 Task: Reply to email with the signature Elle Wilson with the subject Interview follow-up from softage.1@softage.net with the message Please confirm your availability for the meeting scheduled on [date and time]. with CC to softage.3@softage.net with an attached document Request_for_quote.docx
Action: Mouse moved to (498, 629)
Screenshot: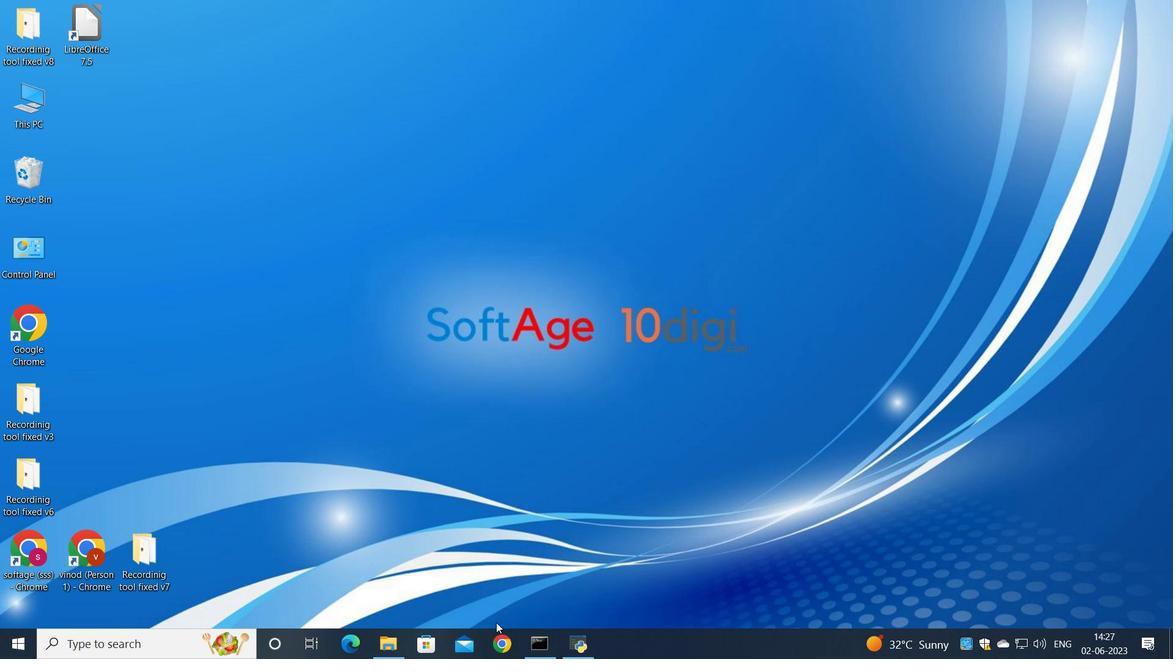 
Action: Mouse pressed left at (498, 629)
Screenshot: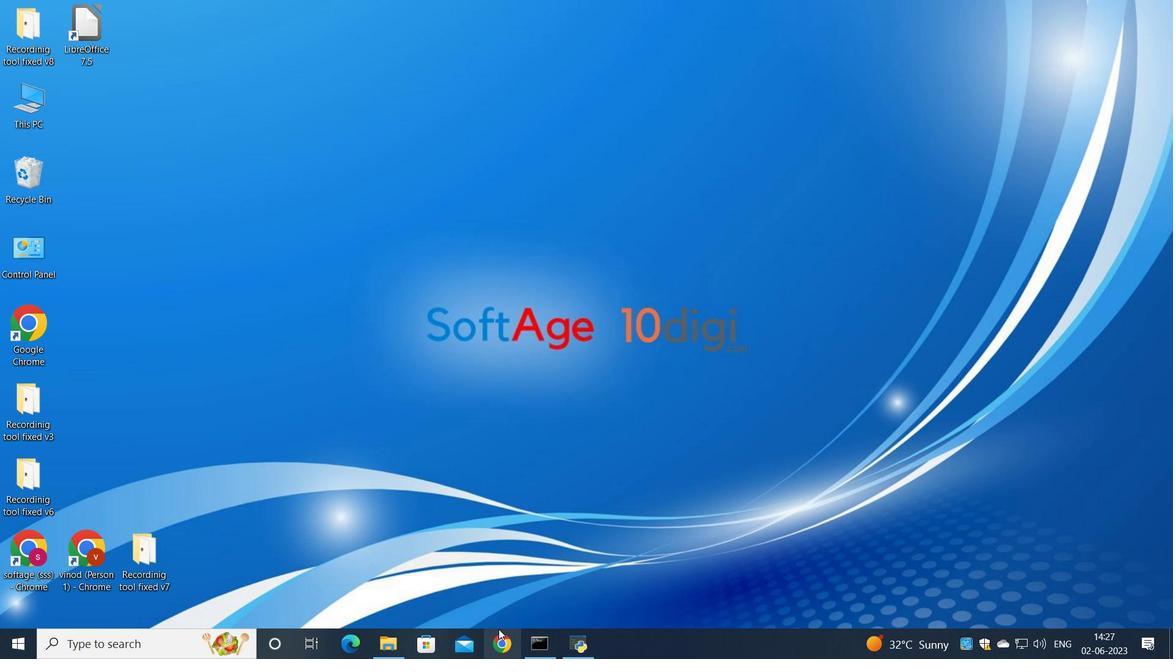 
Action: Mouse moved to (518, 398)
Screenshot: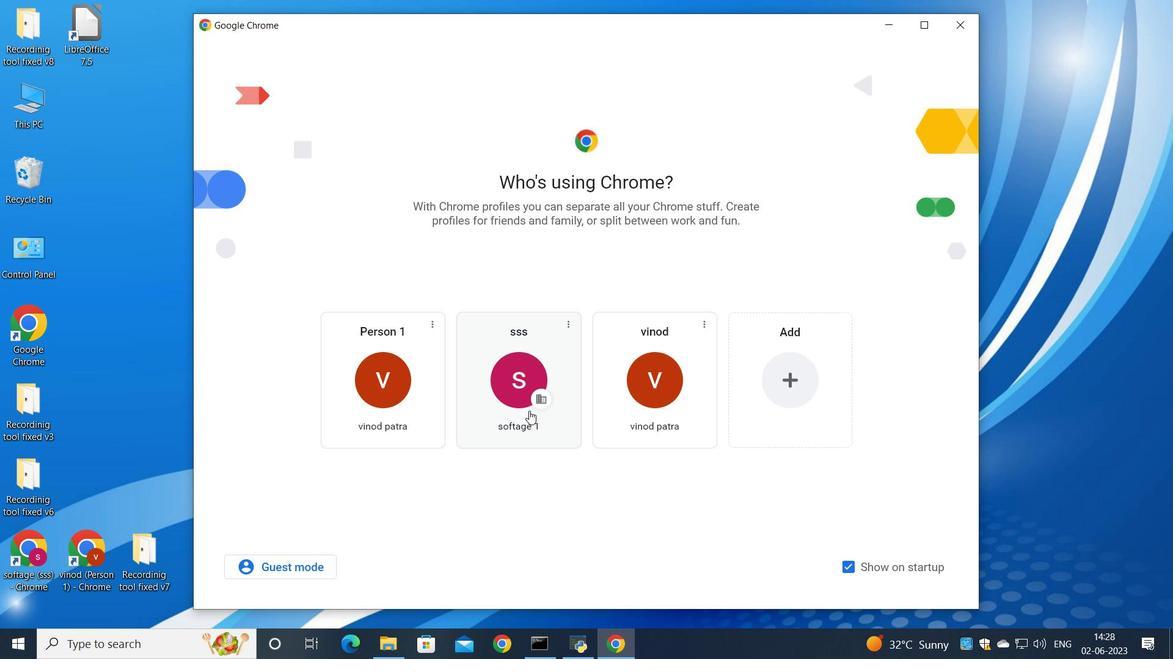 
Action: Mouse pressed left at (518, 398)
Screenshot: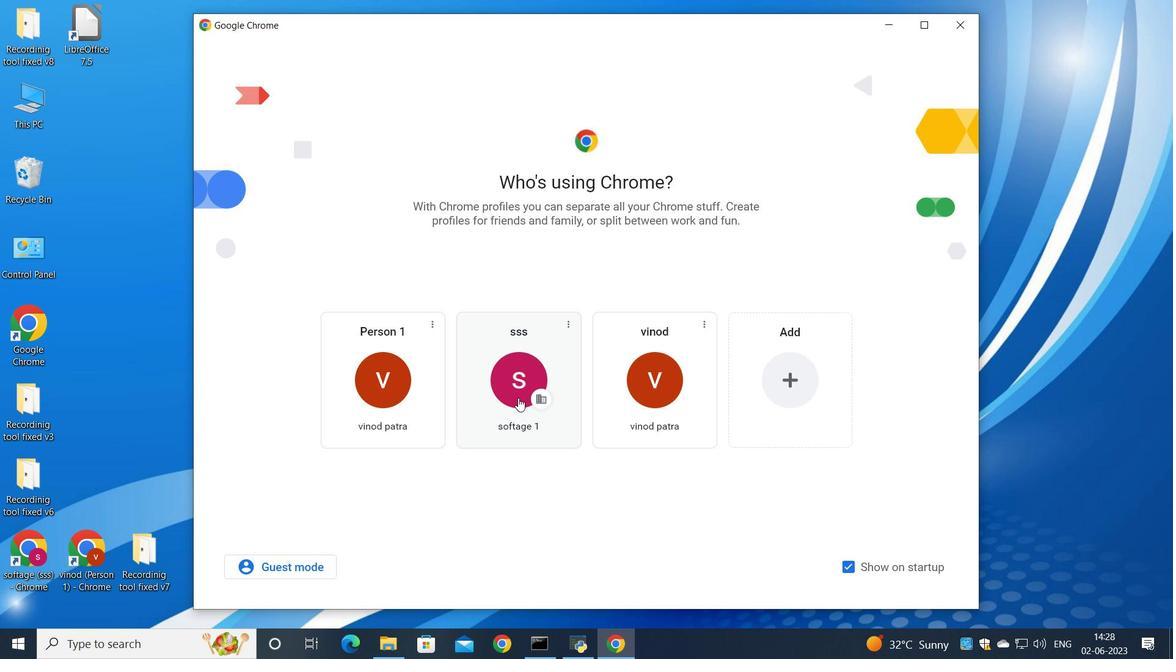 
Action: Mouse moved to (1032, 102)
Screenshot: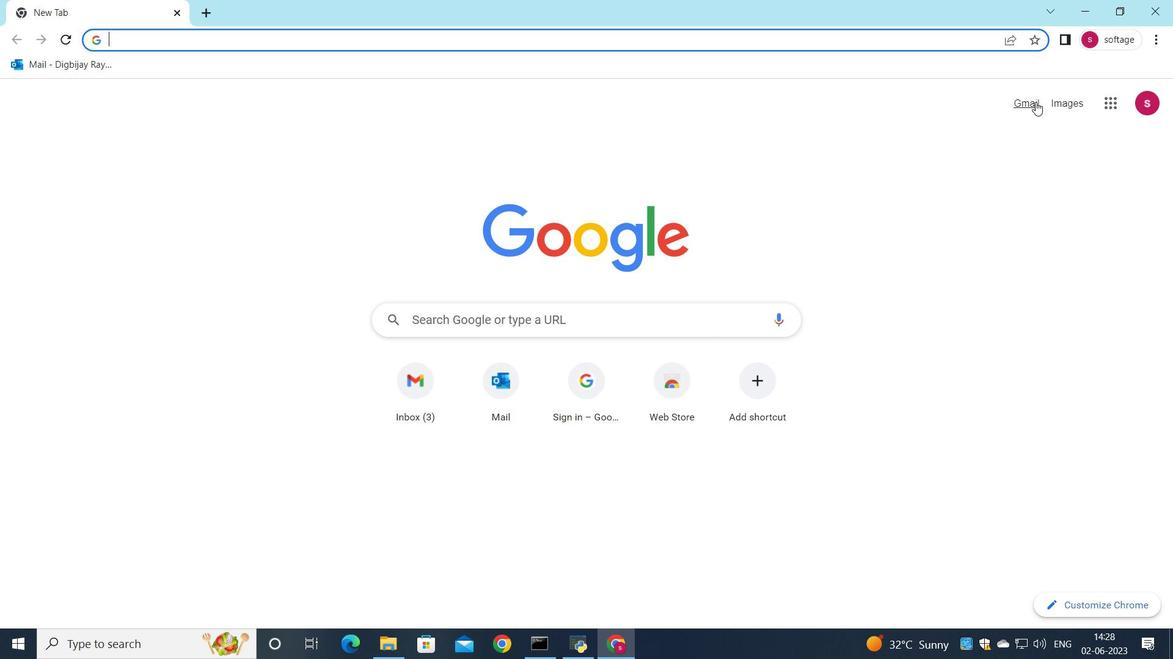 
Action: Mouse pressed left at (1032, 102)
Screenshot: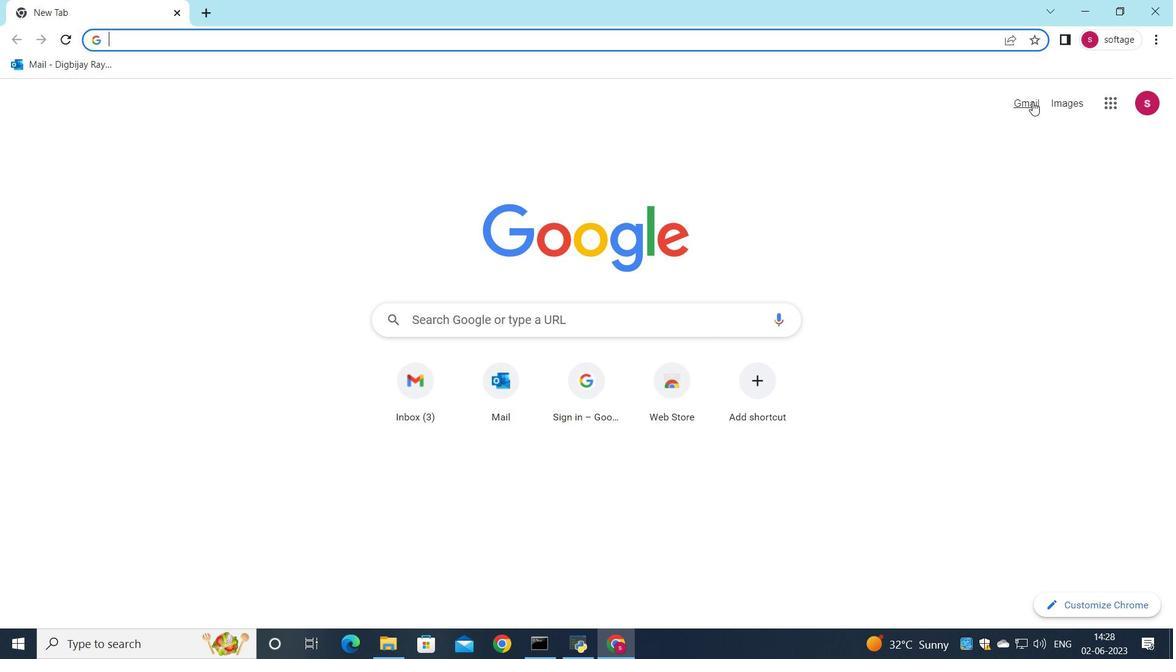 
Action: Mouse moved to (998, 111)
Screenshot: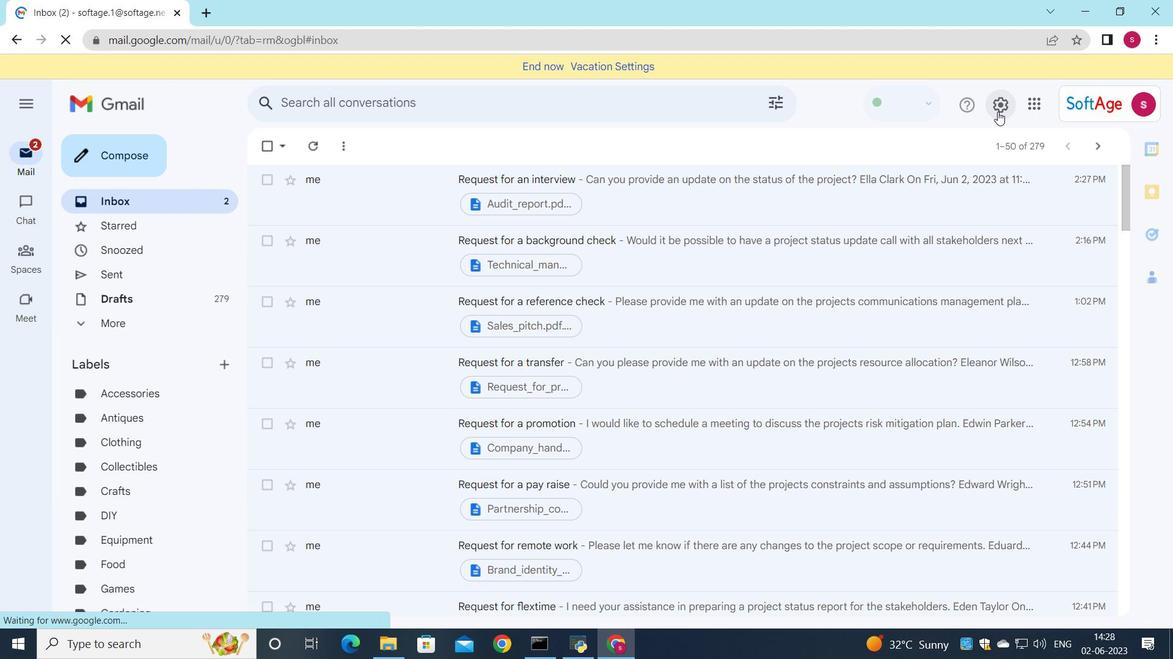 
Action: Mouse pressed left at (998, 111)
Screenshot: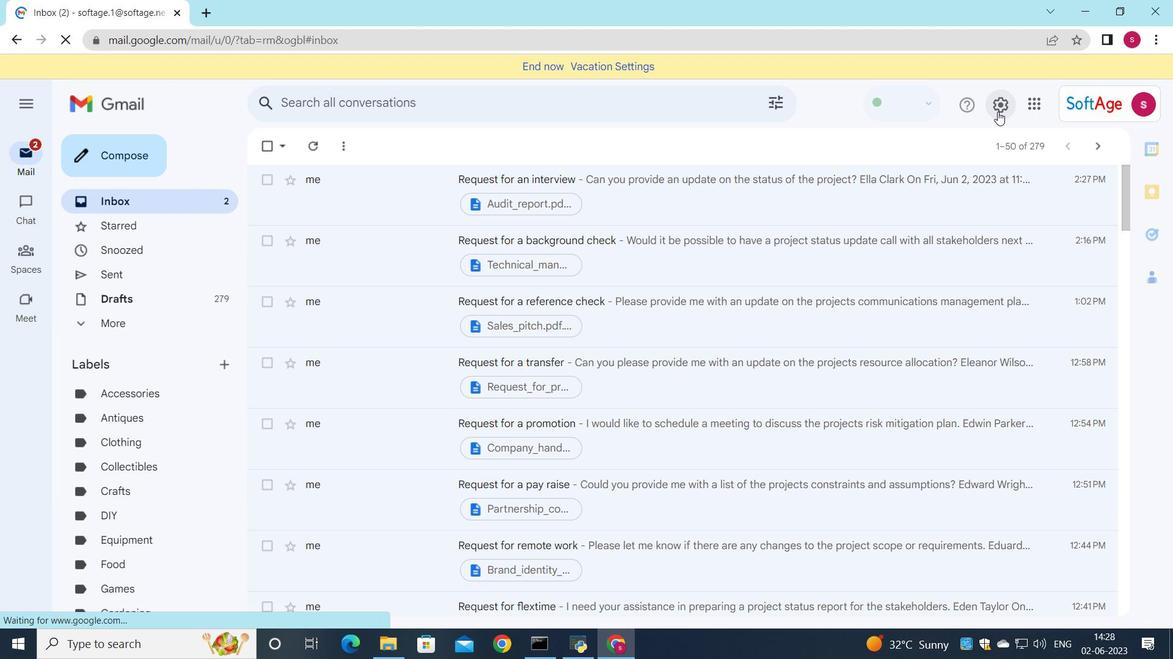 
Action: Mouse moved to (1006, 179)
Screenshot: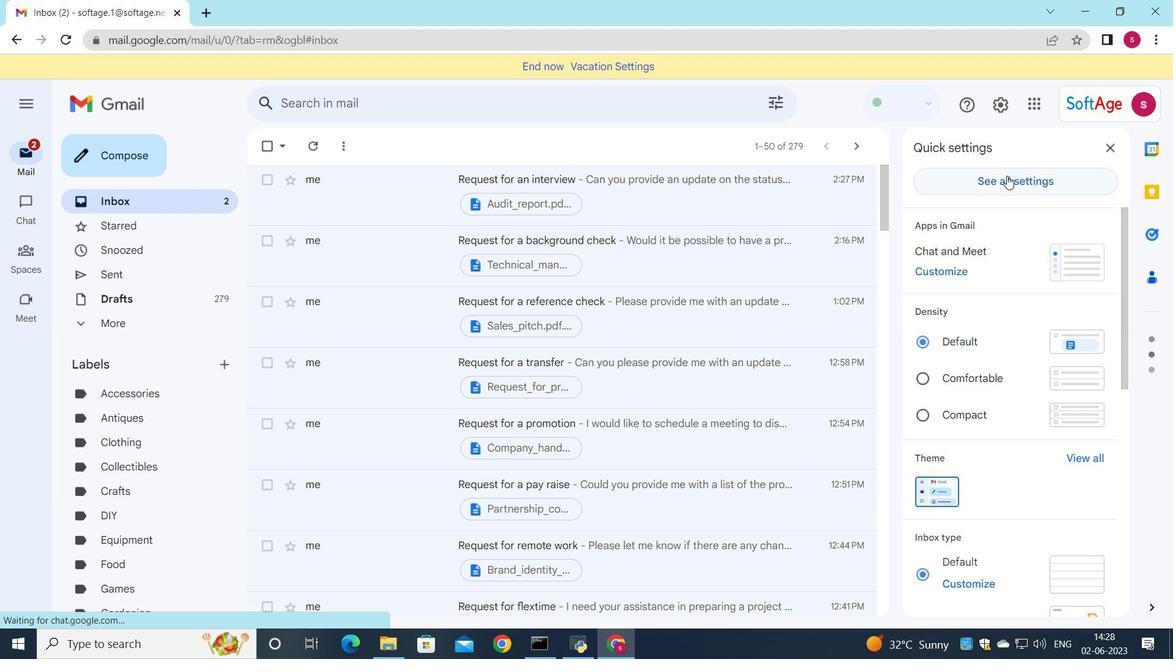 
Action: Mouse pressed left at (1006, 179)
Screenshot: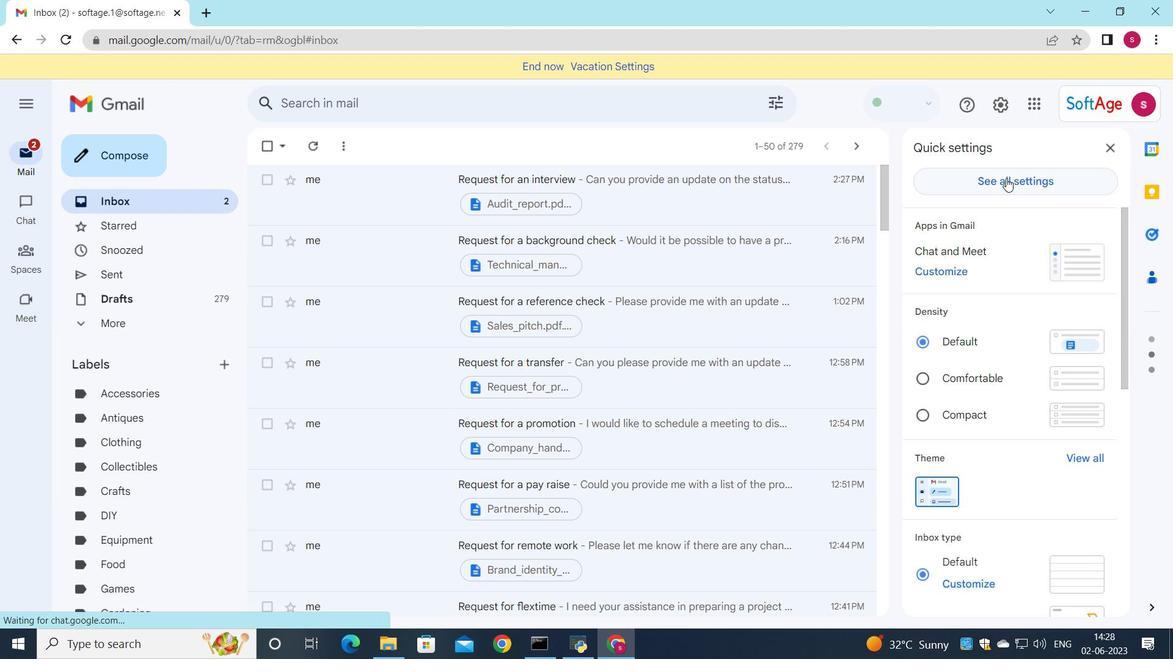 
Action: Mouse moved to (722, 268)
Screenshot: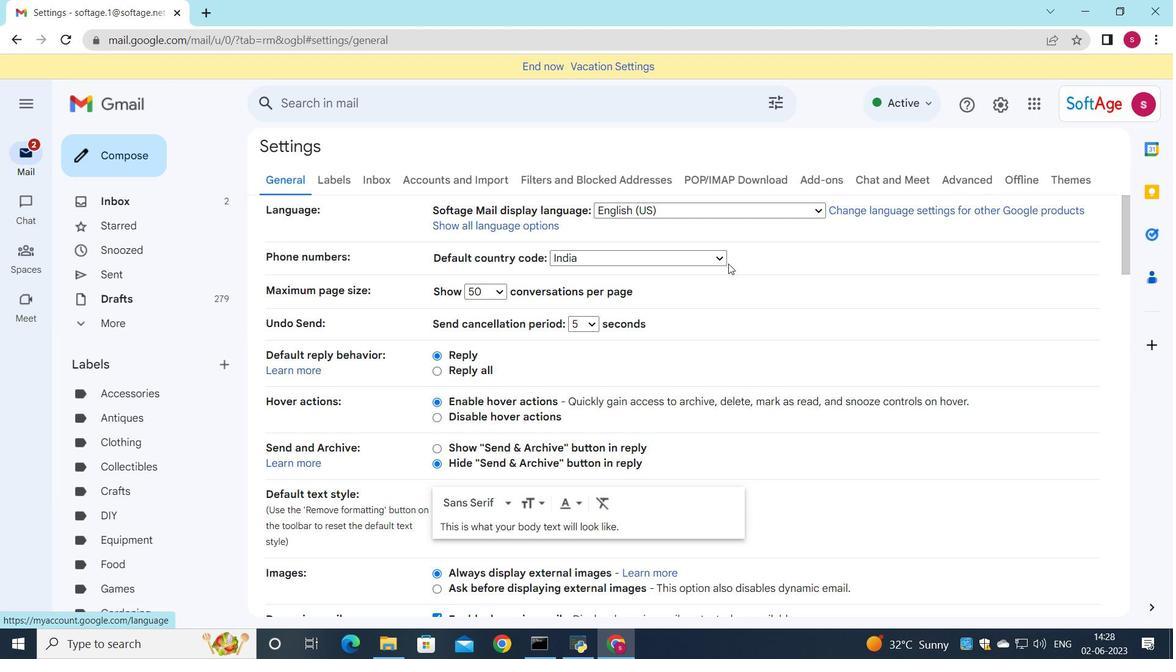 
Action: Mouse scrolled (722, 268) with delta (0, 0)
Screenshot: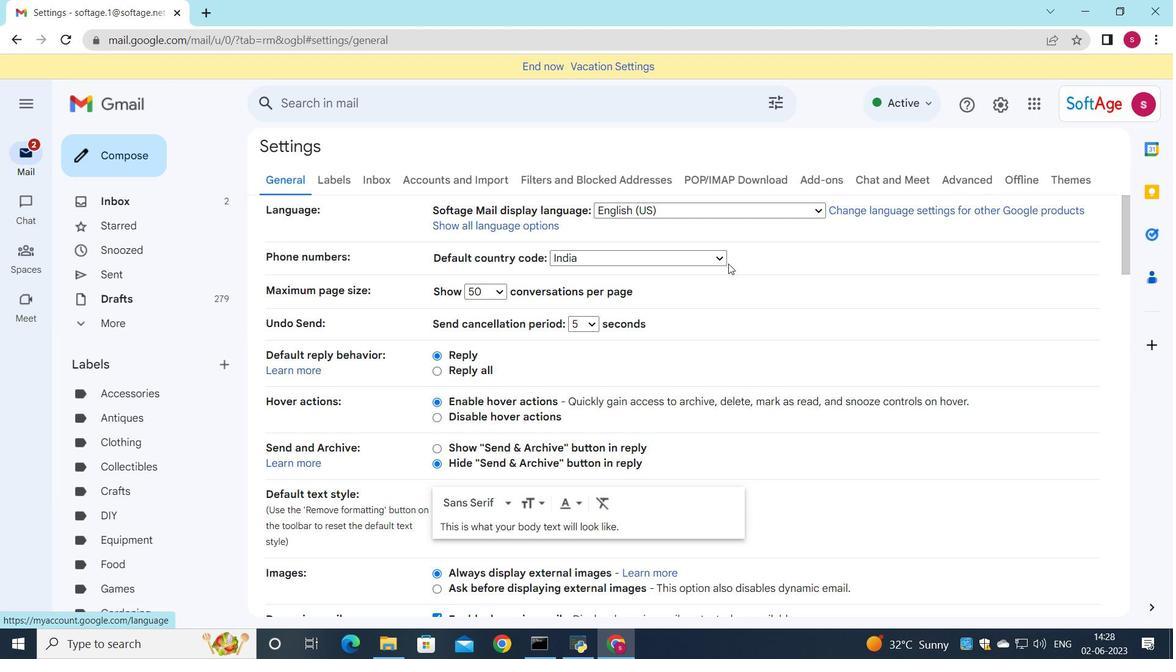 
Action: Mouse moved to (713, 296)
Screenshot: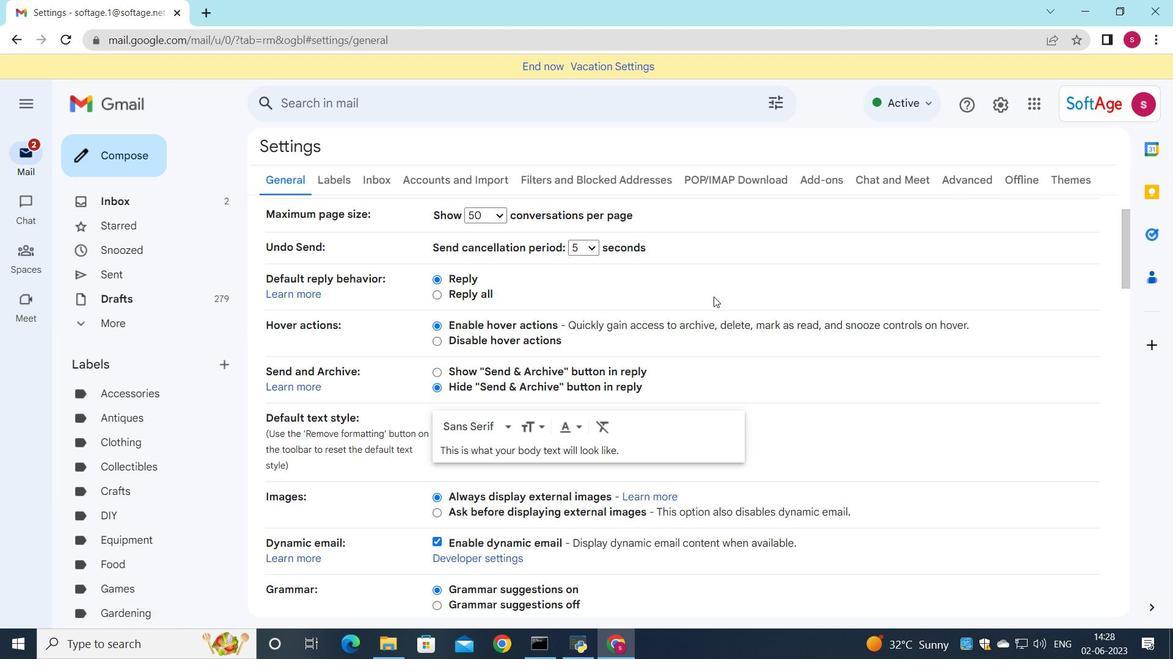 
Action: Mouse scrolled (713, 296) with delta (0, 0)
Screenshot: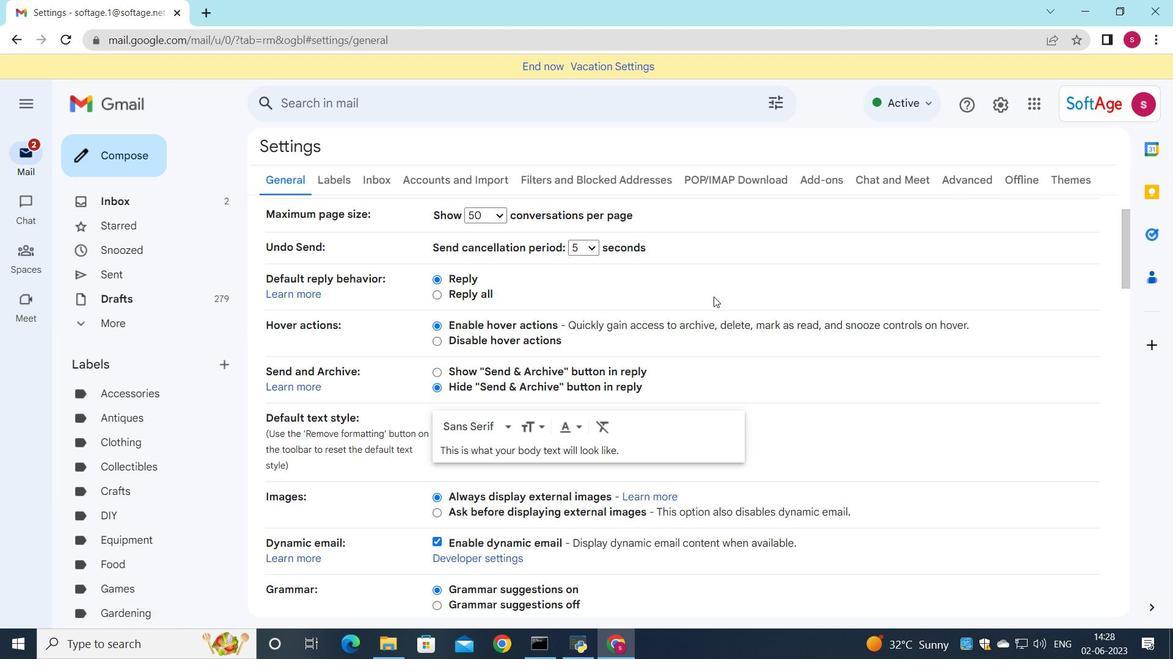 
Action: Mouse moved to (702, 305)
Screenshot: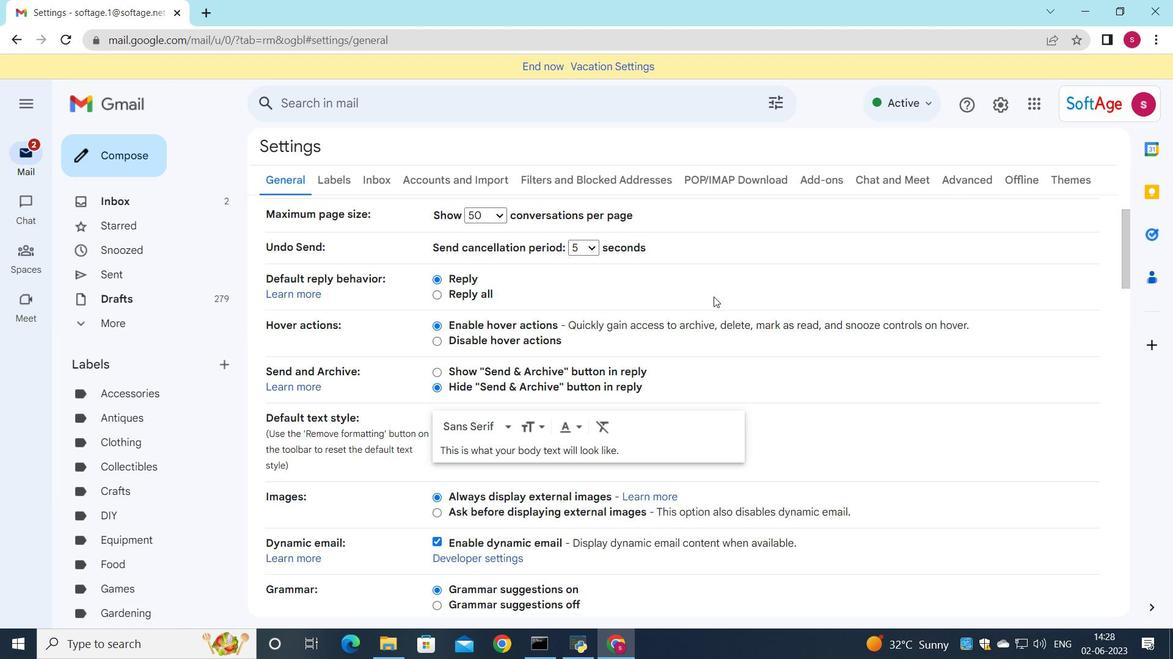 
Action: Mouse scrolled (702, 304) with delta (0, 0)
Screenshot: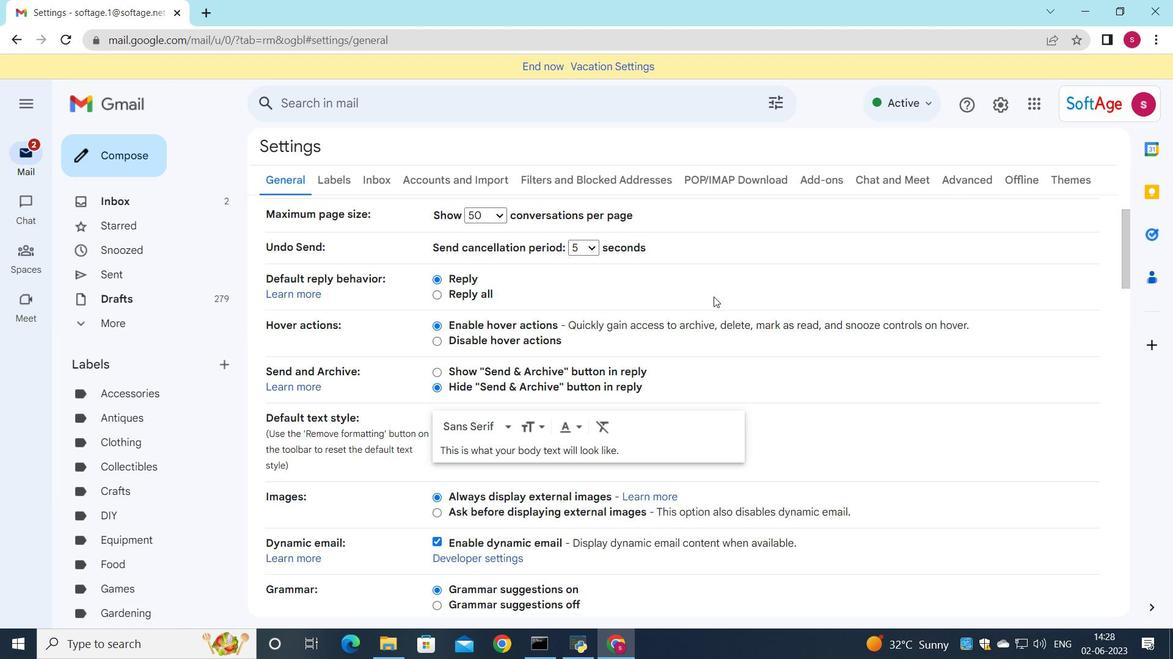 
Action: Mouse moved to (676, 332)
Screenshot: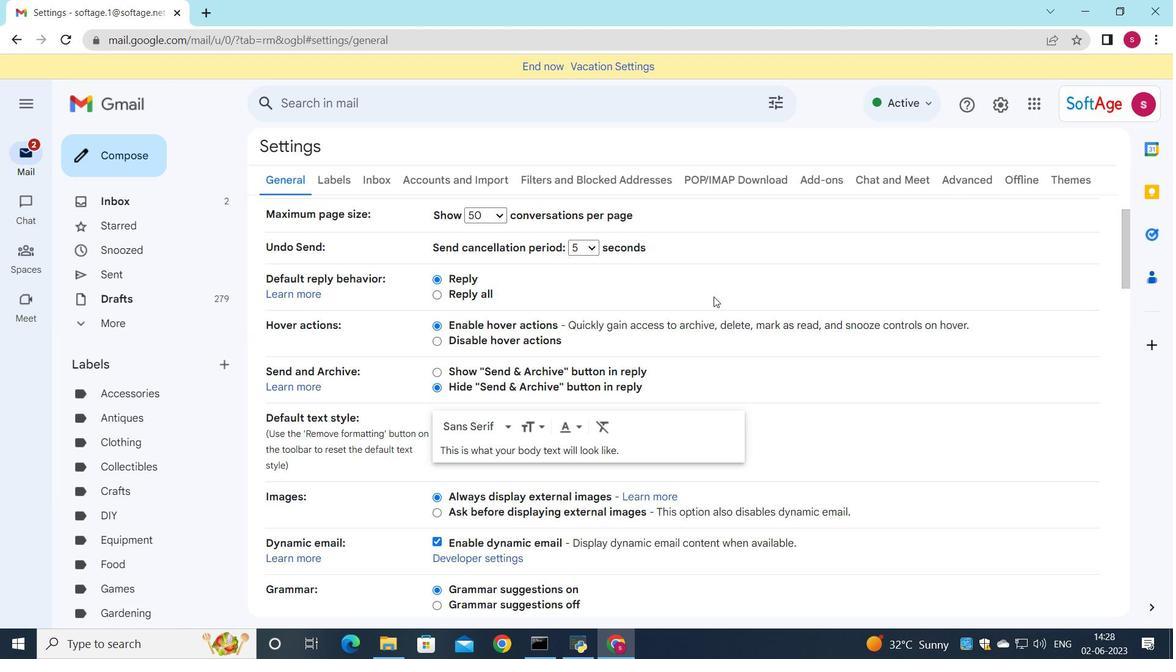 
Action: Mouse scrolled (676, 331) with delta (0, 0)
Screenshot: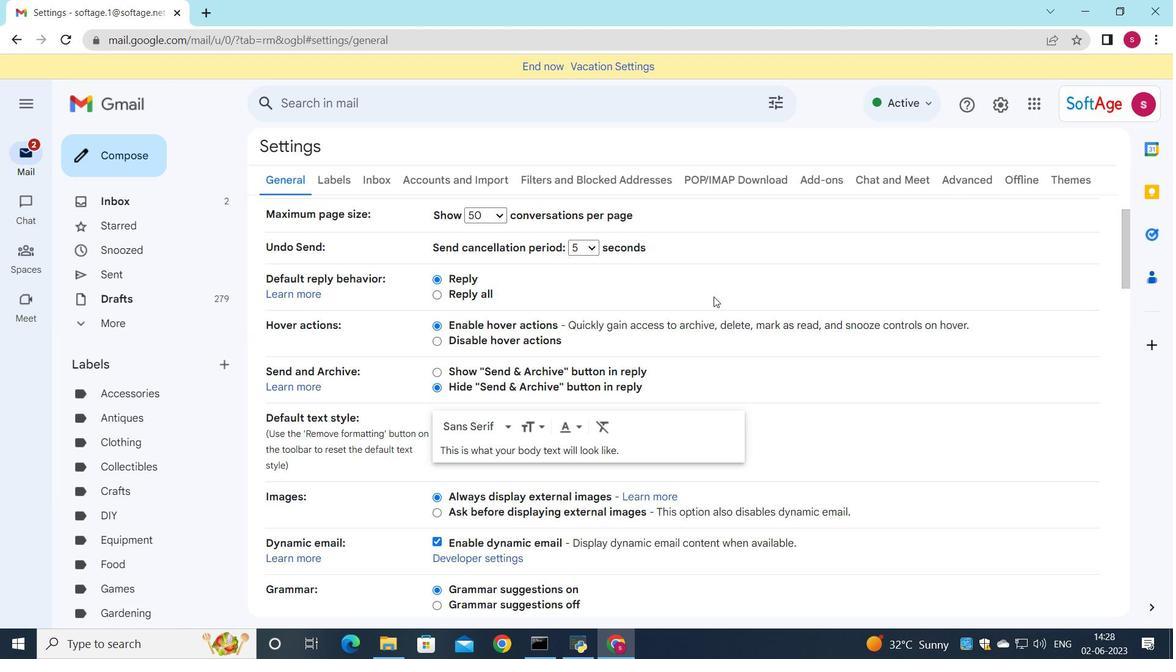 
Action: Mouse moved to (524, 352)
Screenshot: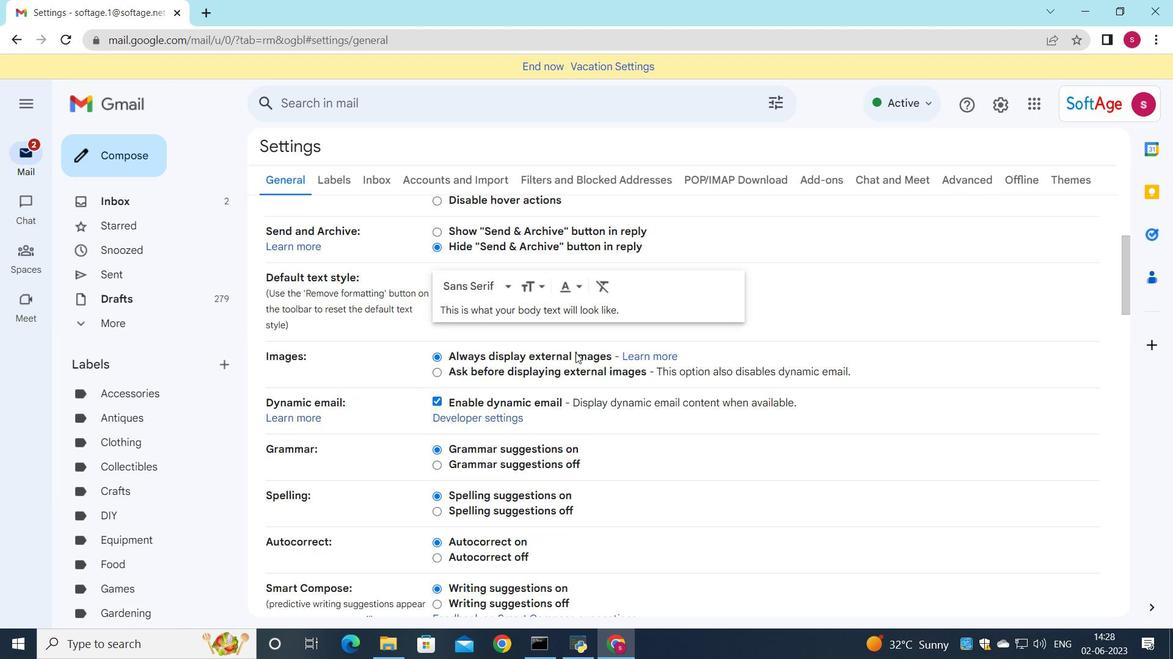 
Action: Mouse scrolled (524, 351) with delta (0, 0)
Screenshot: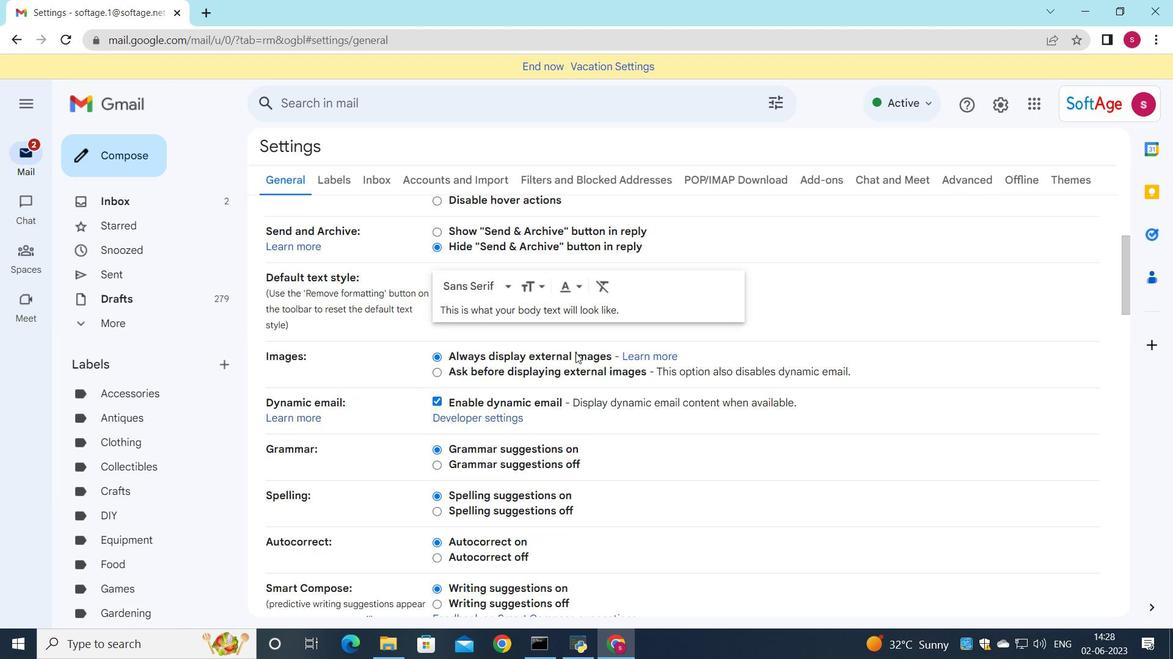 
Action: Mouse moved to (524, 354)
Screenshot: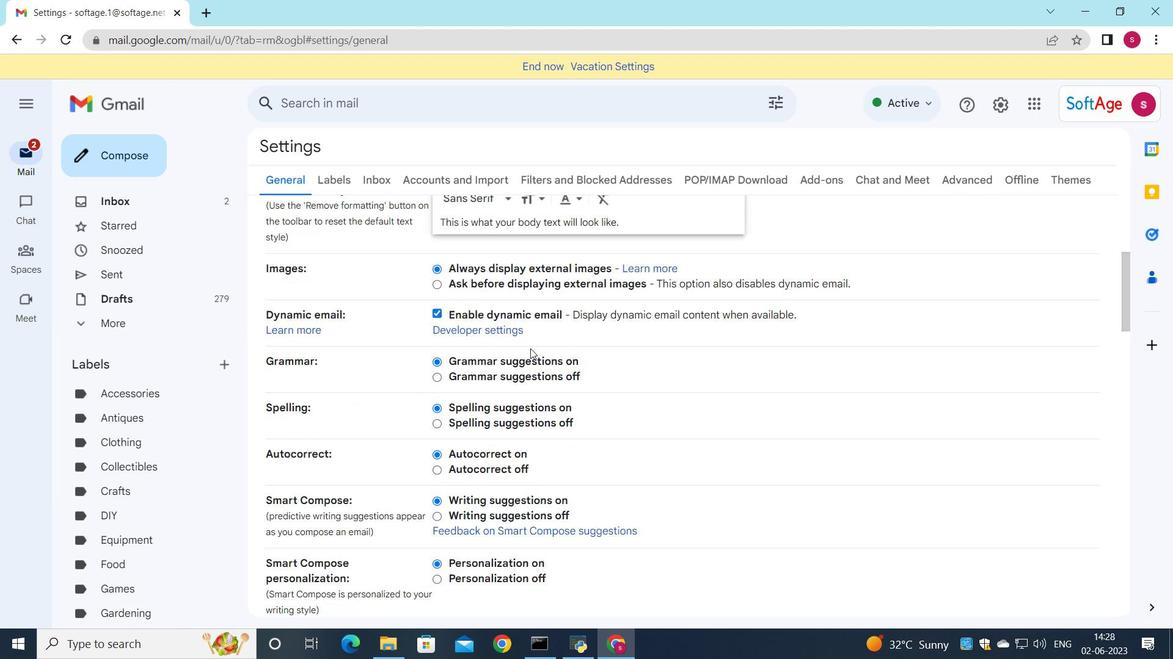 
Action: Mouse scrolled (524, 353) with delta (0, 0)
Screenshot: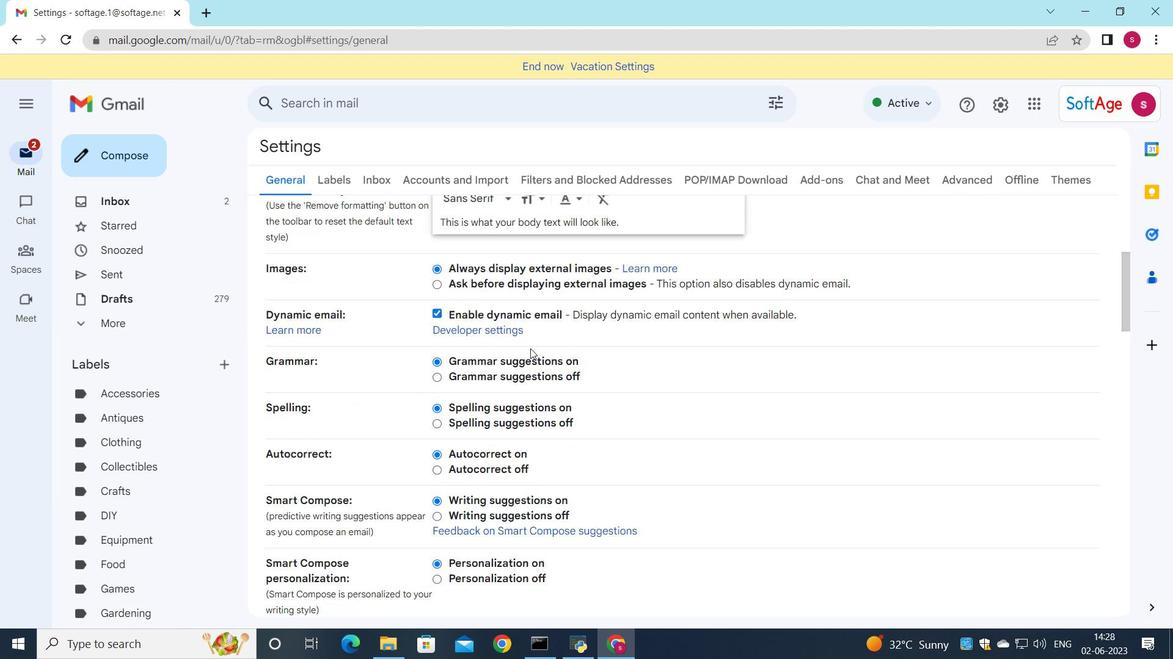 
Action: Mouse moved to (523, 356)
Screenshot: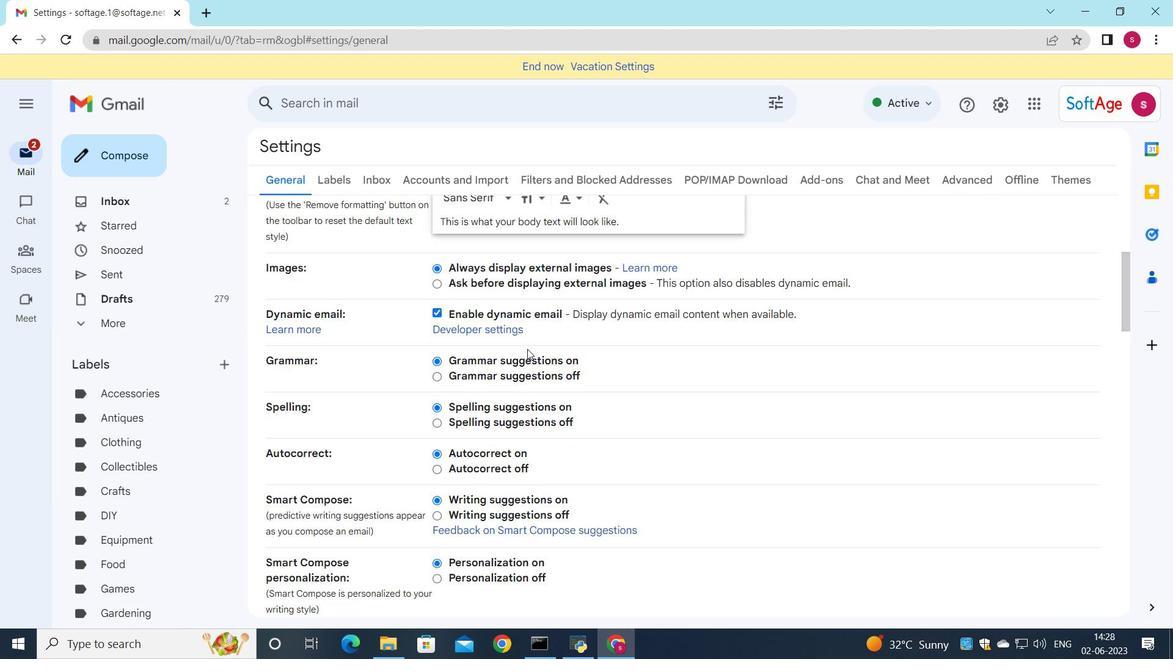 
Action: Mouse scrolled (523, 355) with delta (0, 0)
Screenshot: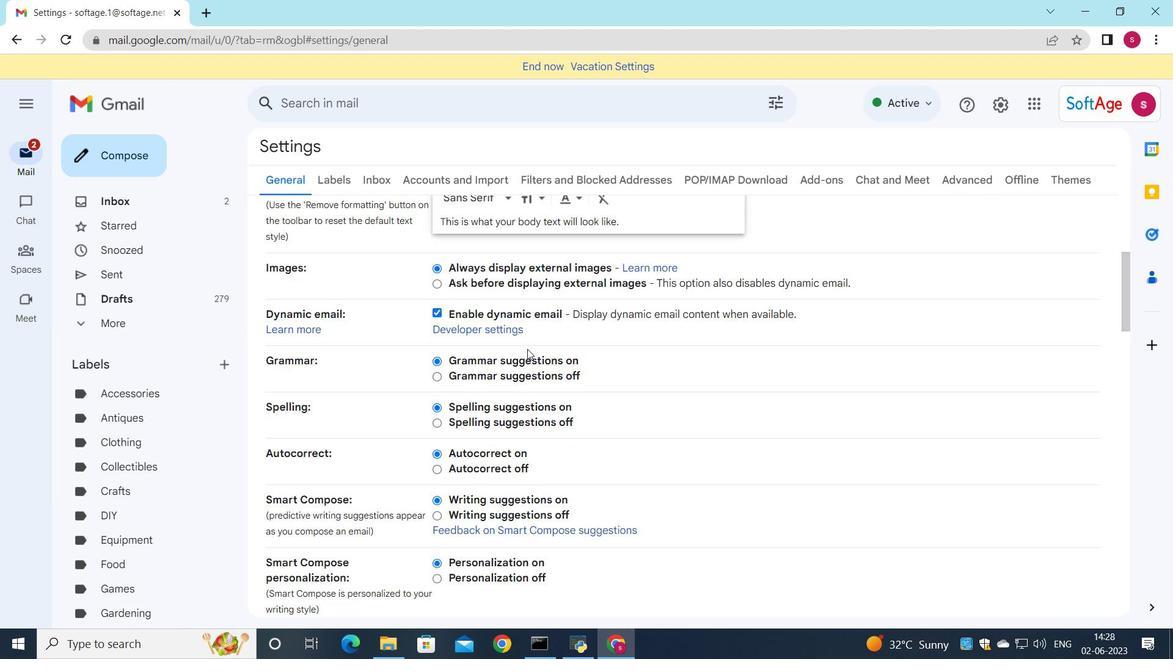 
Action: Mouse moved to (522, 364)
Screenshot: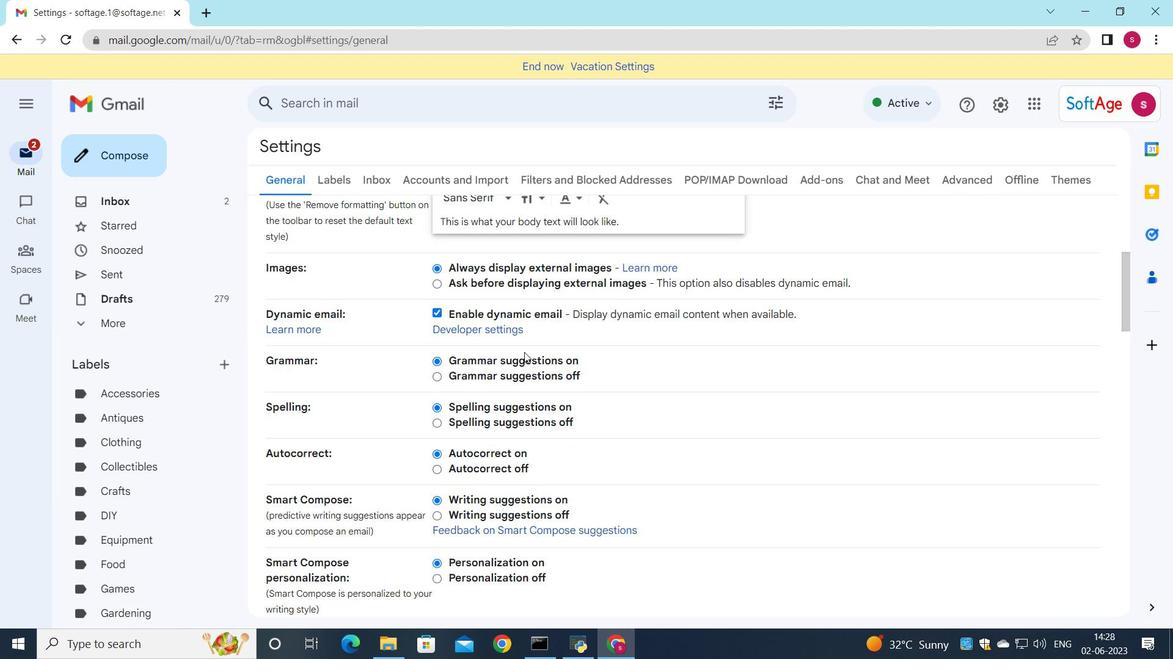 
Action: Mouse scrolled (522, 364) with delta (0, 0)
Screenshot: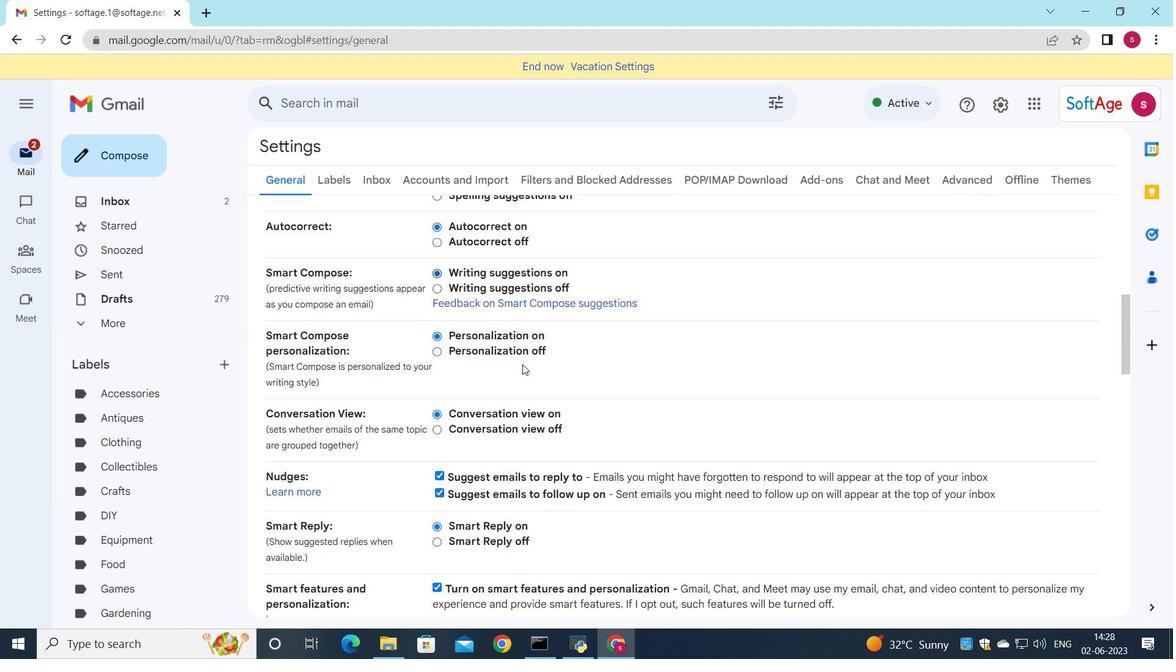 
Action: Mouse scrolled (522, 364) with delta (0, 0)
Screenshot: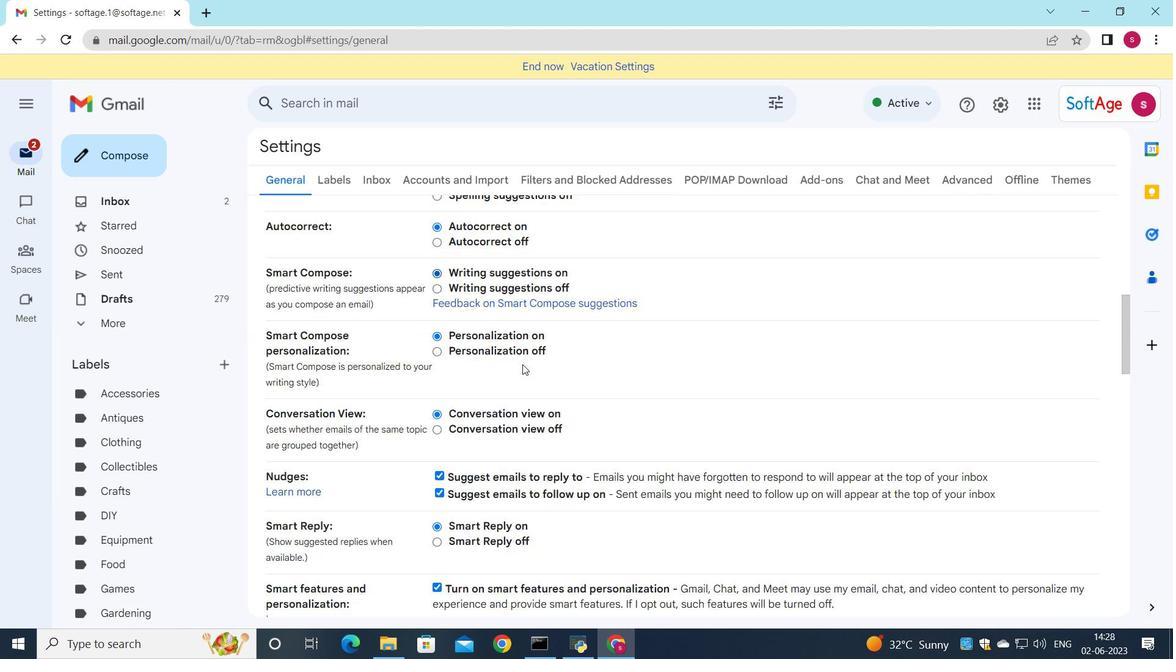 
Action: Mouse scrolled (522, 364) with delta (0, 0)
Screenshot: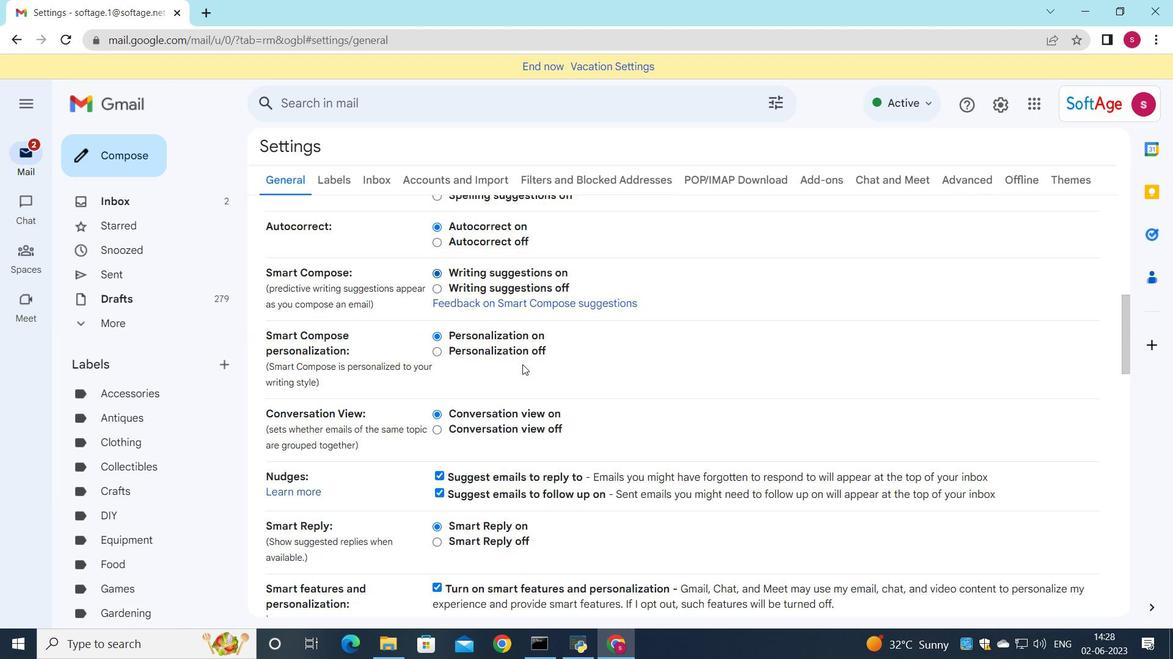
Action: Mouse scrolled (522, 364) with delta (0, 0)
Screenshot: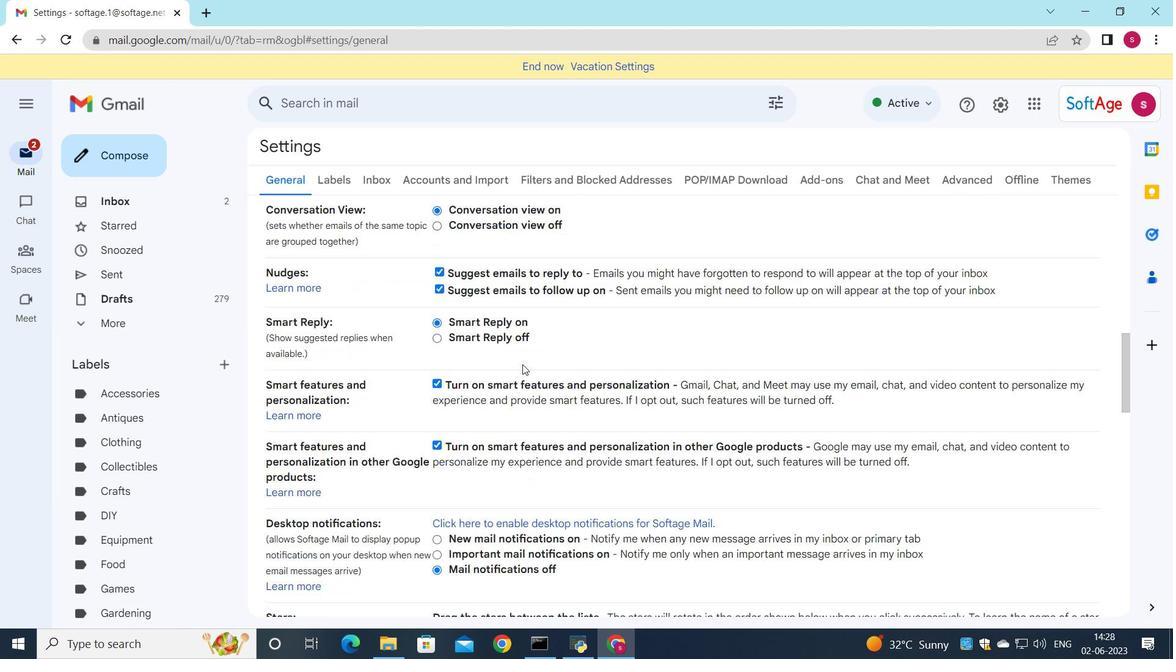 
Action: Mouse scrolled (522, 364) with delta (0, 0)
Screenshot: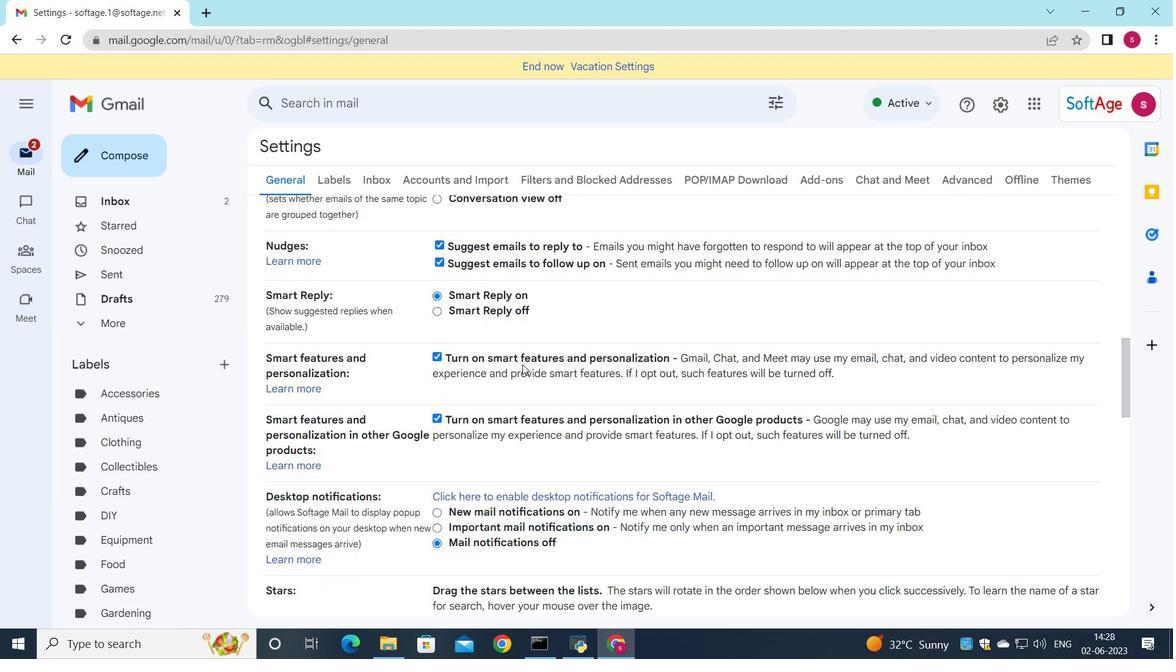 
Action: Mouse scrolled (522, 364) with delta (0, 0)
Screenshot: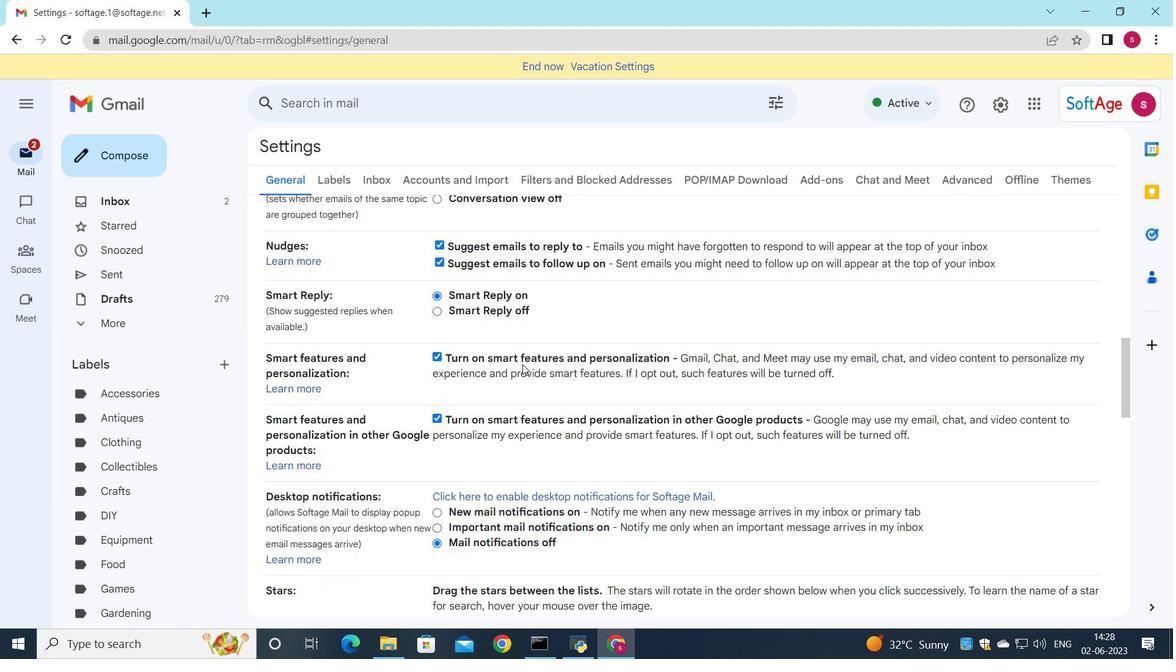 
Action: Mouse scrolled (522, 364) with delta (0, 0)
Screenshot: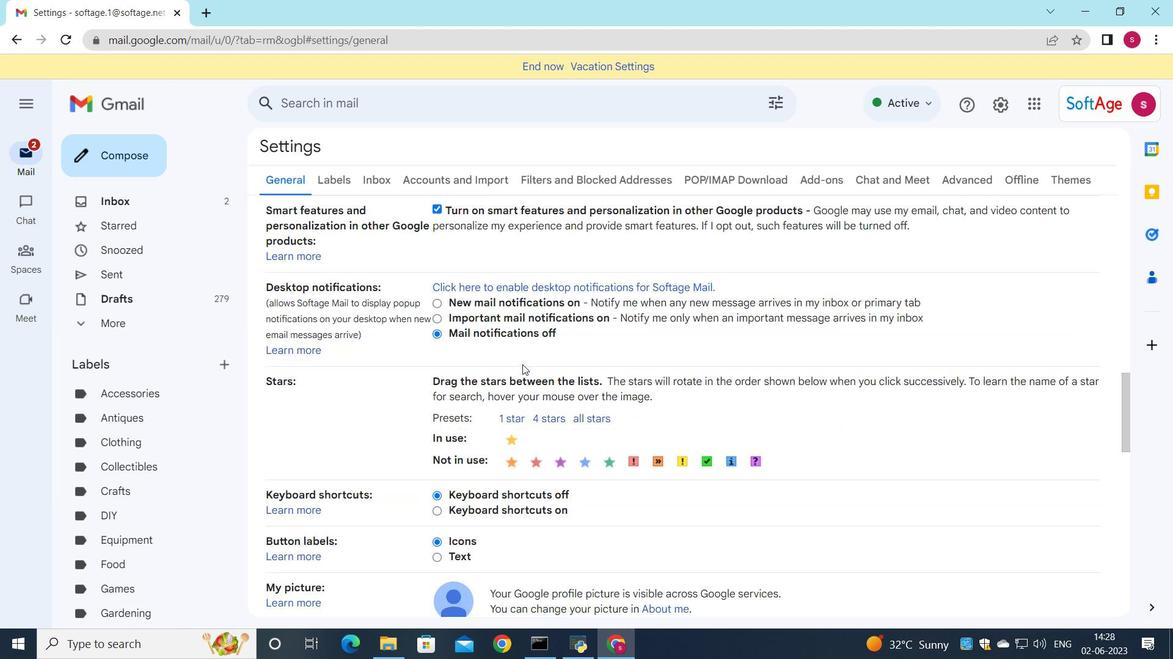 
Action: Mouse scrolled (522, 364) with delta (0, 0)
Screenshot: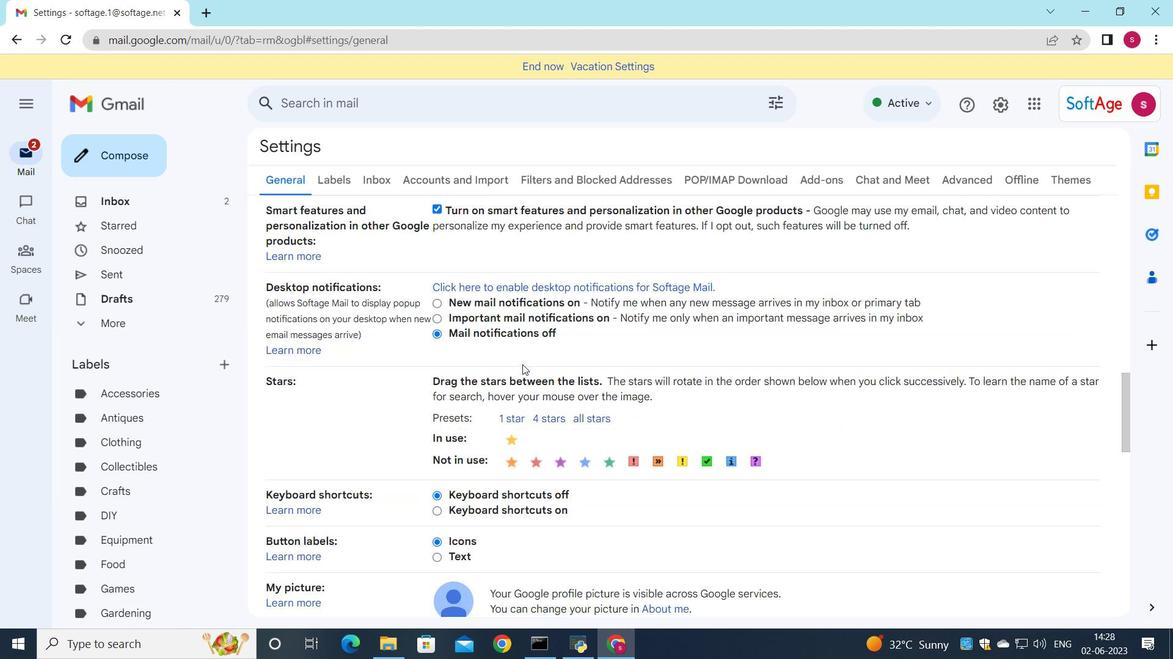 
Action: Mouse scrolled (522, 364) with delta (0, 0)
Screenshot: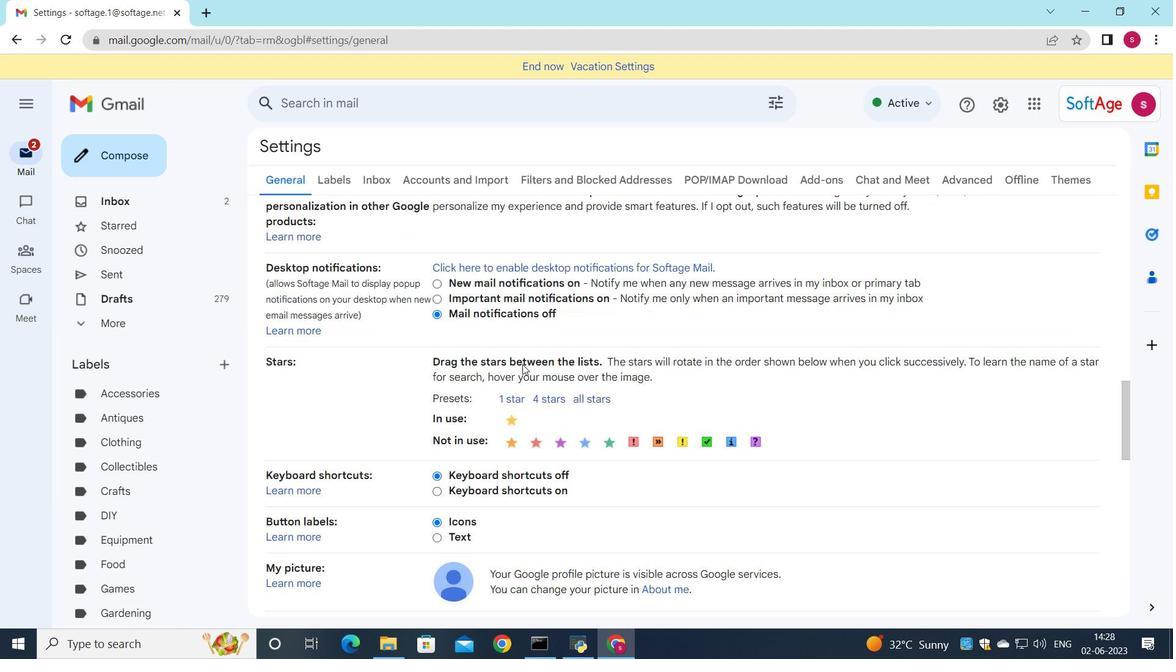 
Action: Mouse scrolled (522, 364) with delta (0, 0)
Screenshot: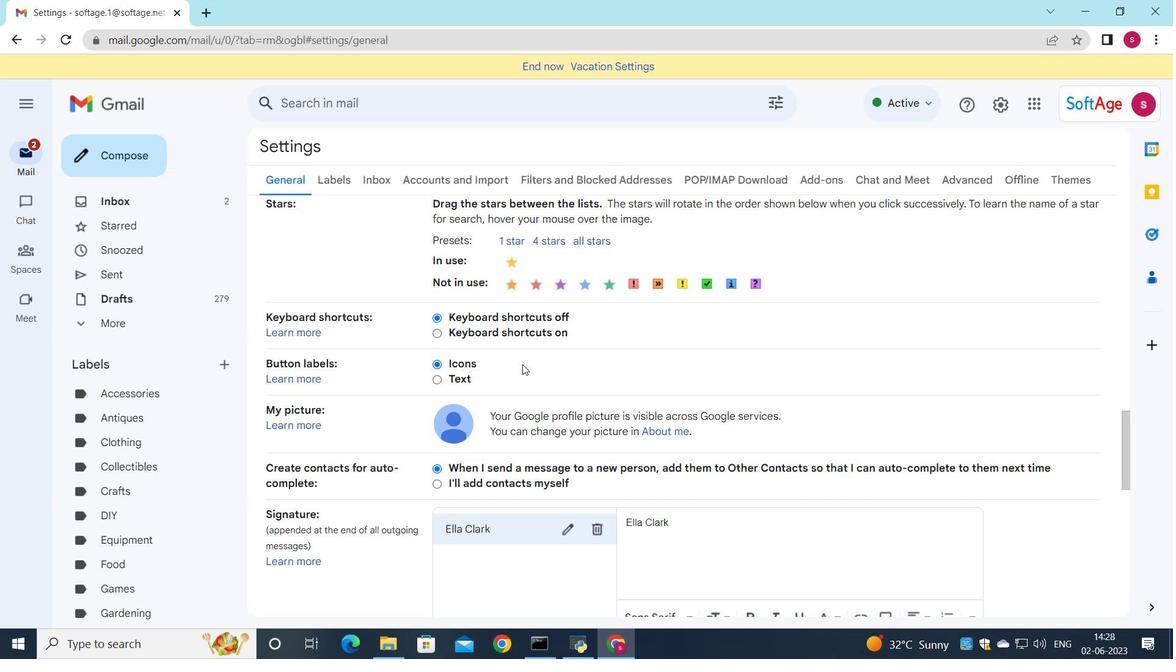 
Action: Mouse moved to (603, 379)
Screenshot: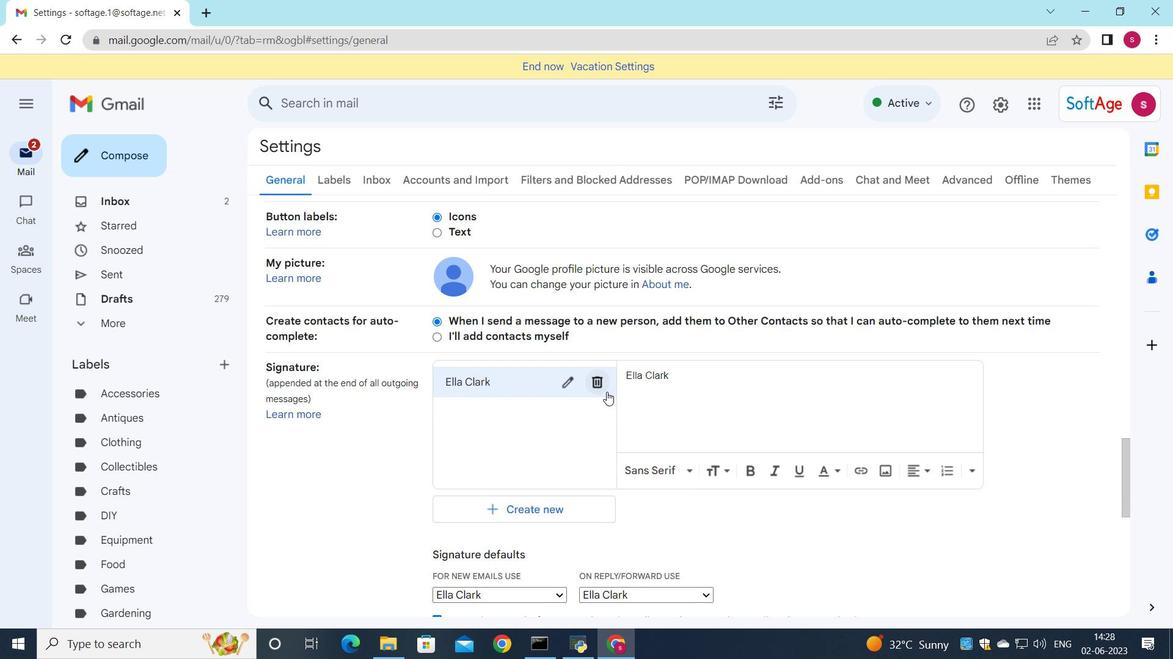 
Action: Mouse pressed left at (603, 379)
Screenshot: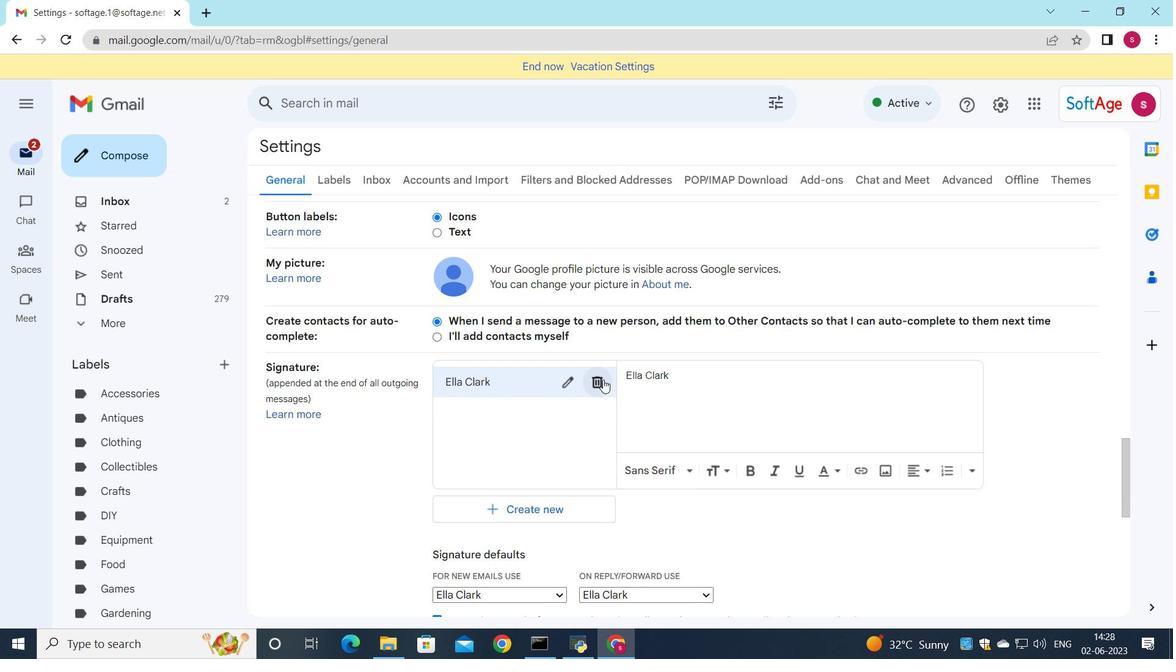 
Action: Mouse moved to (689, 369)
Screenshot: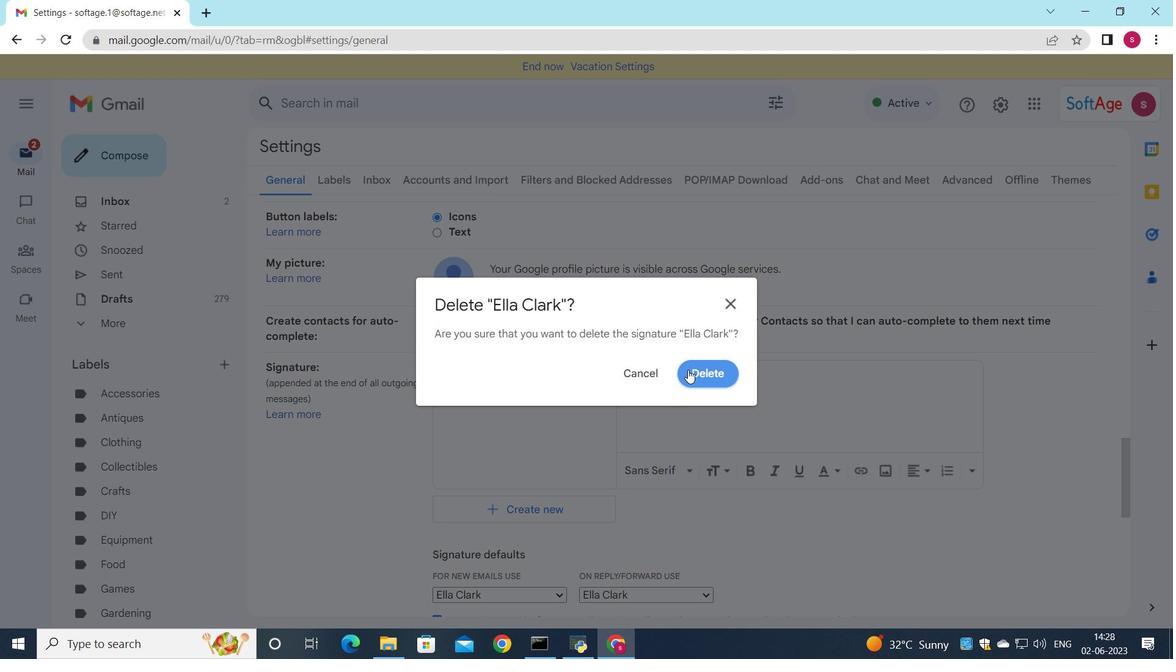 
Action: Mouse pressed left at (689, 369)
Screenshot: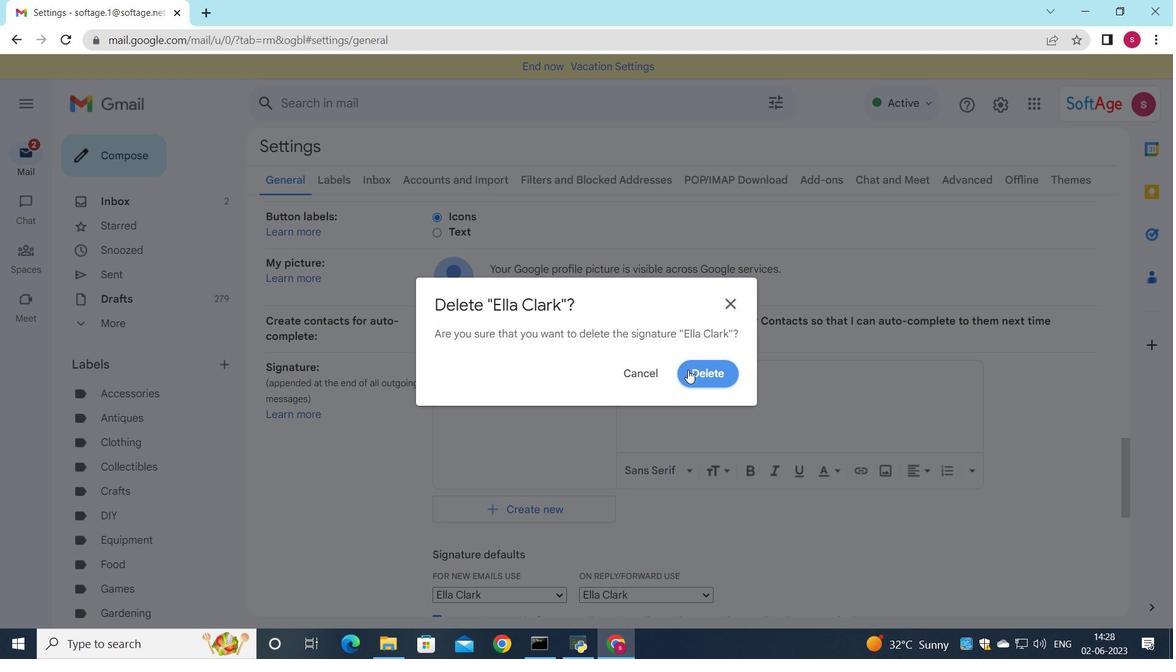 
Action: Mouse moved to (524, 393)
Screenshot: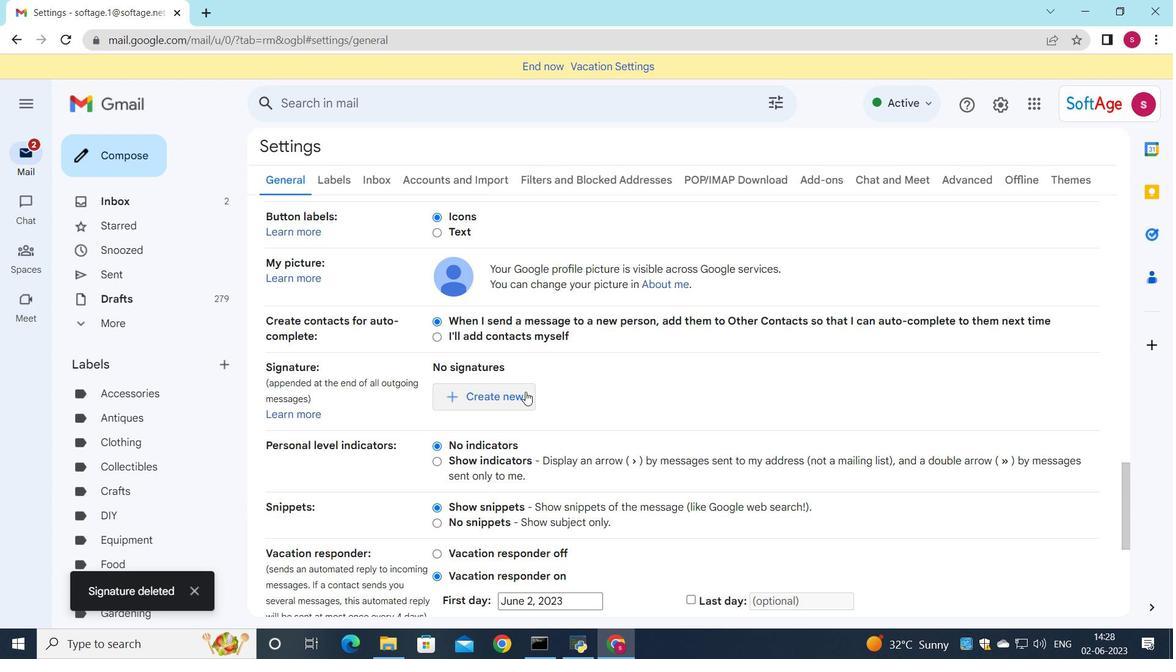 
Action: Mouse pressed left at (524, 393)
Screenshot: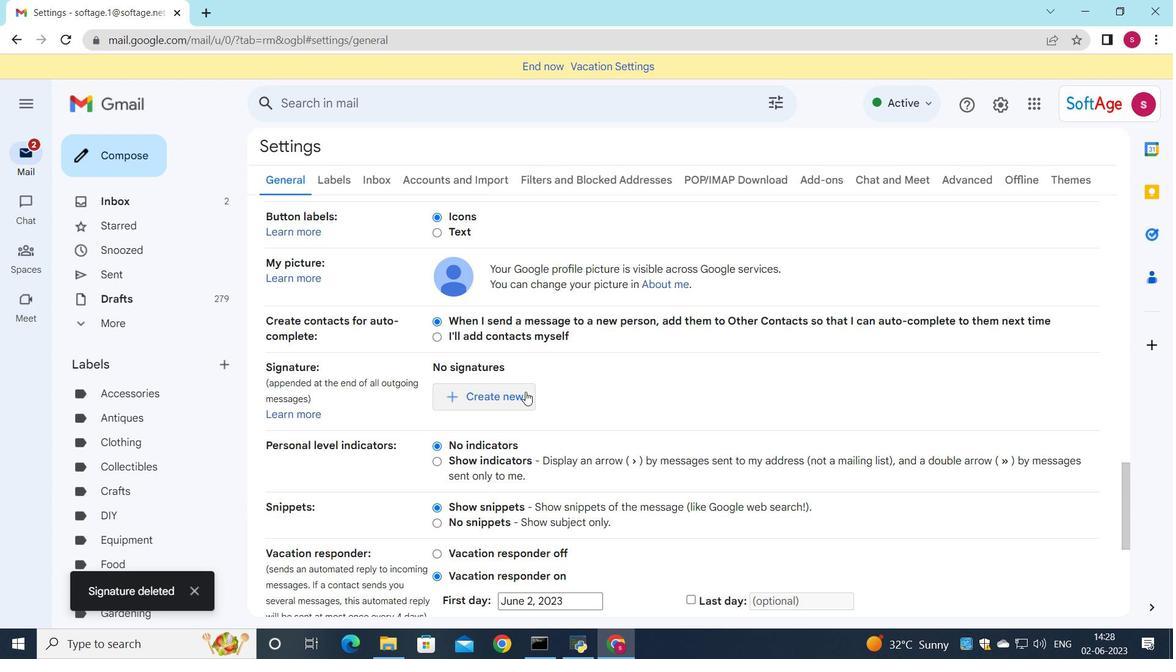 
Action: Mouse moved to (629, 340)
Screenshot: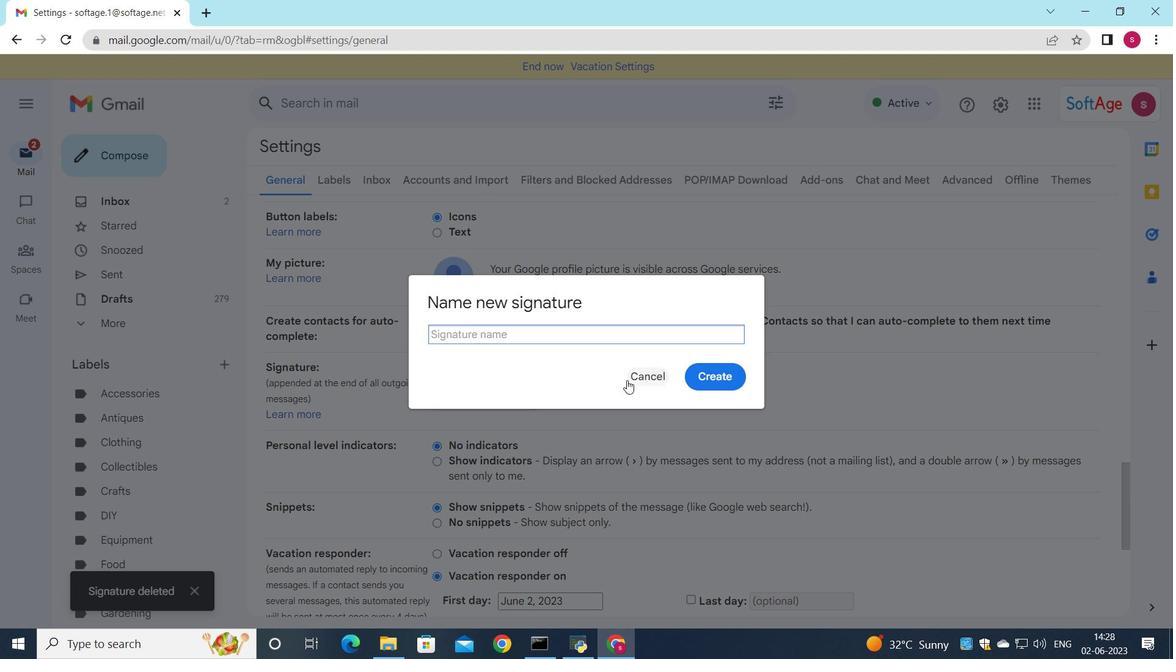 
Action: Key pressed <Key.shift><Key.shift>Elle<Key.space><Key.shift>Wilson
Screenshot: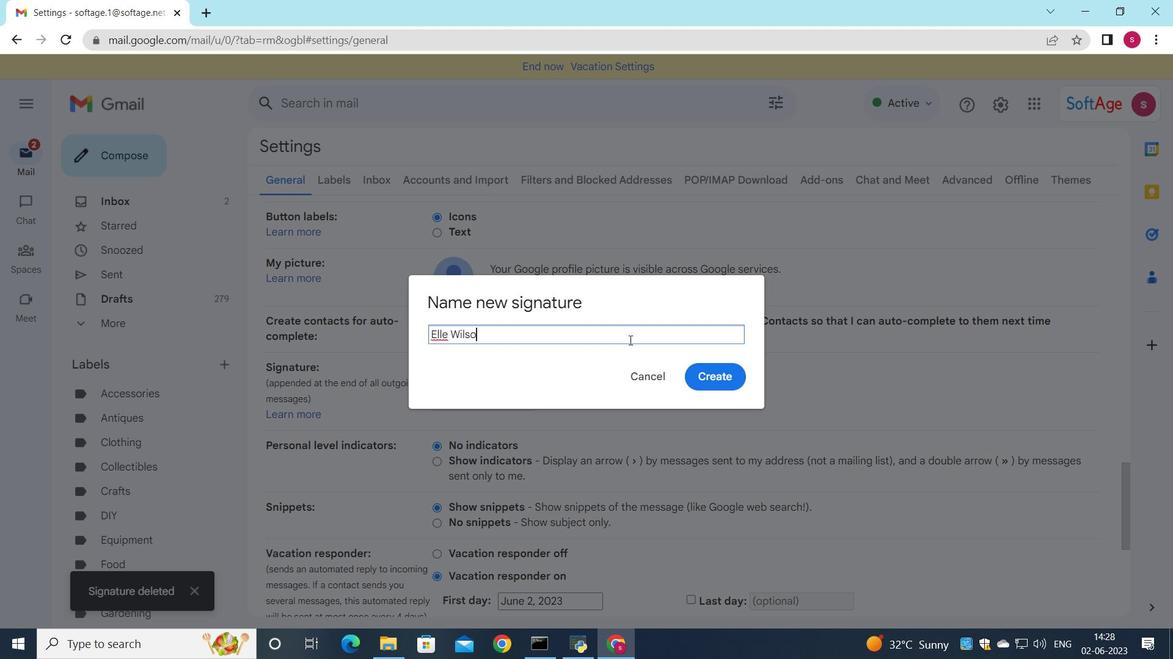 
Action: Mouse moved to (715, 377)
Screenshot: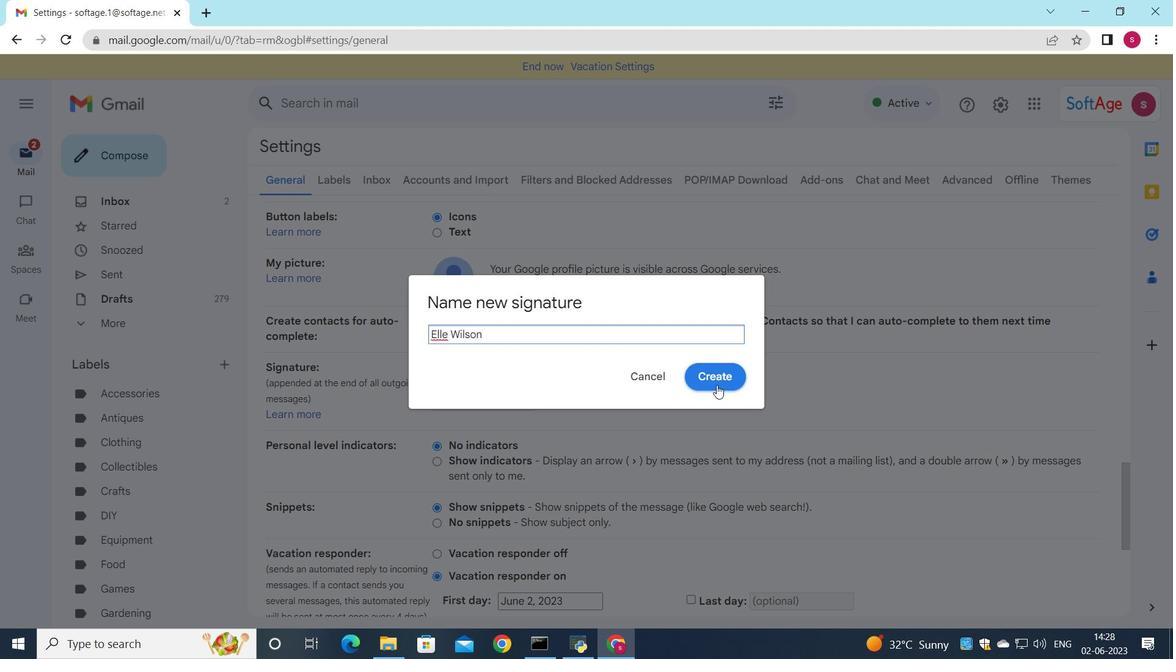 
Action: Mouse pressed left at (715, 377)
Screenshot: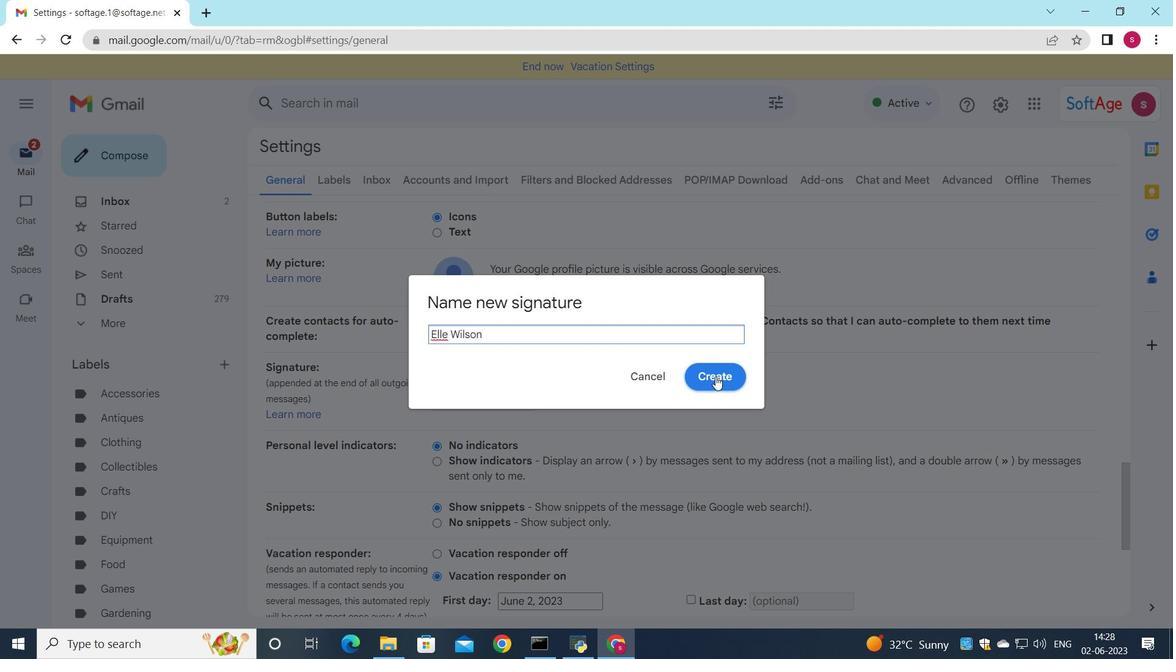 
Action: Mouse moved to (709, 392)
Screenshot: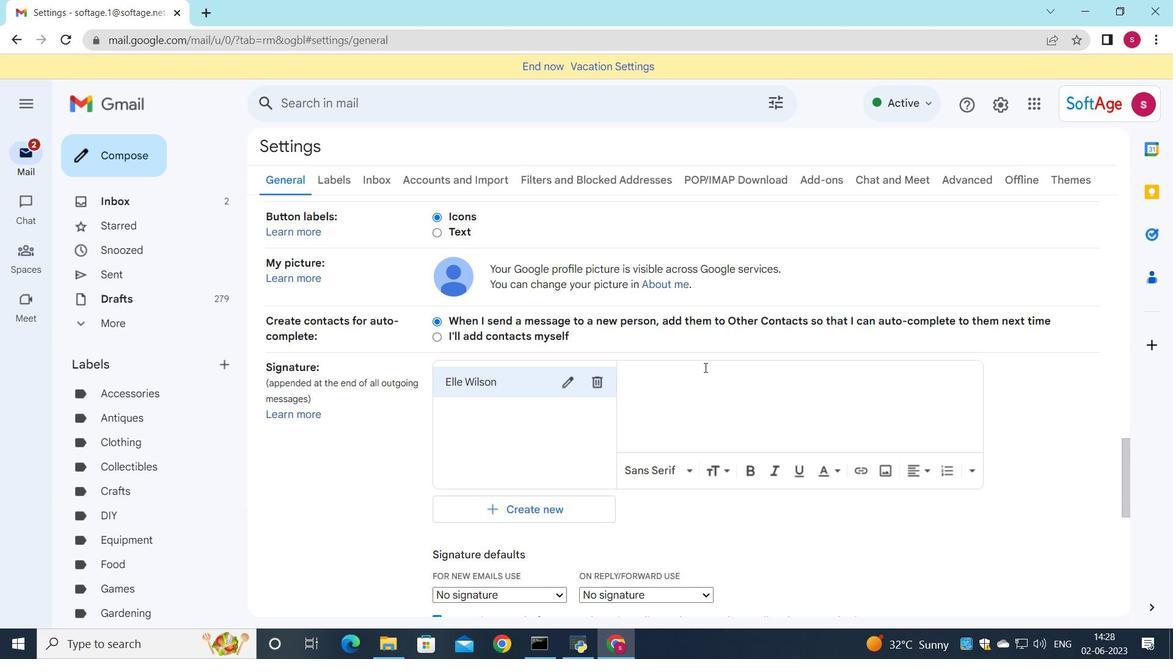
Action: Mouse pressed left at (709, 392)
Screenshot: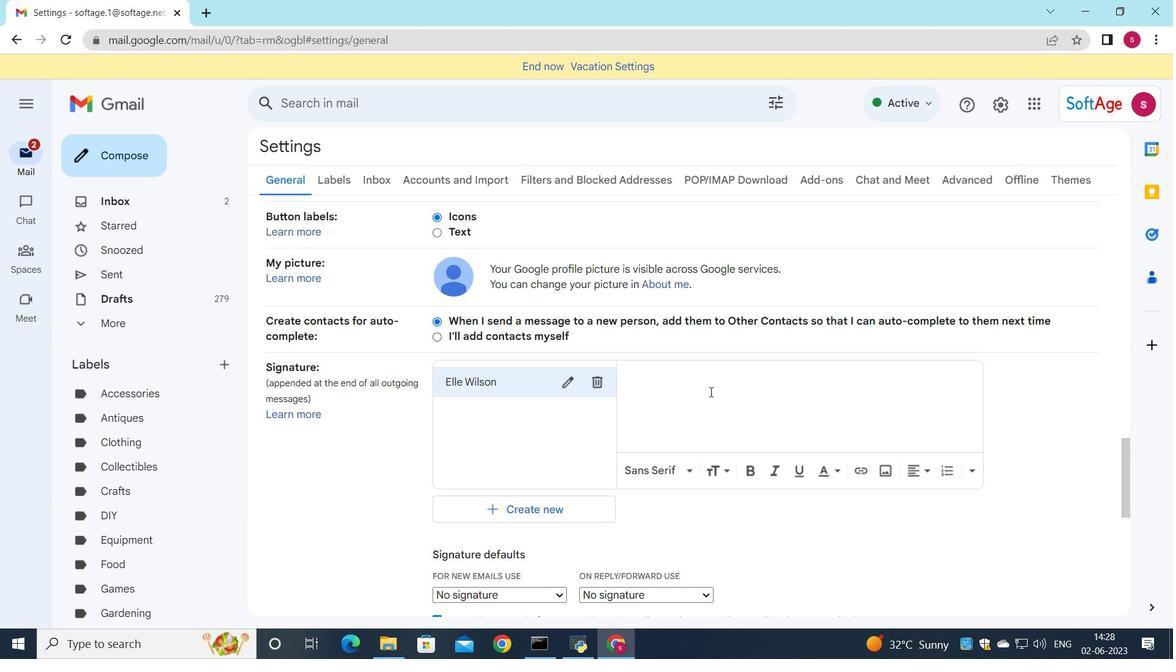 
Action: Key pressed <Key.shift>Elle<Key.space><Key.shift>Wilson
Screenshot: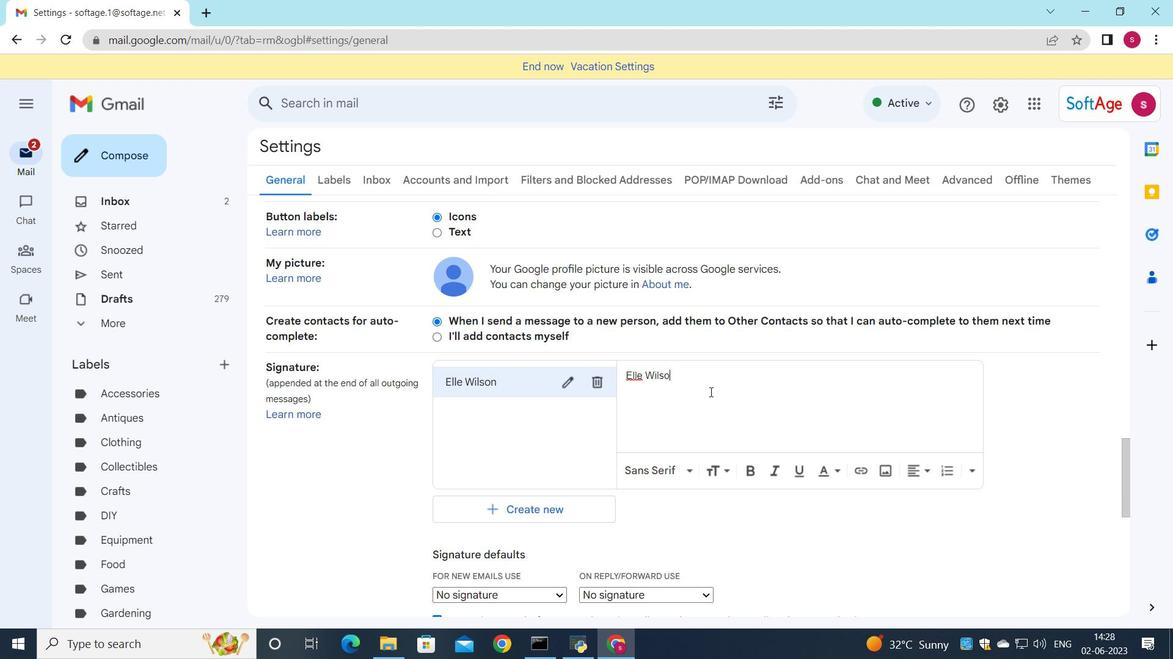 
Action: Mouse moved to (538, 594)
Screenshot: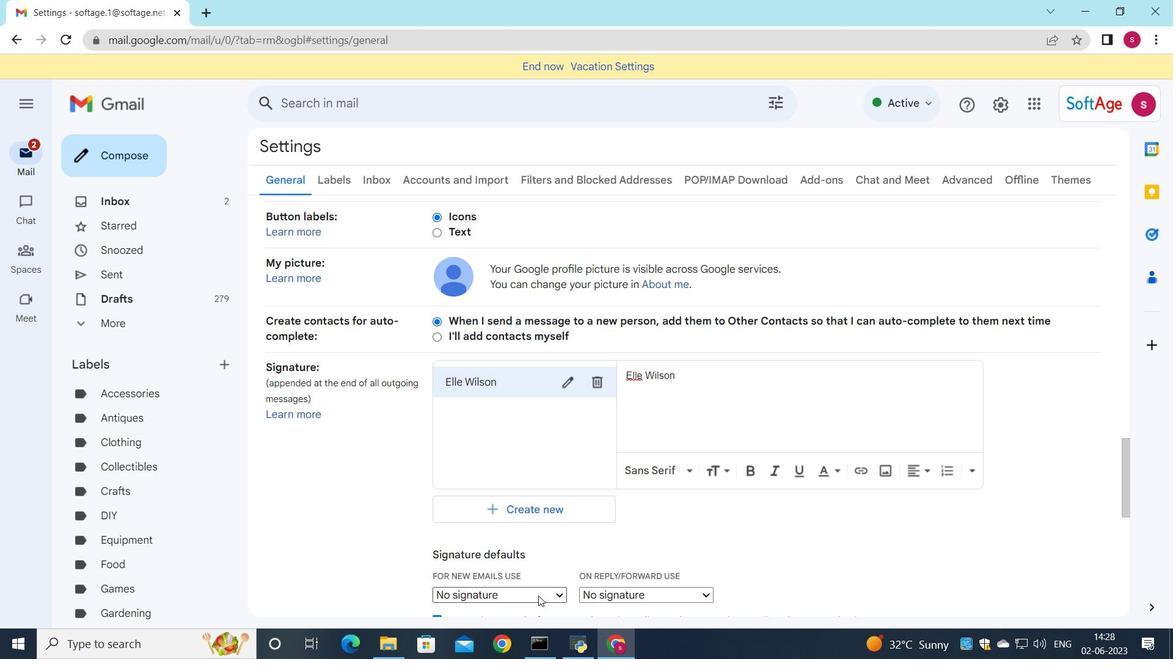 
Action: Mouse pressed left at (538, 594)
Screenshot: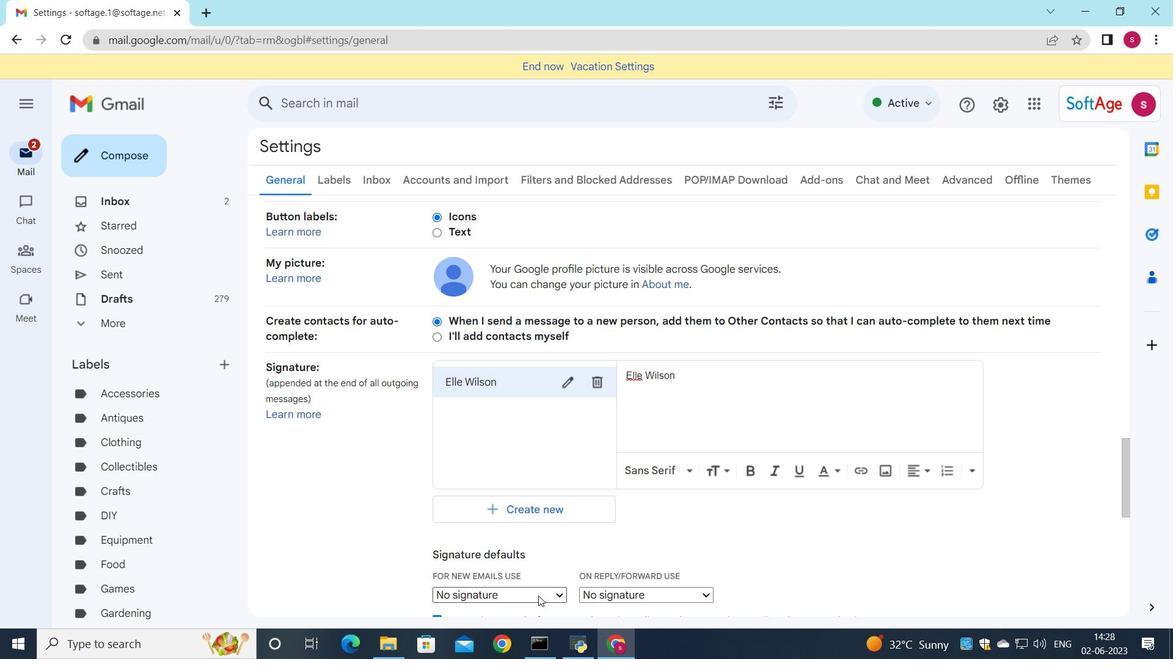 
Action: Mouse moved to (510, 579)
Screenshot: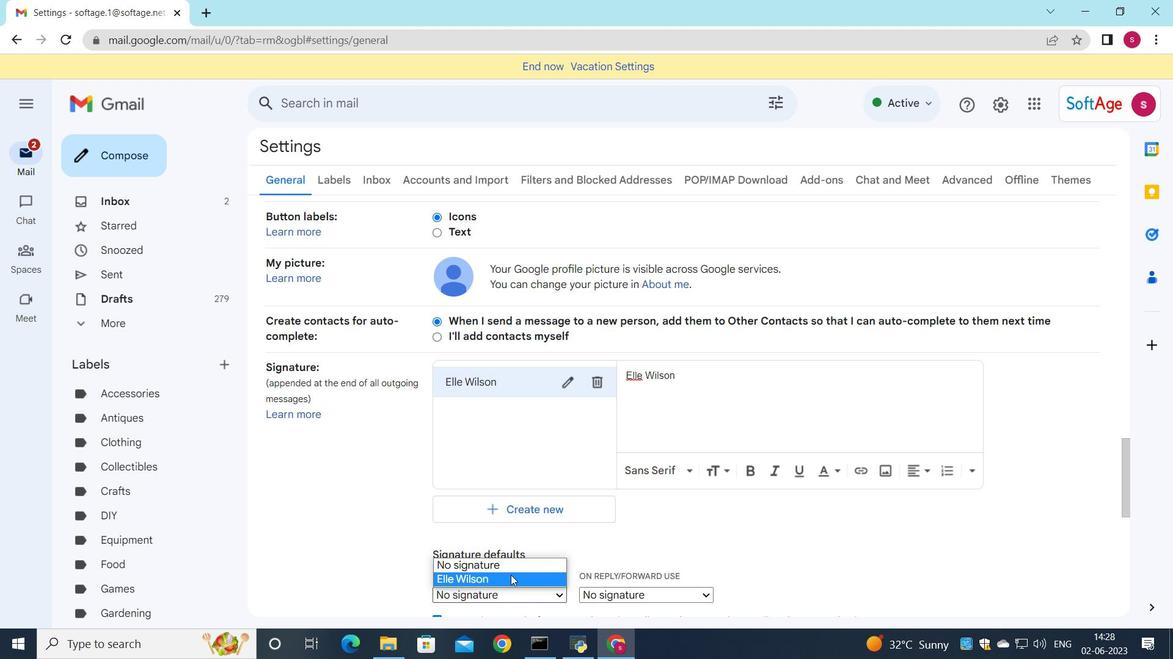 
Action: Mouse pressed left at (510, 579)
Screenshot: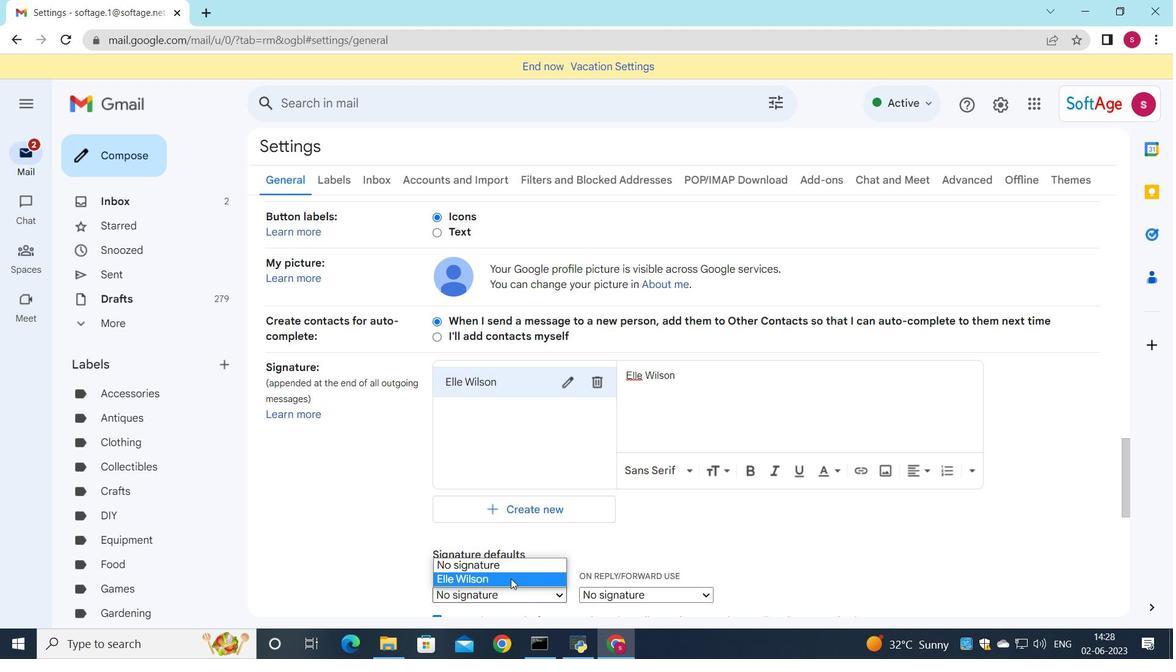
Action: Mouse moved to (635, 597)
Screenshot: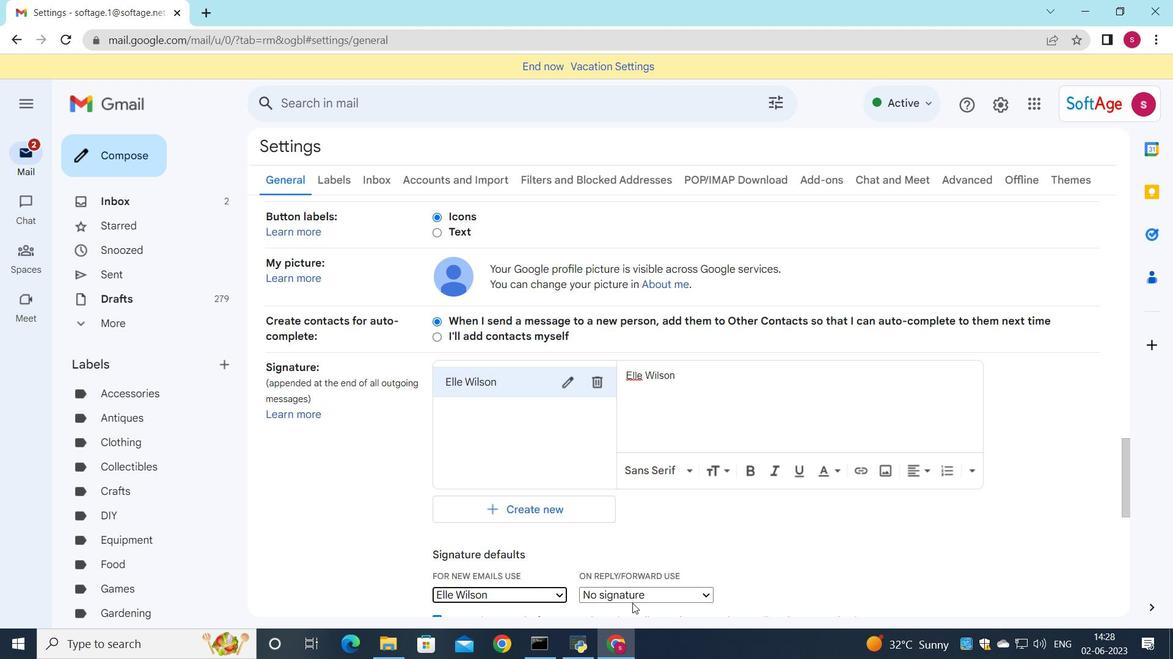 
Action: Mouse pressed left at (635, 597)
Screenshot: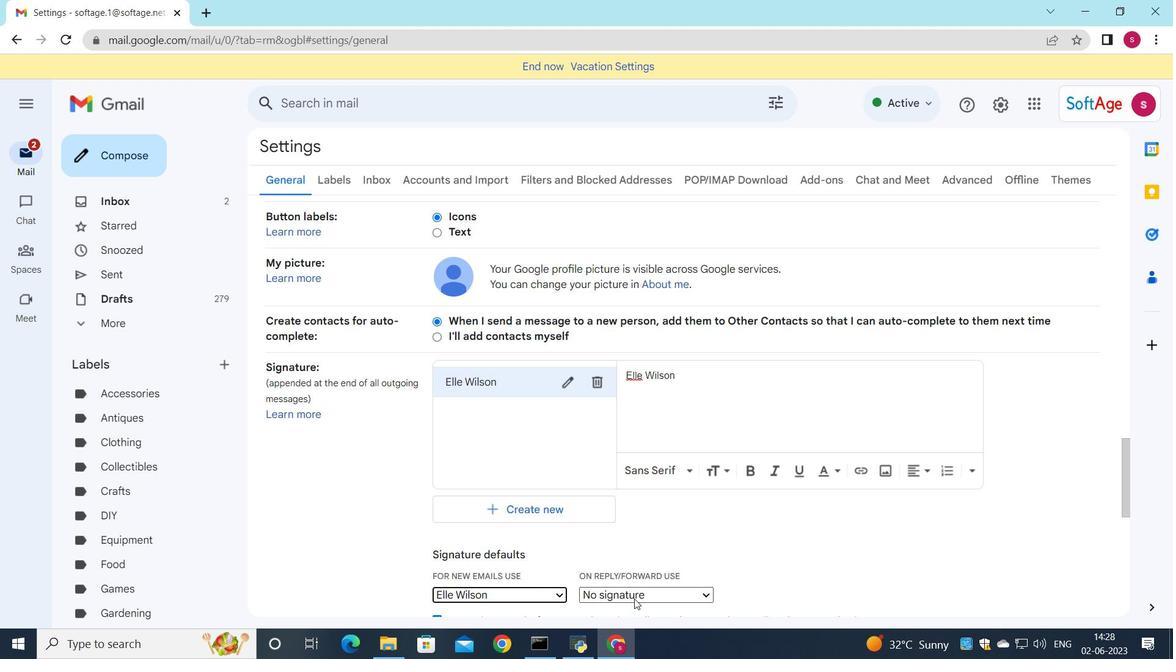 
Action: Mouse moved to (627, 580)
Screenshot: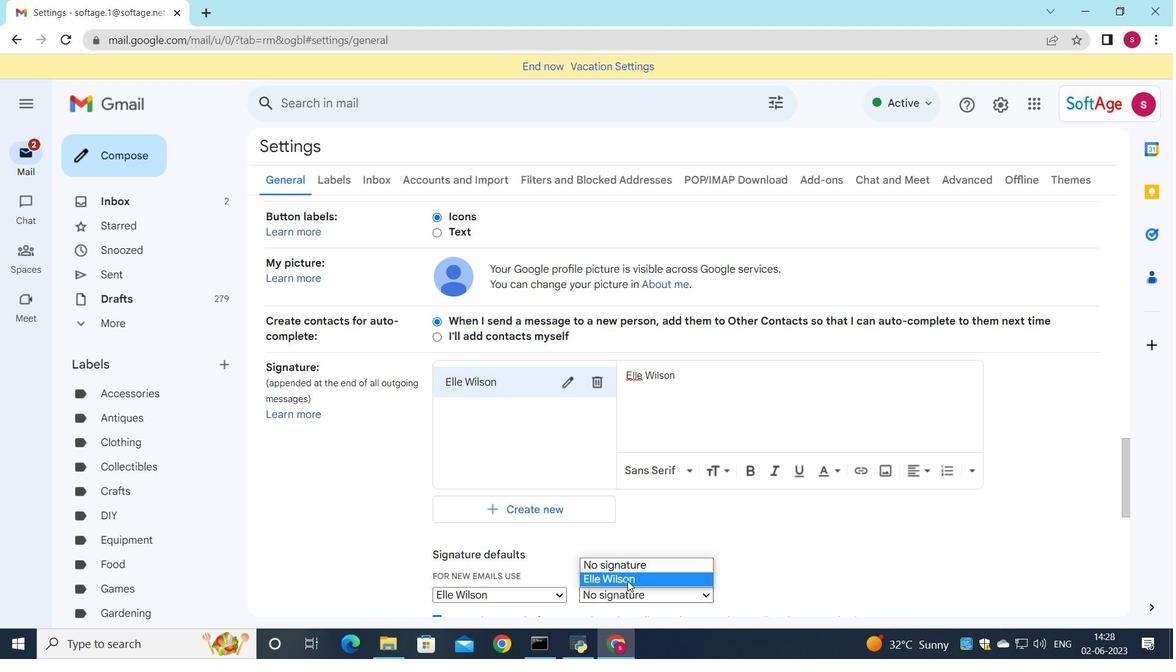 
Action: Mouse pressed left at (627, 580)
Screenshot: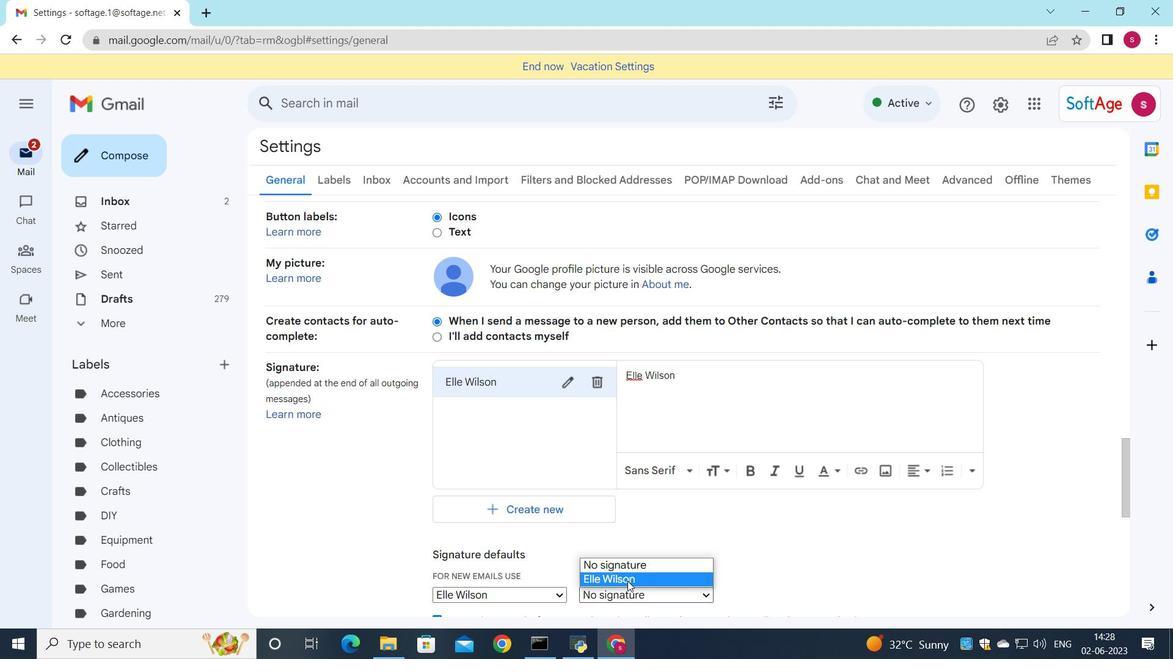 
Action: Mouse moved to (618, 556)
Screenshot: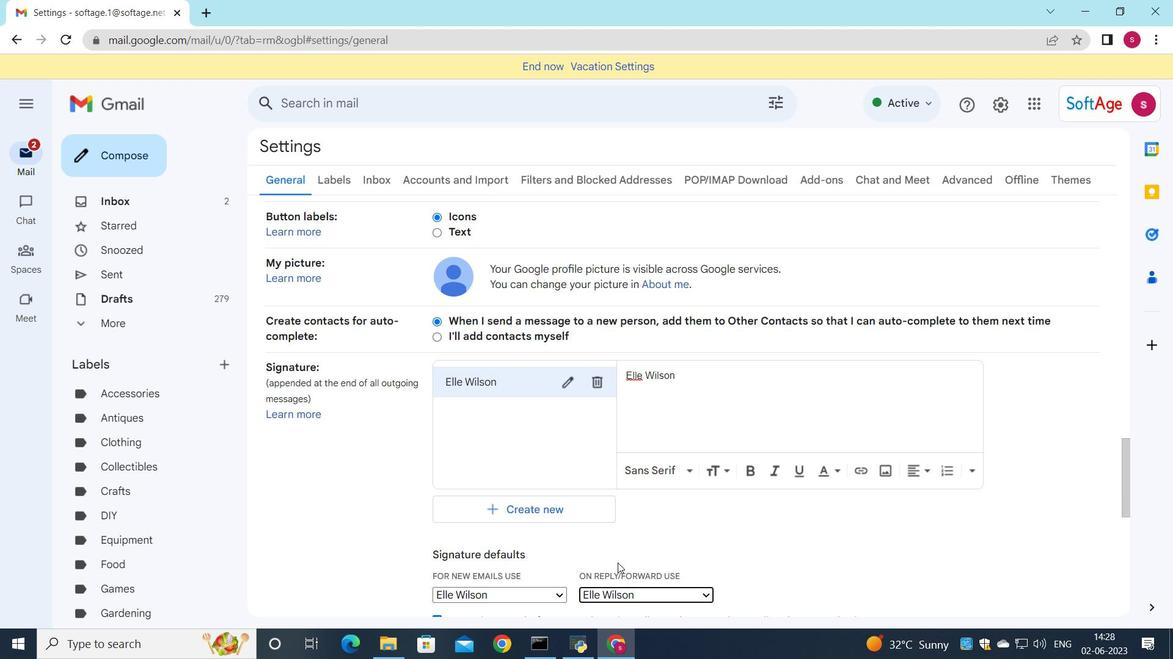 
Action: Mouse scrolled (618, 555) with delta (0, 0)
Screenshot: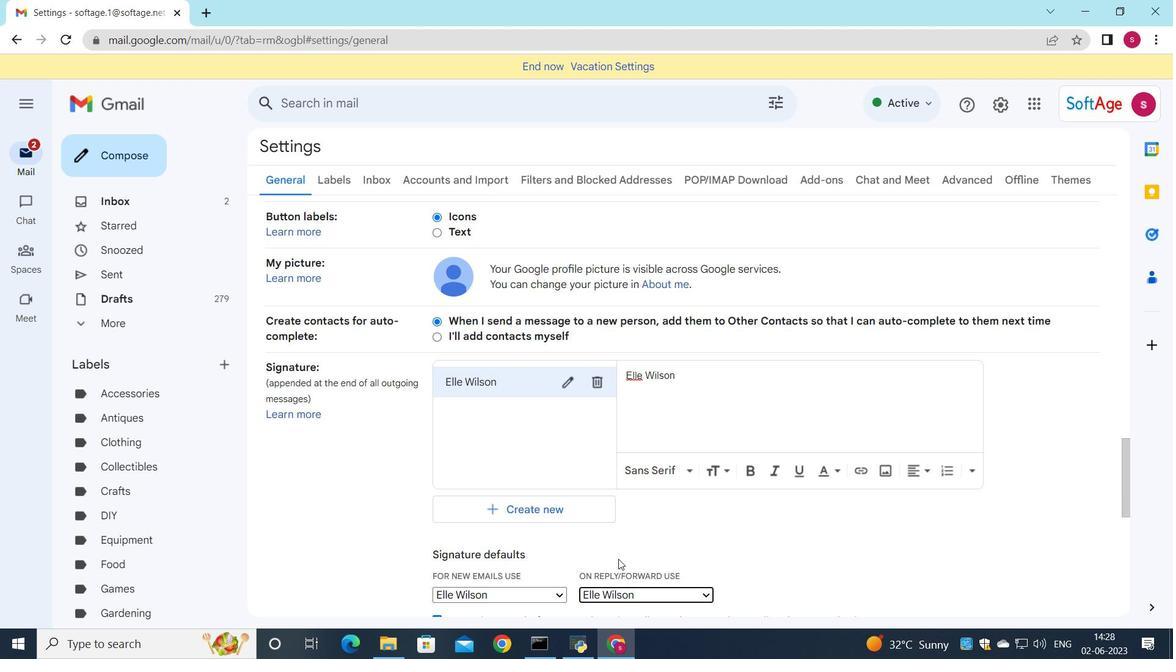 
Action: Mouse scrolled (618, 555) with delta (0, 0)
Screenshot: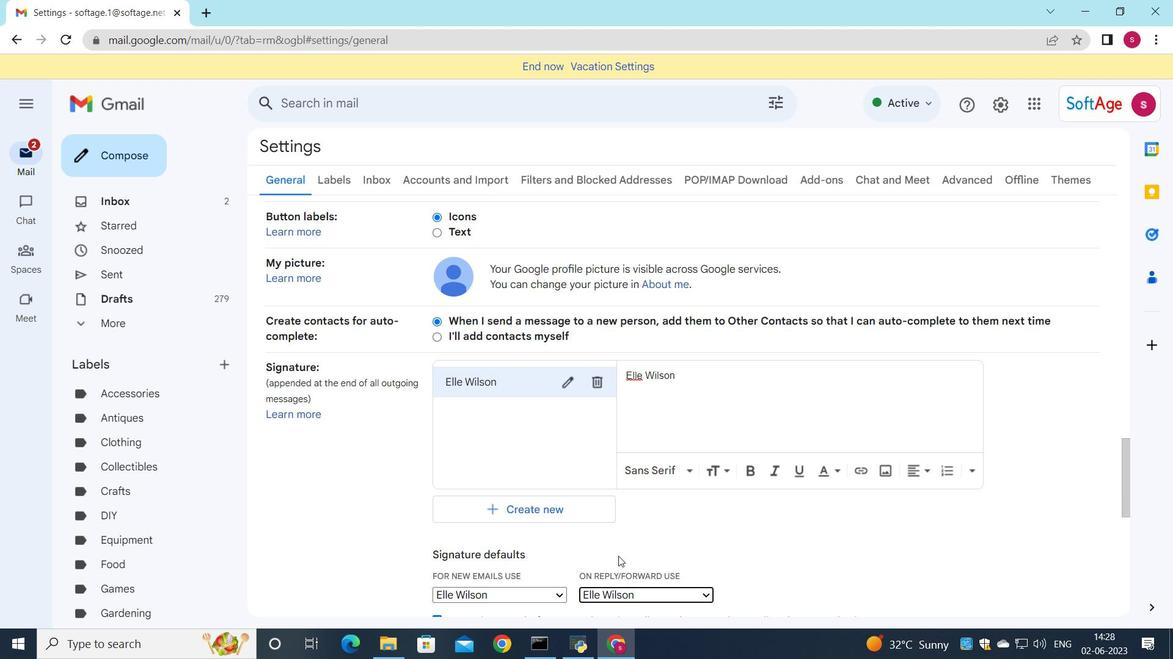 
Action: Mouse scrolled (618, 555) with delta (0, 0)
Screenshot: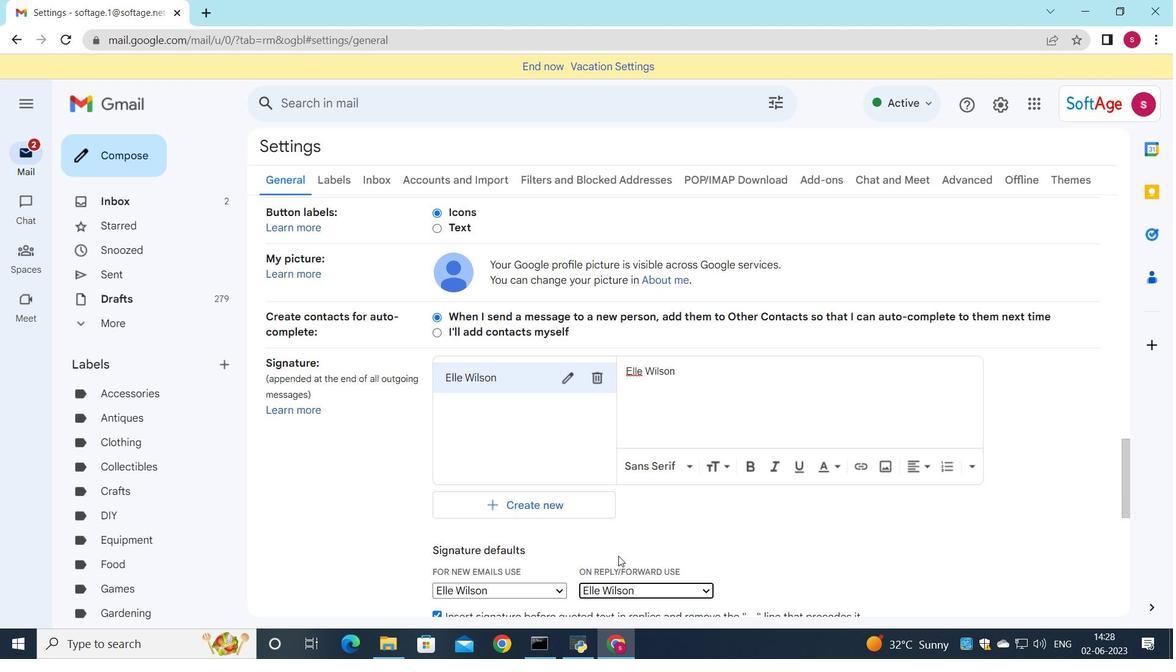 
Action: Mouse scrolled (618, 555) with delta (0, 0)
Screenshot: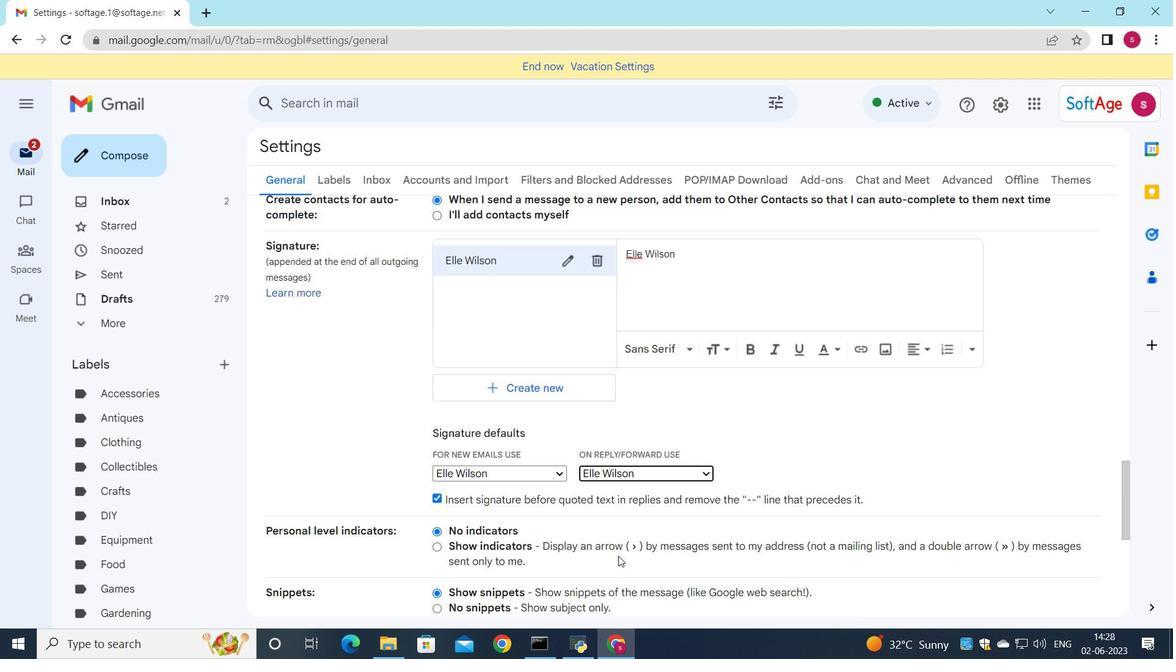 
Action: Mouse scrolled (618, 555) with delta (0, 0)
Screenshot: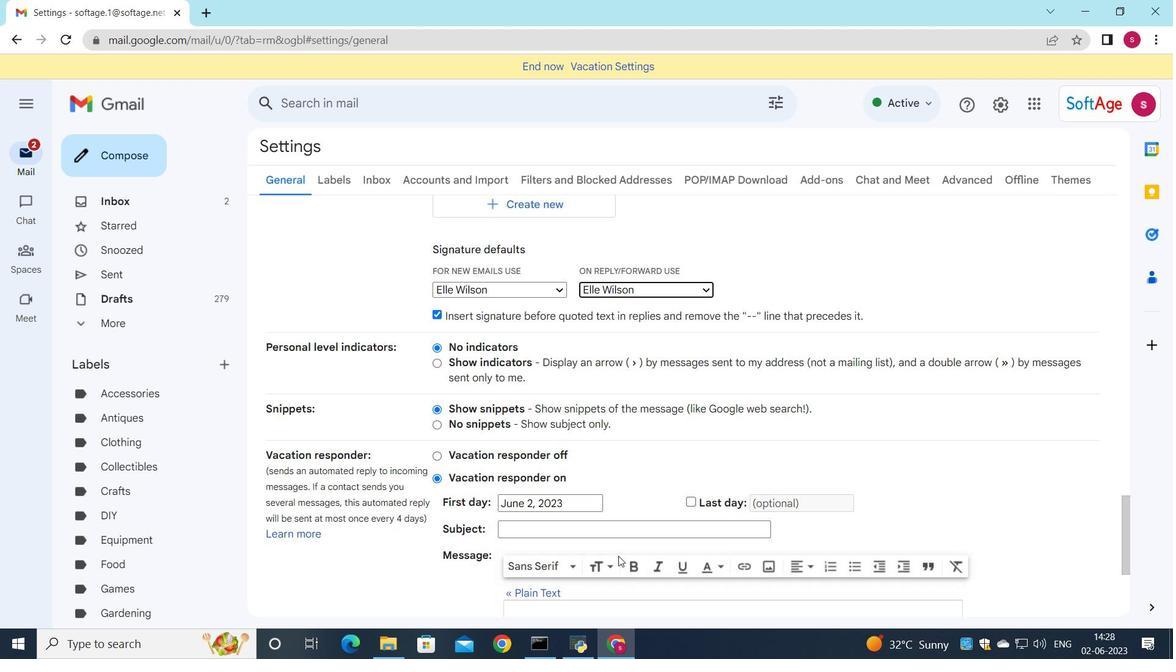 
Action: Mouse scrolled (618, 555) with delta (0, 0)
Screenshot: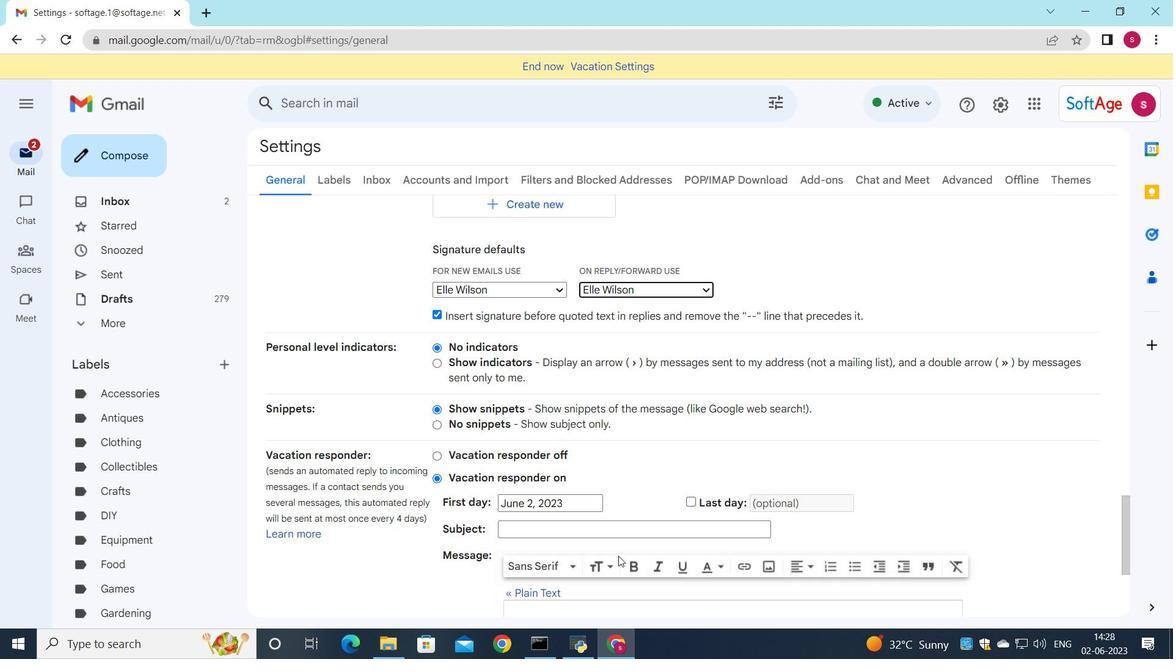 
Action: Mouse moved to (618, 591)
Screenshot: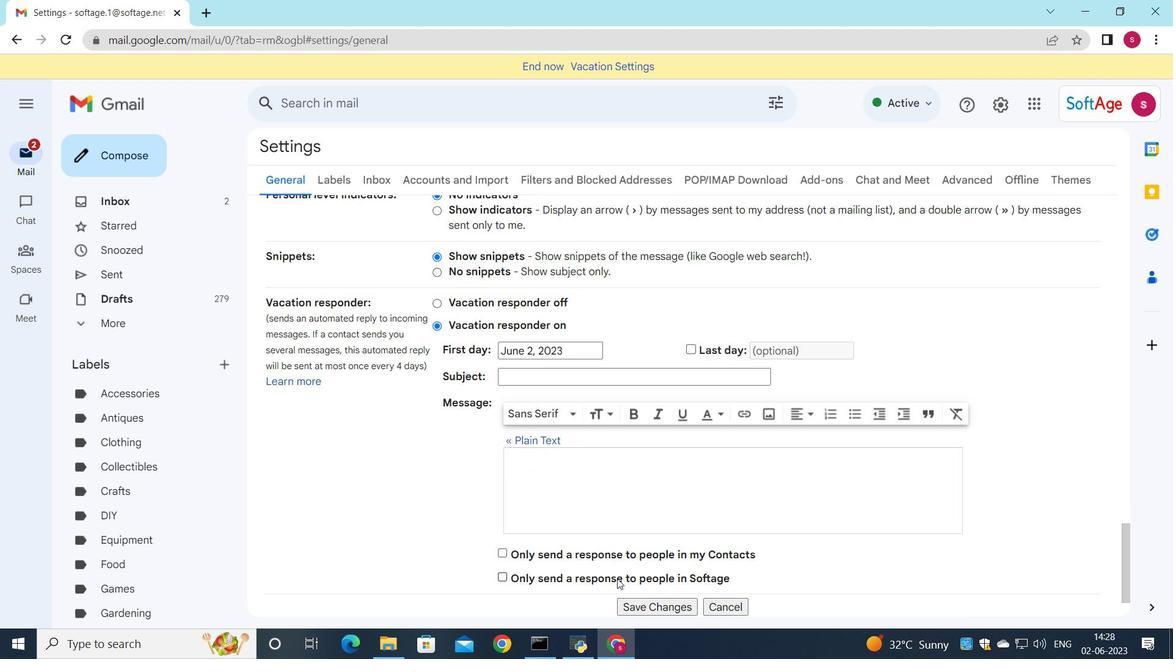 
Action: Mouse scrolled (618, 590) with delta (0, 0)
Screenshot: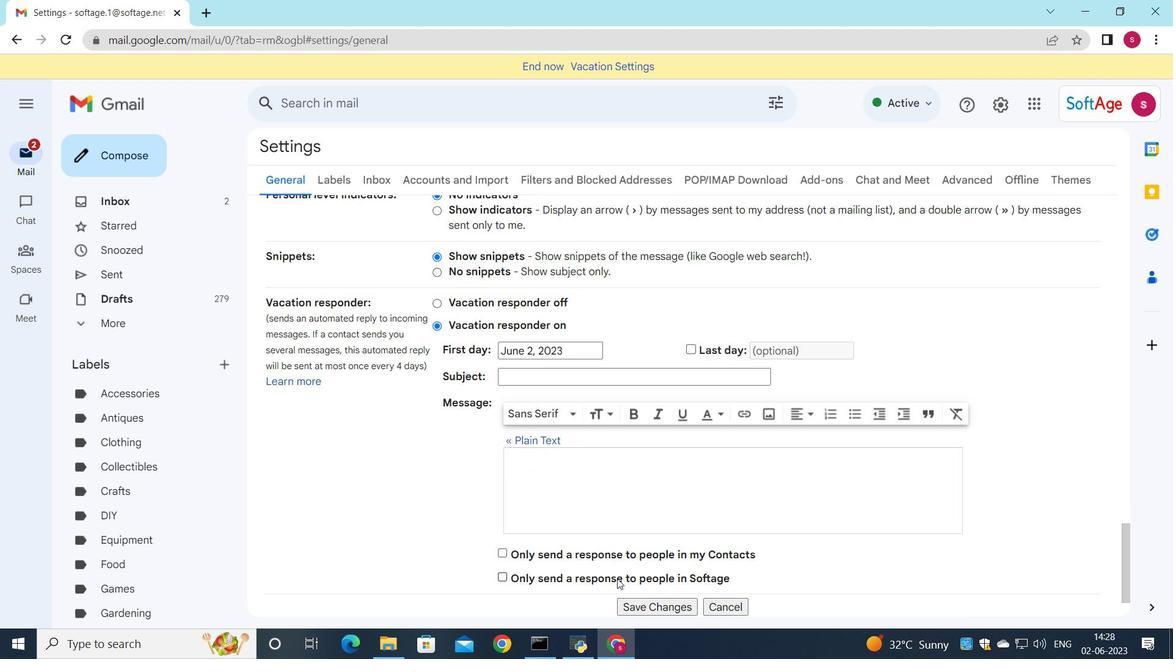 
Action: Mouse scrolled (618, 590) with delta (0, 0)
Screenshot: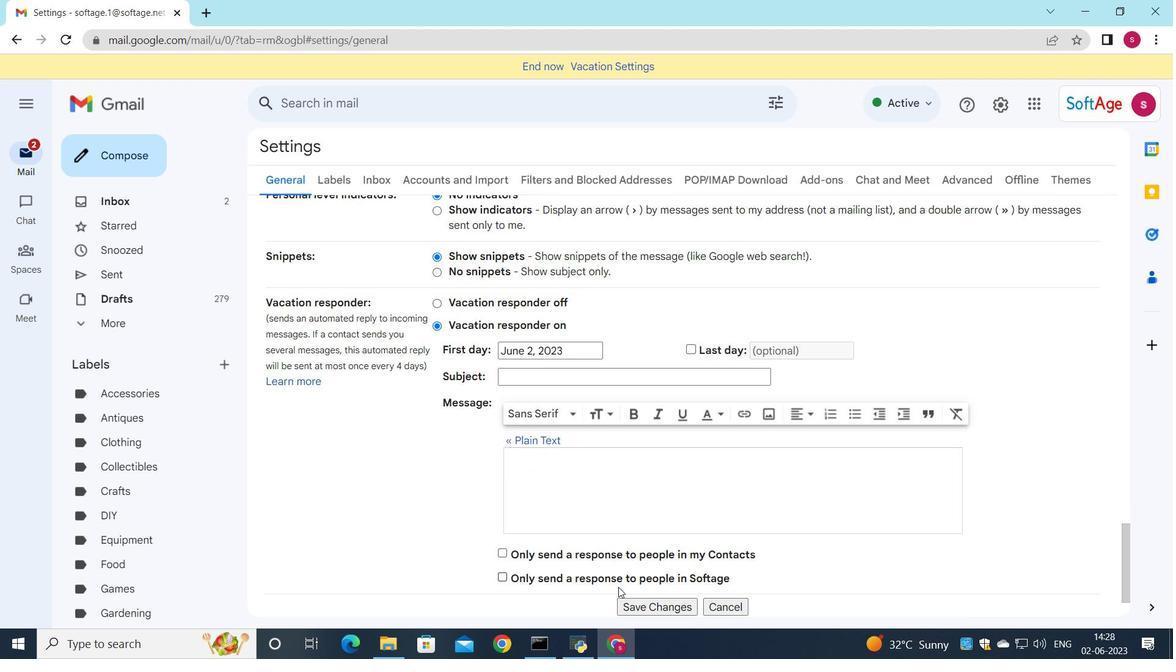 
Action: Mouse moved to (657, 541)
Screenshot: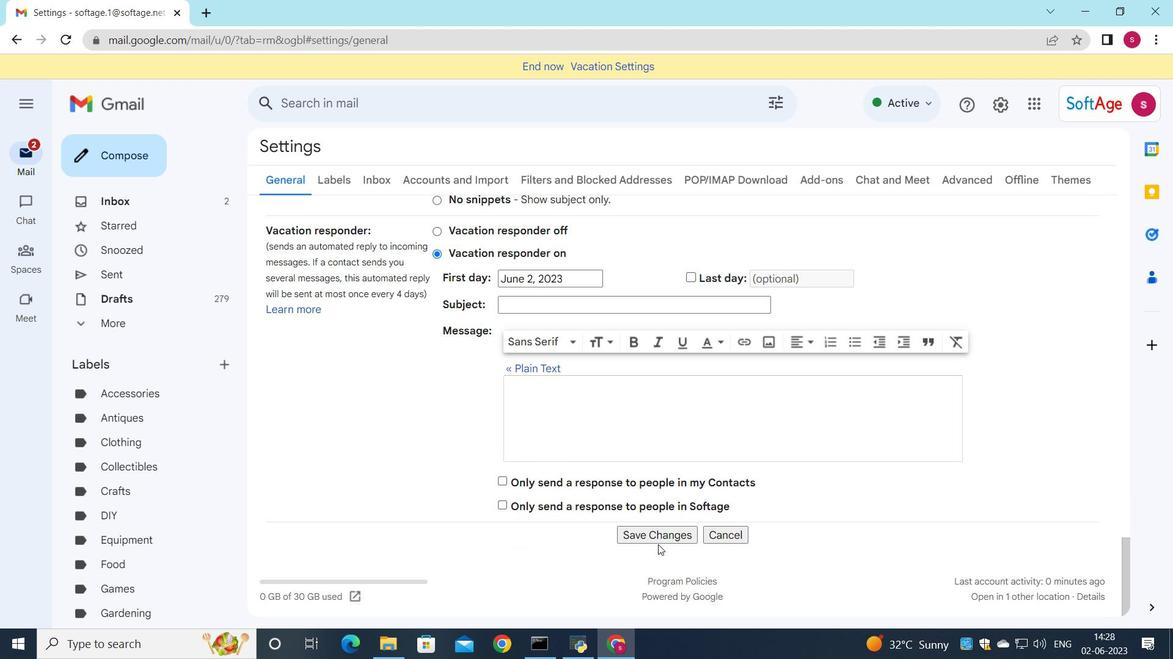 
Action: Mouse pressed left at (657, 541)
Screenshot: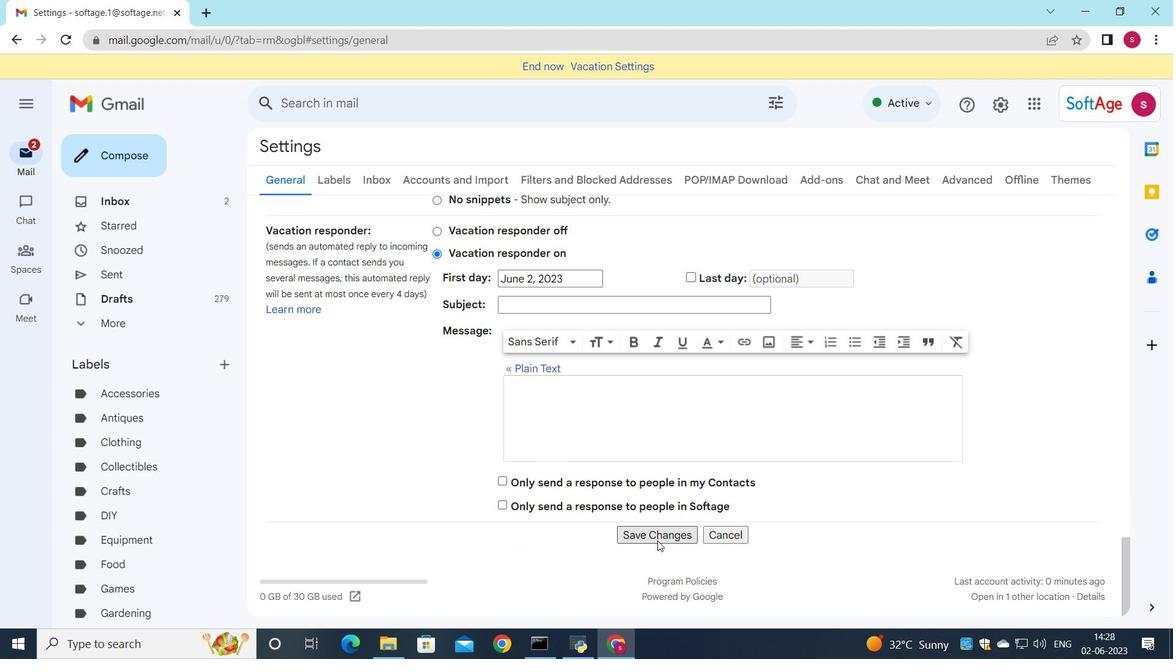 
Action: Mouse moved to (726, 284)
Screenshot: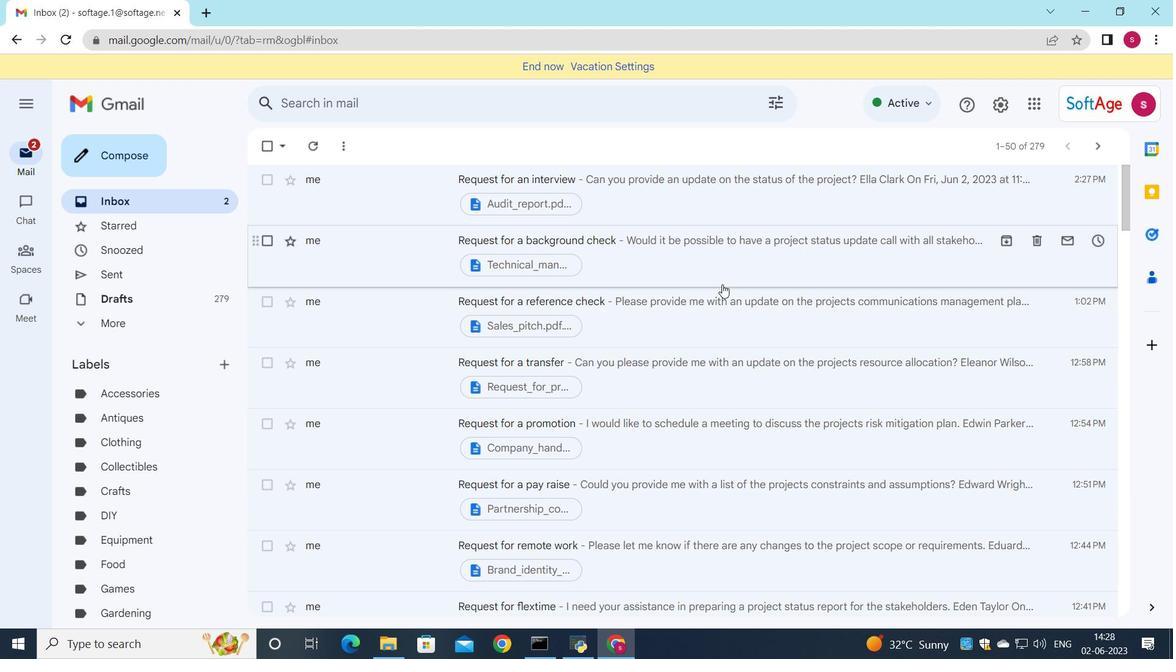 
Action: Mouse pressed left at (726, 284)
Screenshot: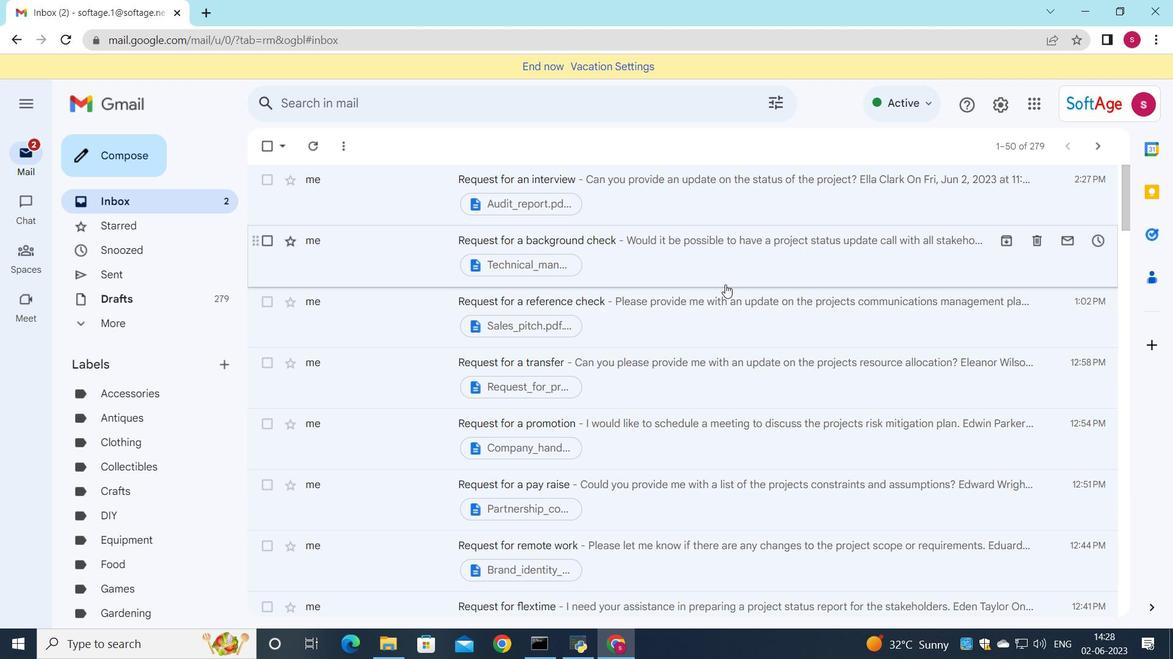 
Action: Mouse moved to (524, 425)
Screenshot: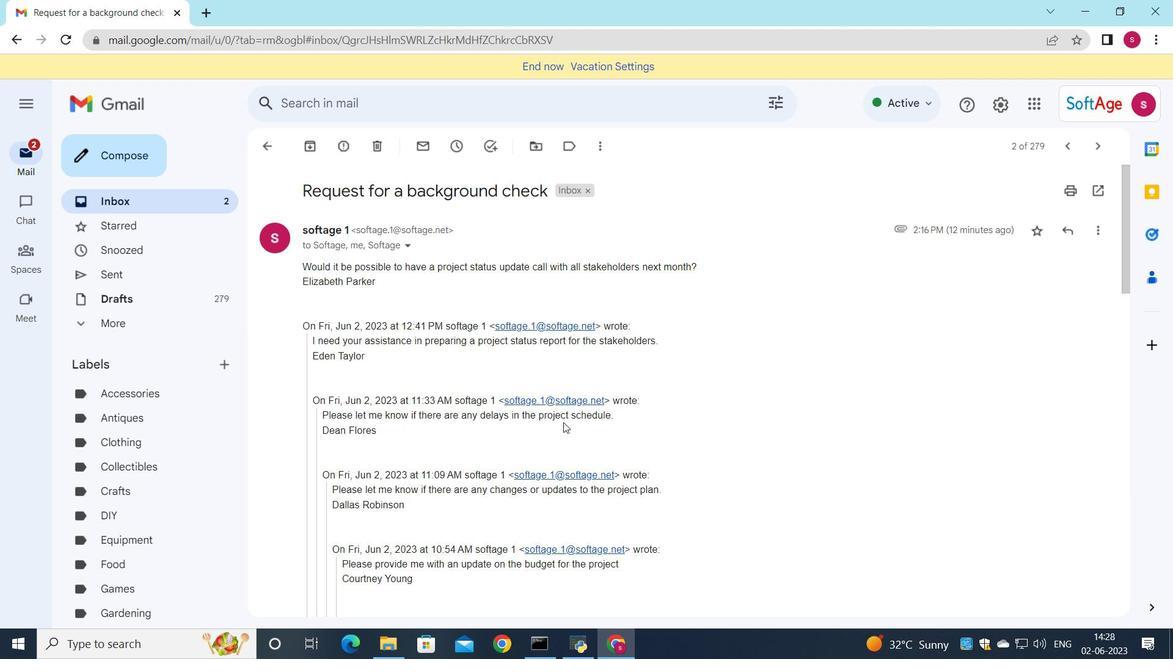 
Action: Mouse scrolled (524, 425) with delta (0, 0)
Screenshot: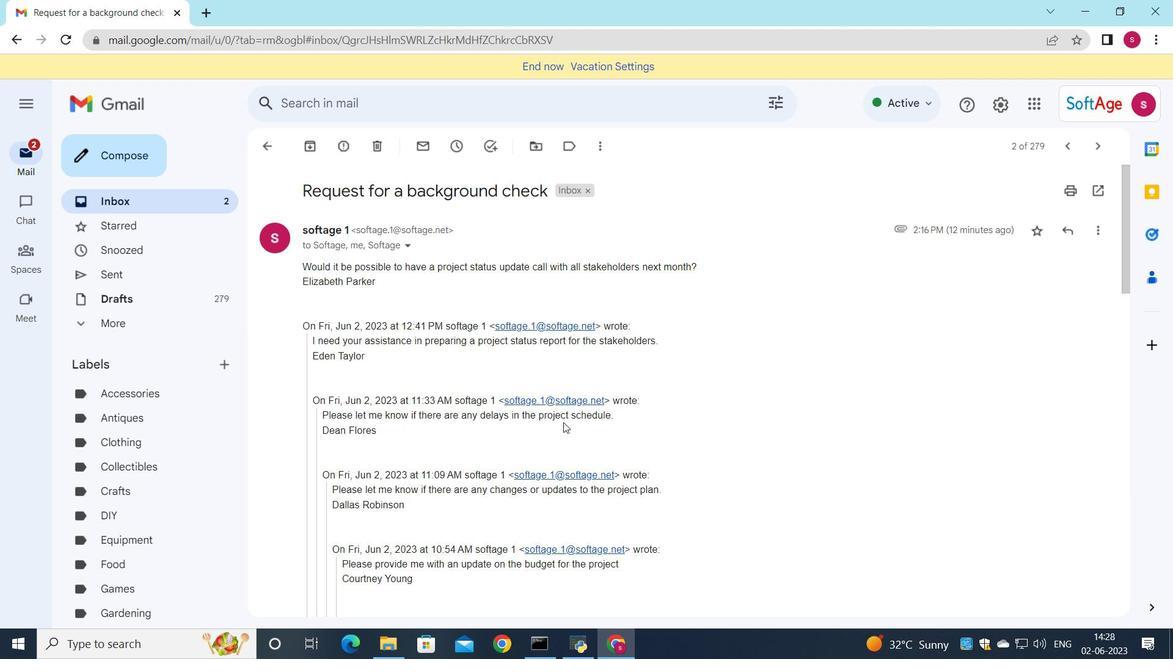 
Action: Mouse scrolled (524, 425) with delta (0, 0)
Screenshot: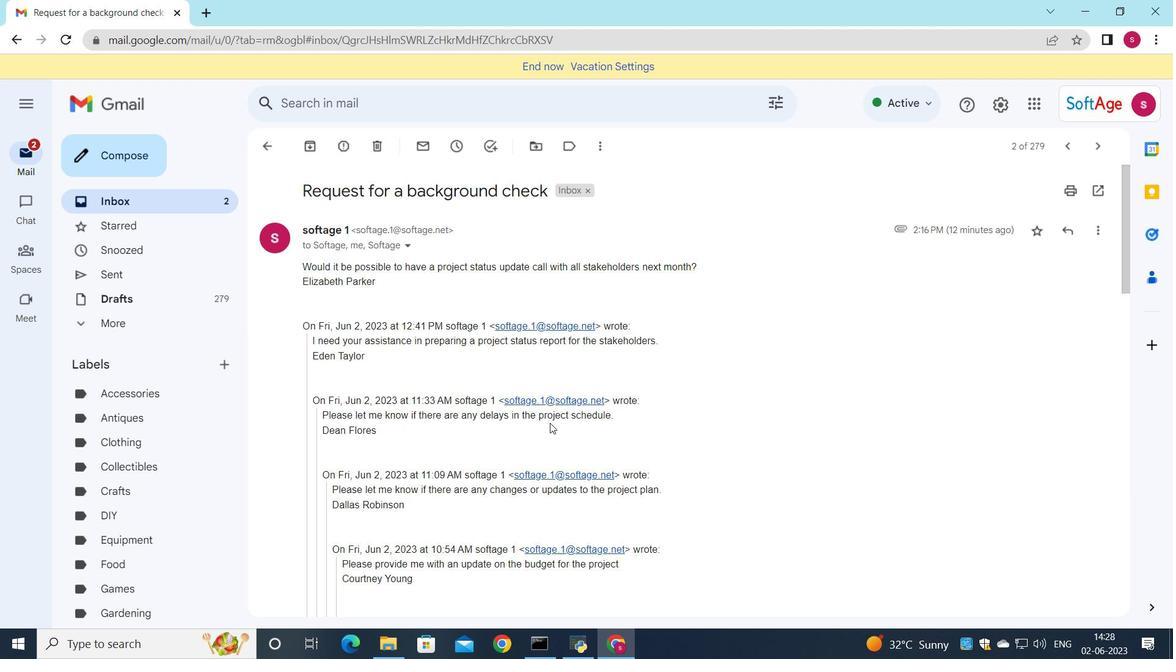 
Action: Mouse scrolled (524, 425) with delta (0, 0)
Screenshot: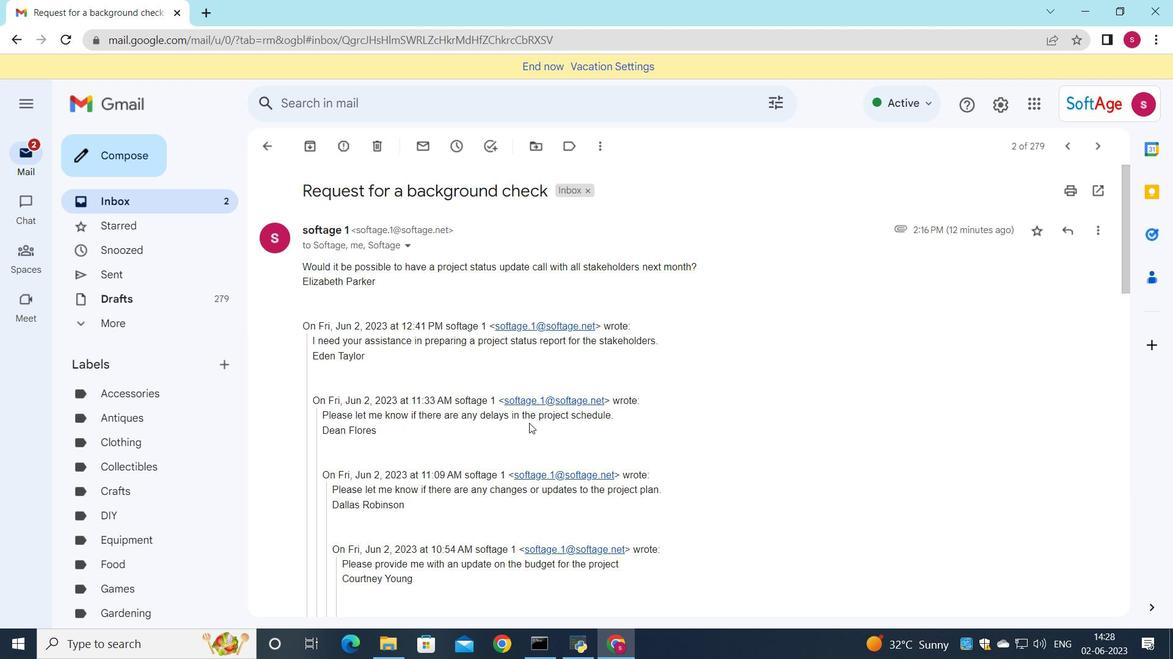 
Action: Mouse moved to (518, 430)
Screenshot: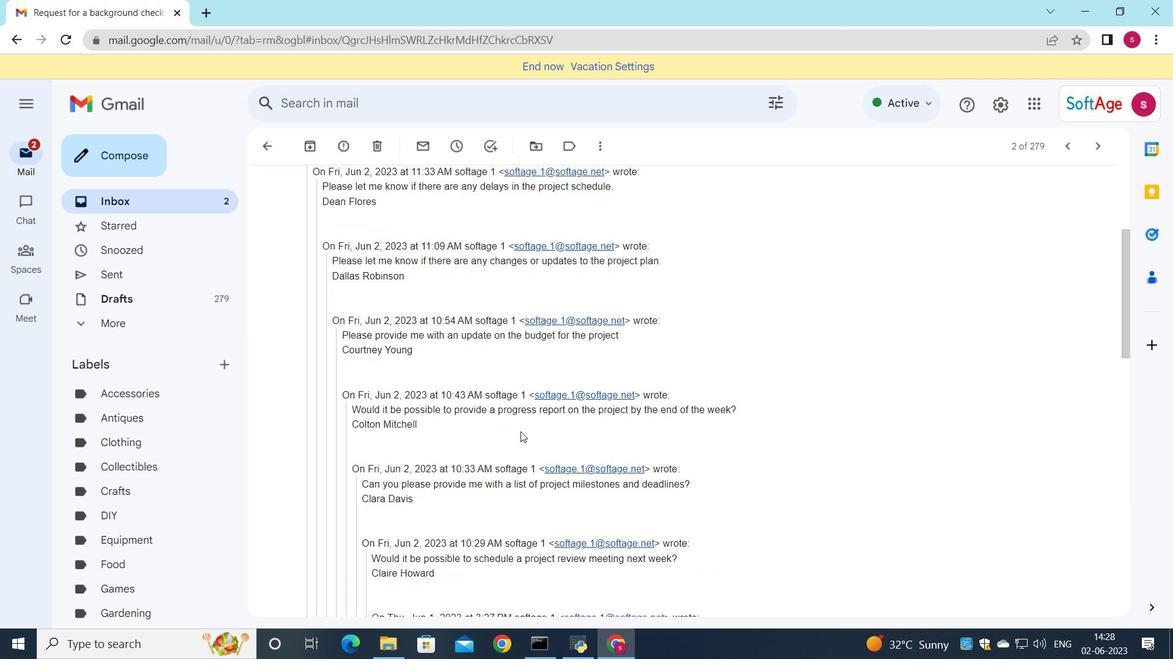 
Action: Mouse scrolled (518, 430) with delta (0, 0)
Screenshot: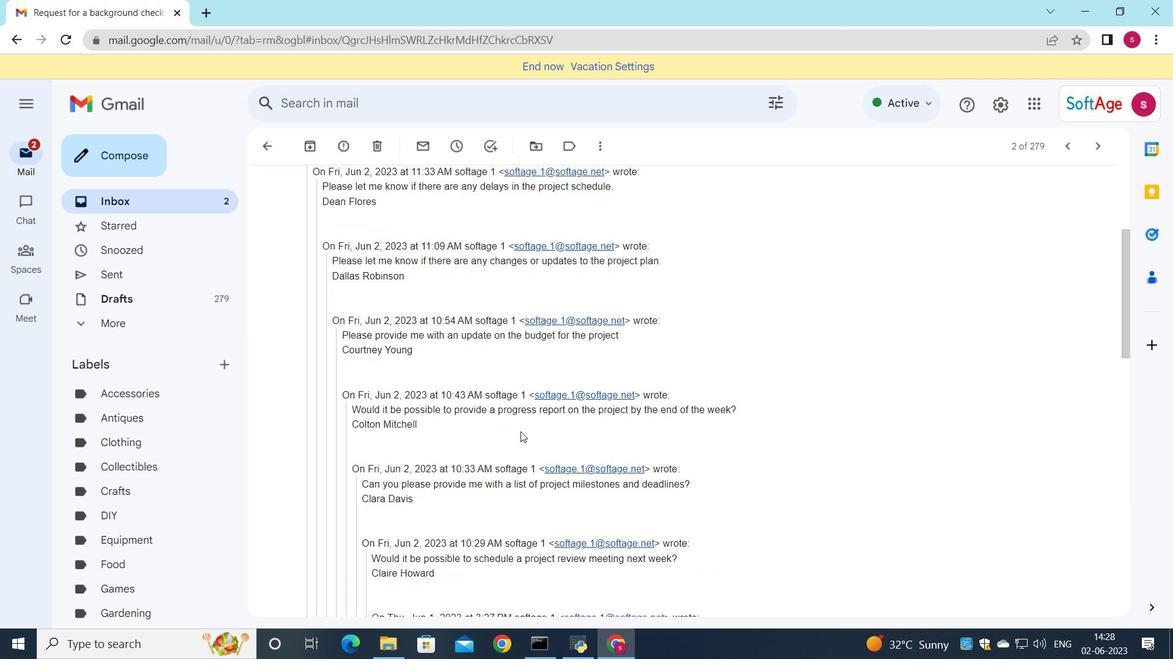 
Action: Mouse moved to (507, 441)
Screenshot: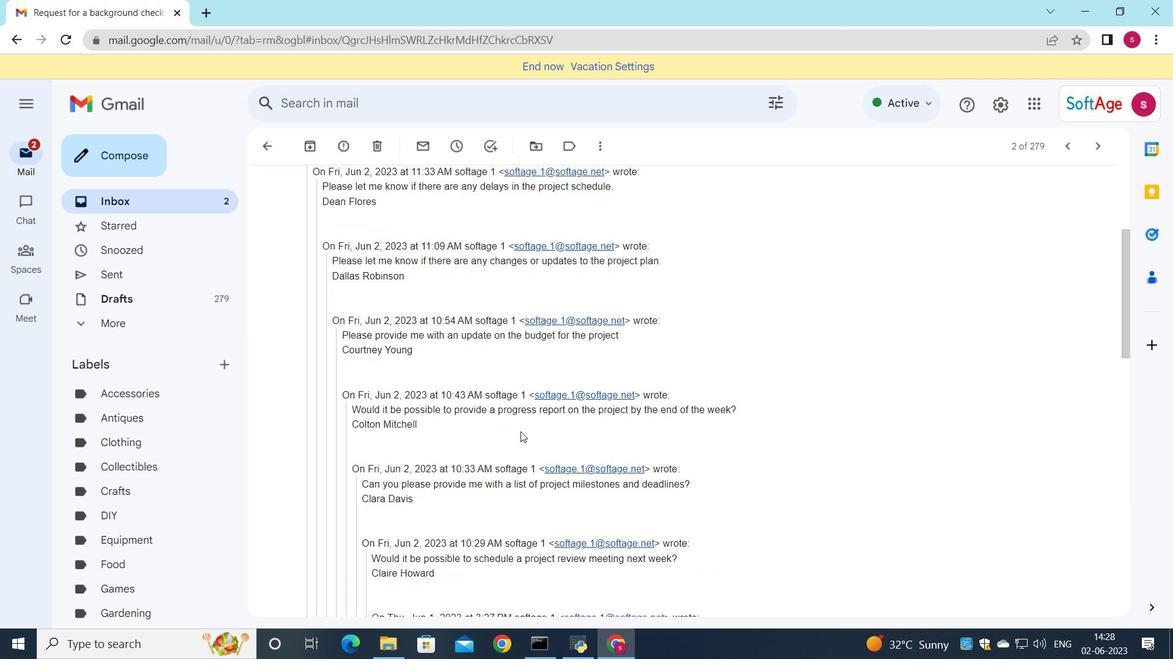 
Action: Mouse scrolled (507, 441) with delta (0, 0)
Screenshot: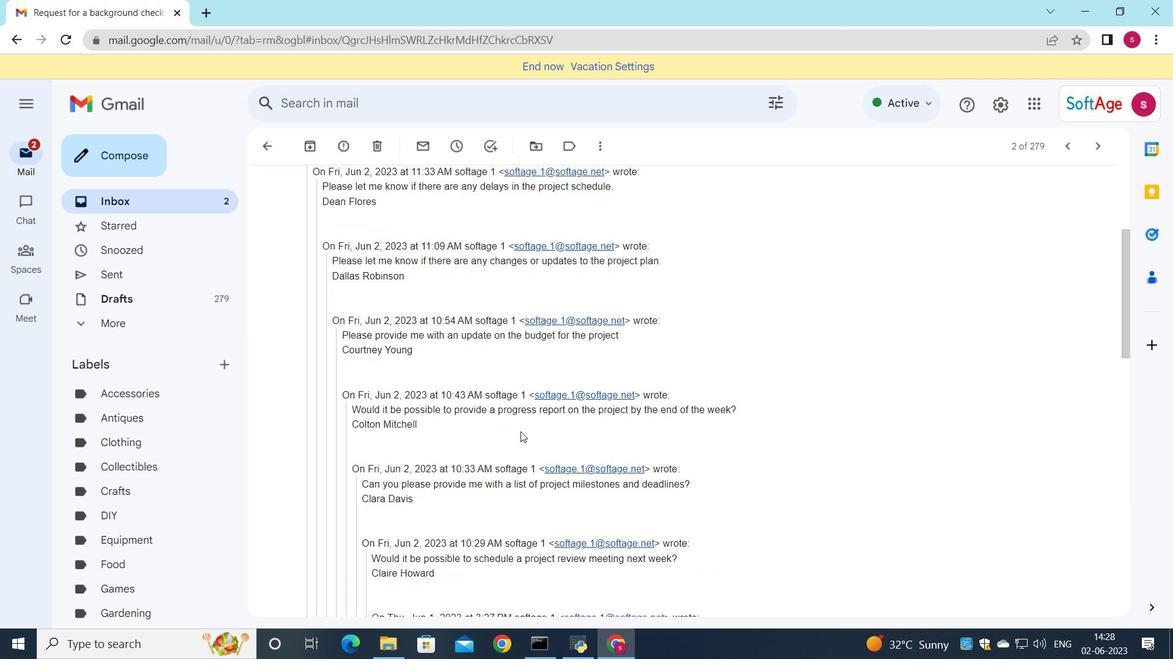 
Action: Mouse moved to (496, 454)
Screenshot: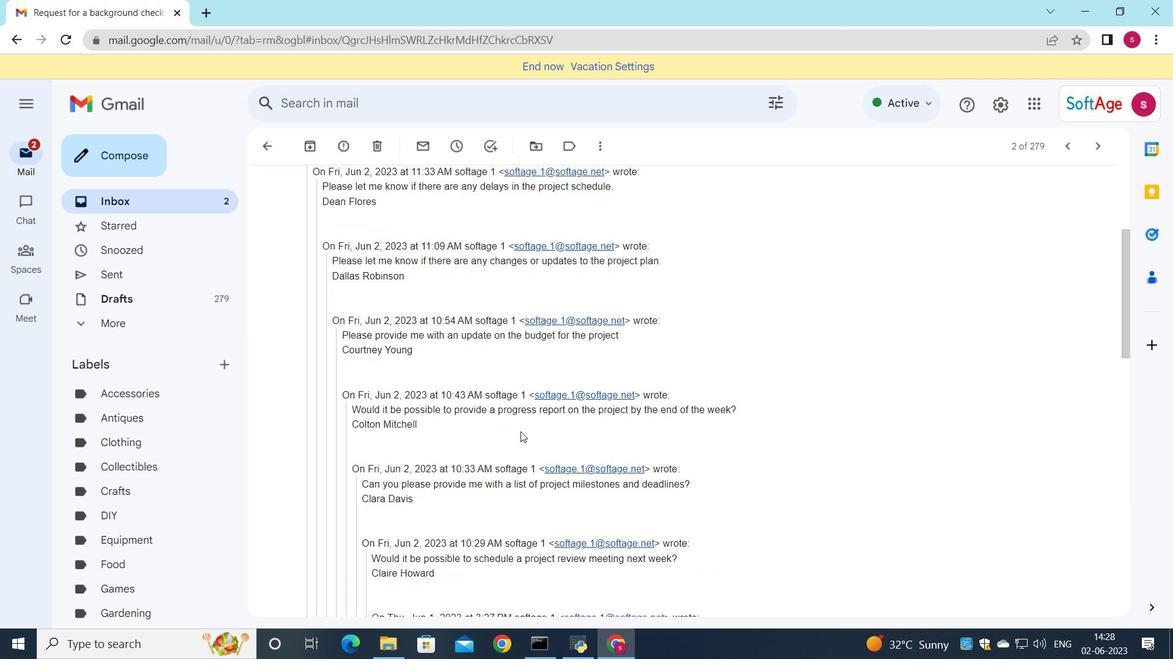 
Action: Mouse scrolled (496, 453) with delta (0, 0)
Screenshot: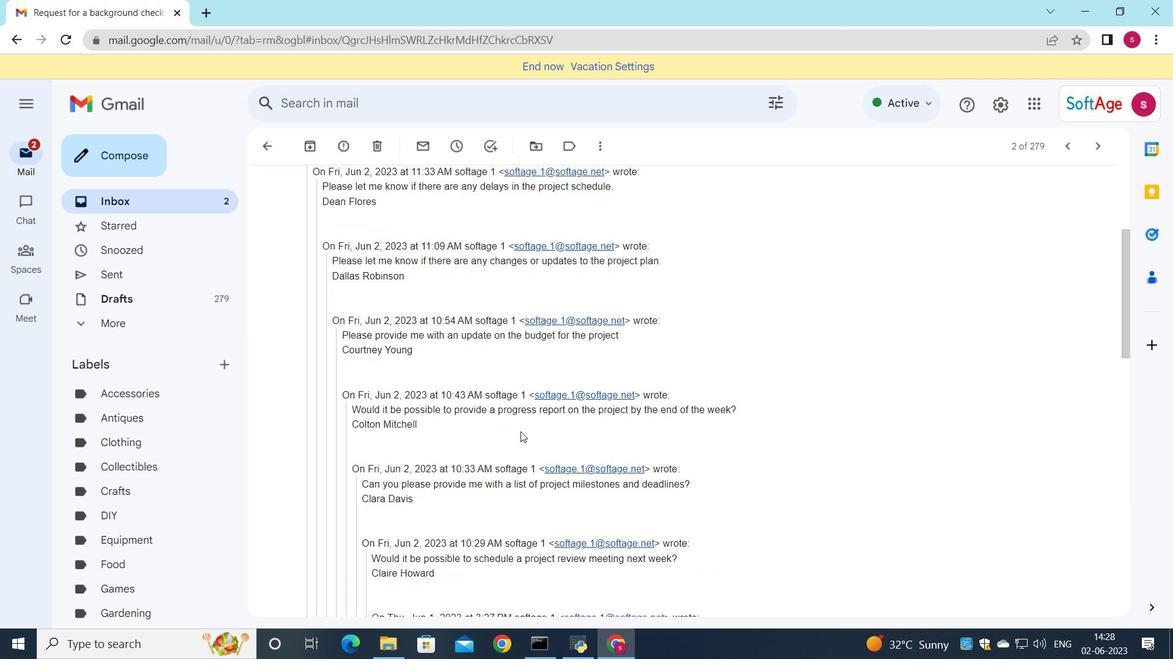
Action: Mouse moved to (484, 469)
Screenshot: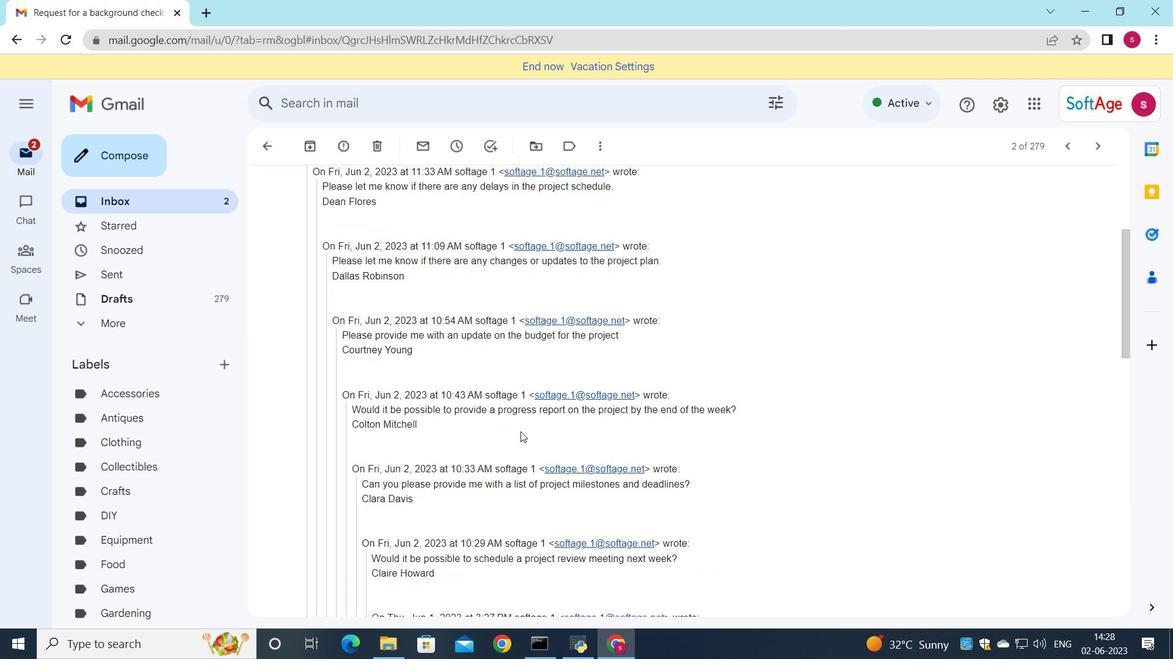 
Action: Mouse scrolled (484, 469) with delta (0, 0)
Screenshot: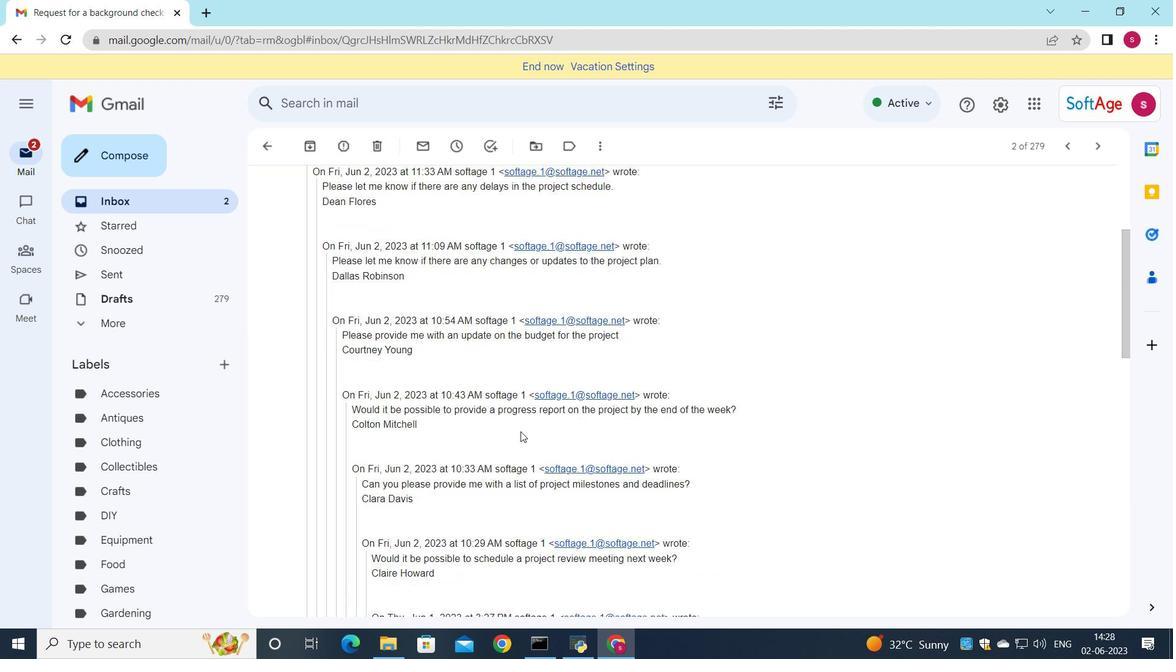 
Action: Mouse moved to (442, 503)
Screenshot: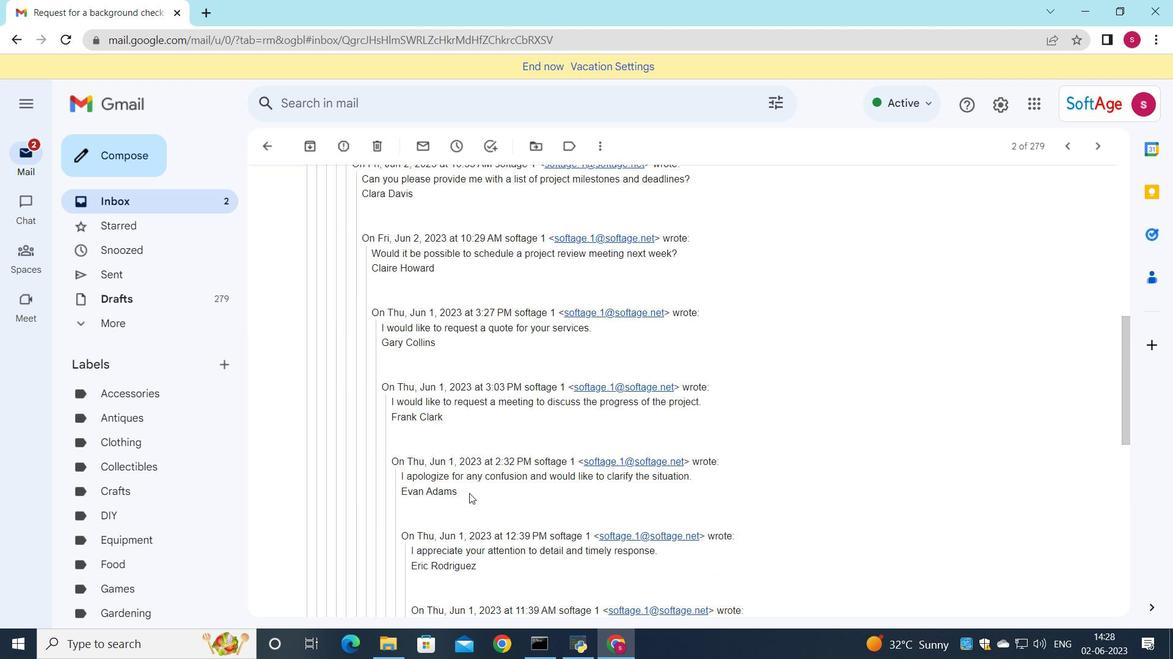 
Action: Mouse scrolled (442, 502) with delta (0, 0)
Screenshot: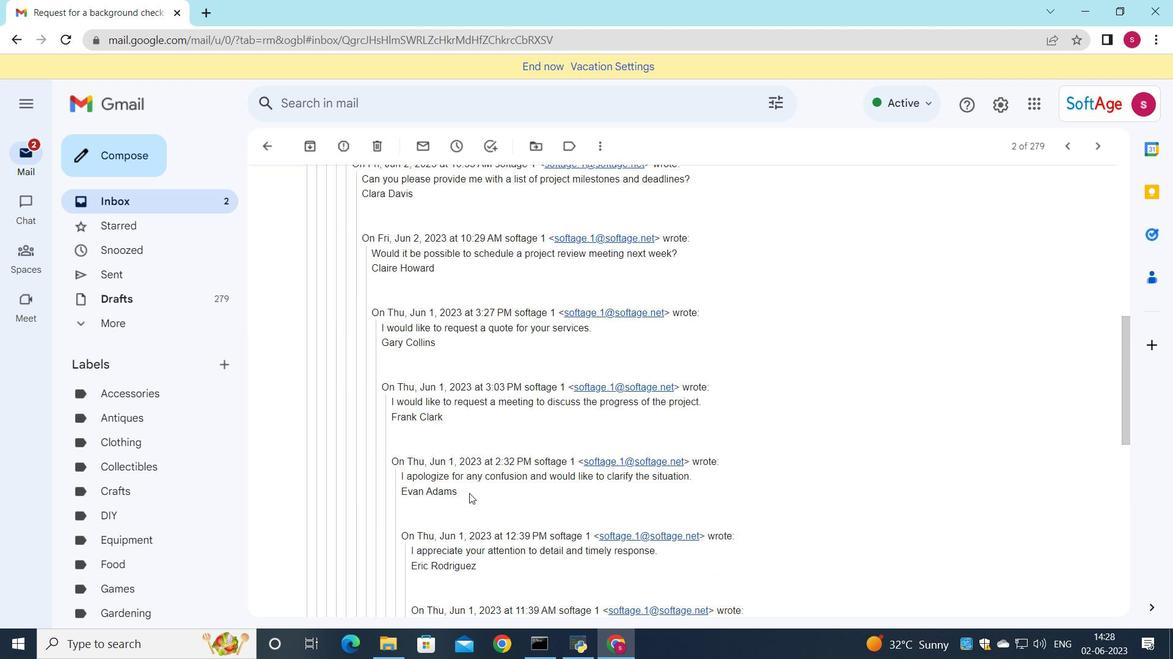 
Action: Mouse moved to (437, 510)
Screenshot: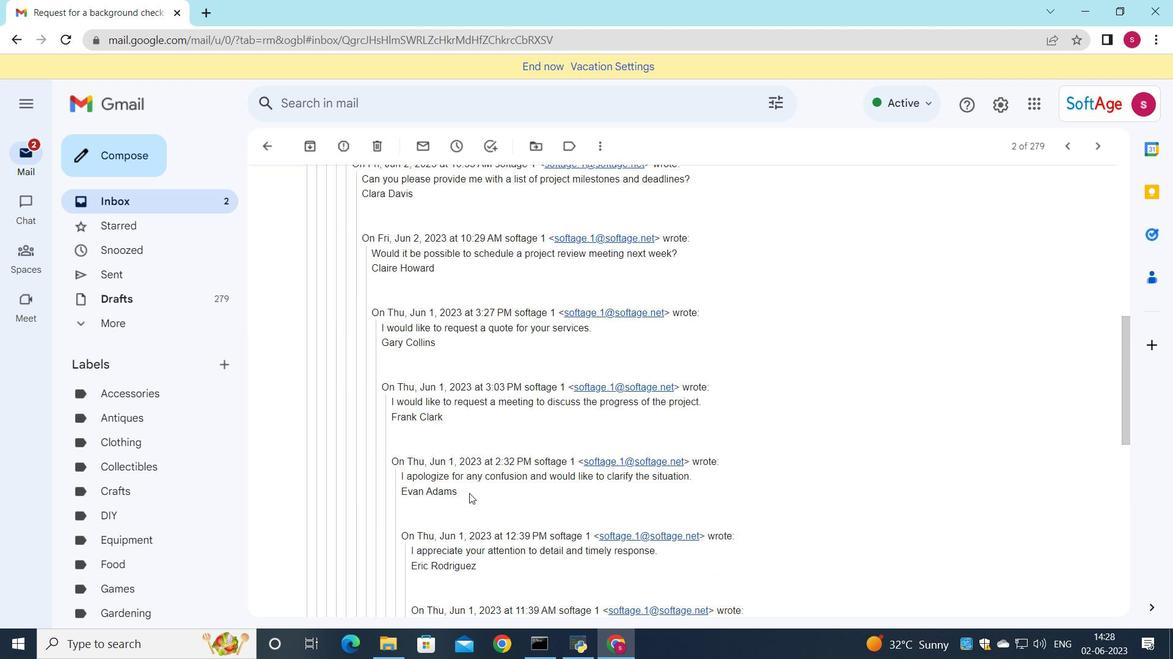 
Action: Mouse scrolled (438, 508) with delta (0, 0)
Screenshot: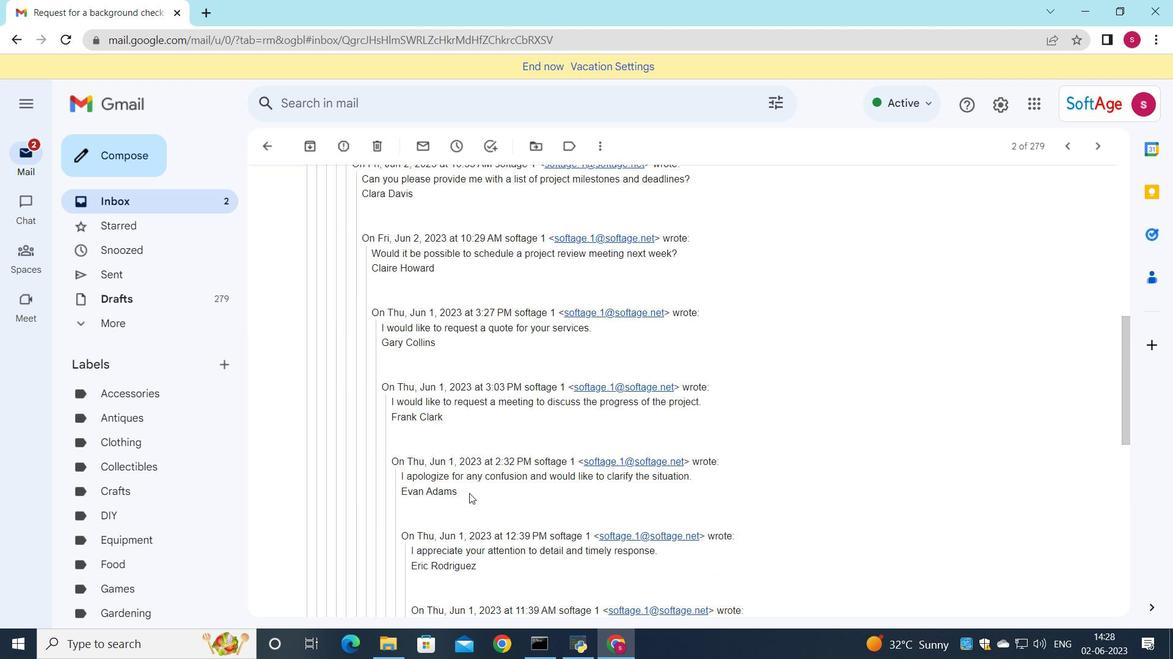 
Action: Mouse moved to (436, 512)
Screenshot: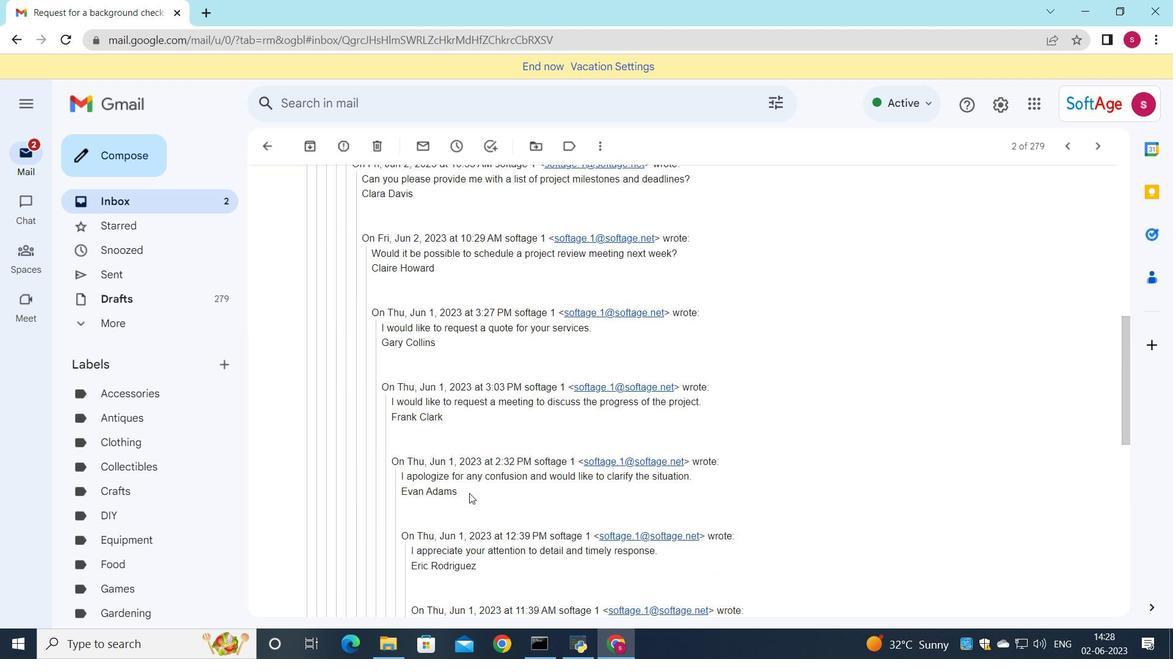 
Action: Mouse scrolled (437, 510) with delta (0, 0)
Screenshot: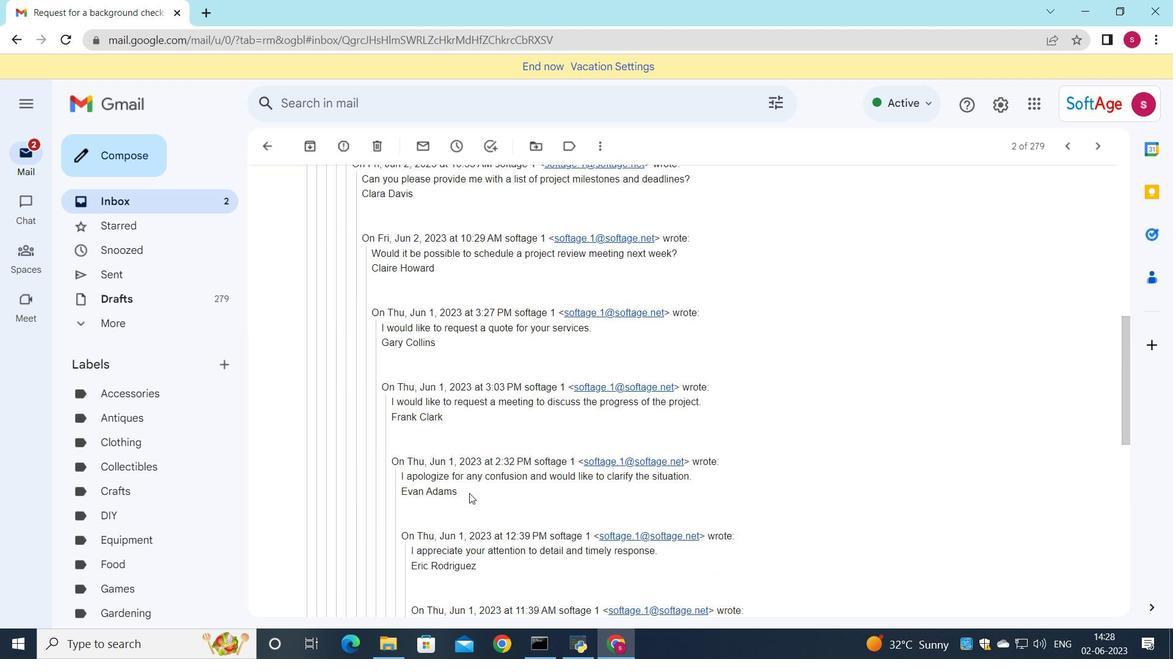 
Action: Mouse moved to (435, 513)
Screenshot: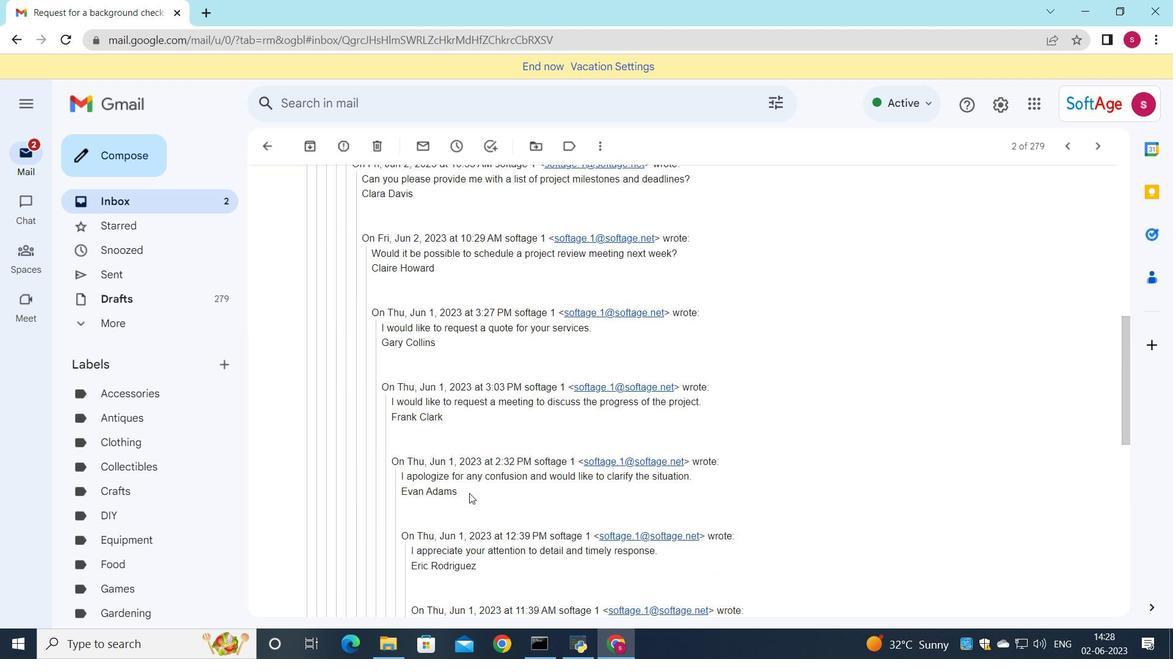 
Action: Mouse scrolled (435, 512) with delta (0, 0)
Screenshot: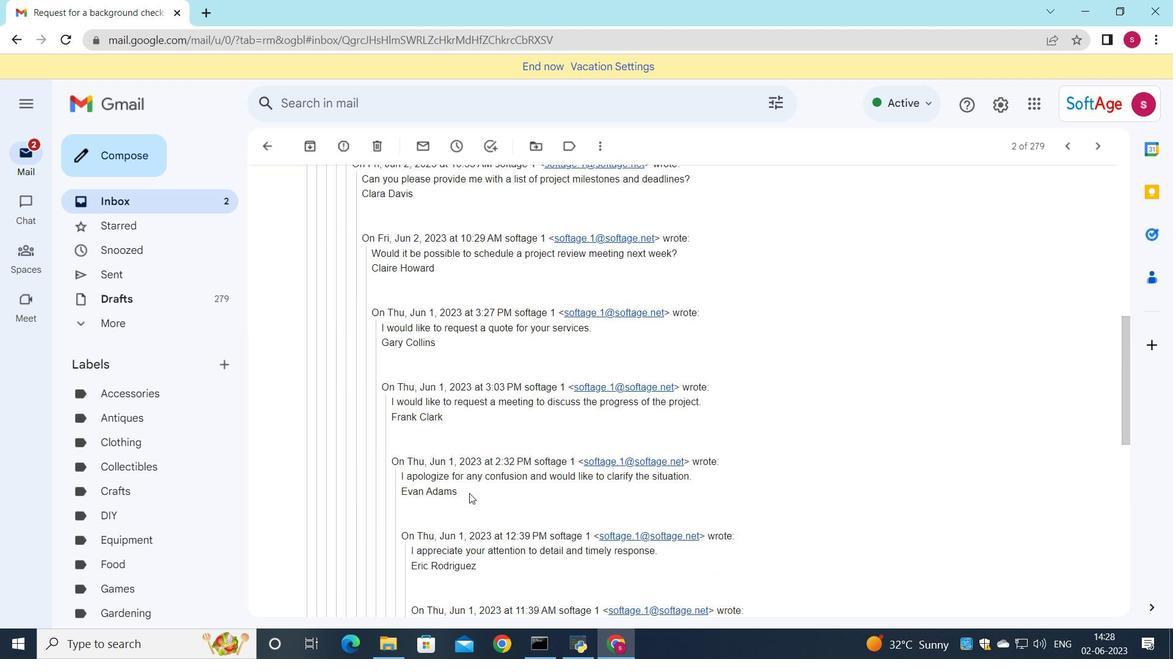 
Action: Mouse moved to (433, 516)
Screenshot: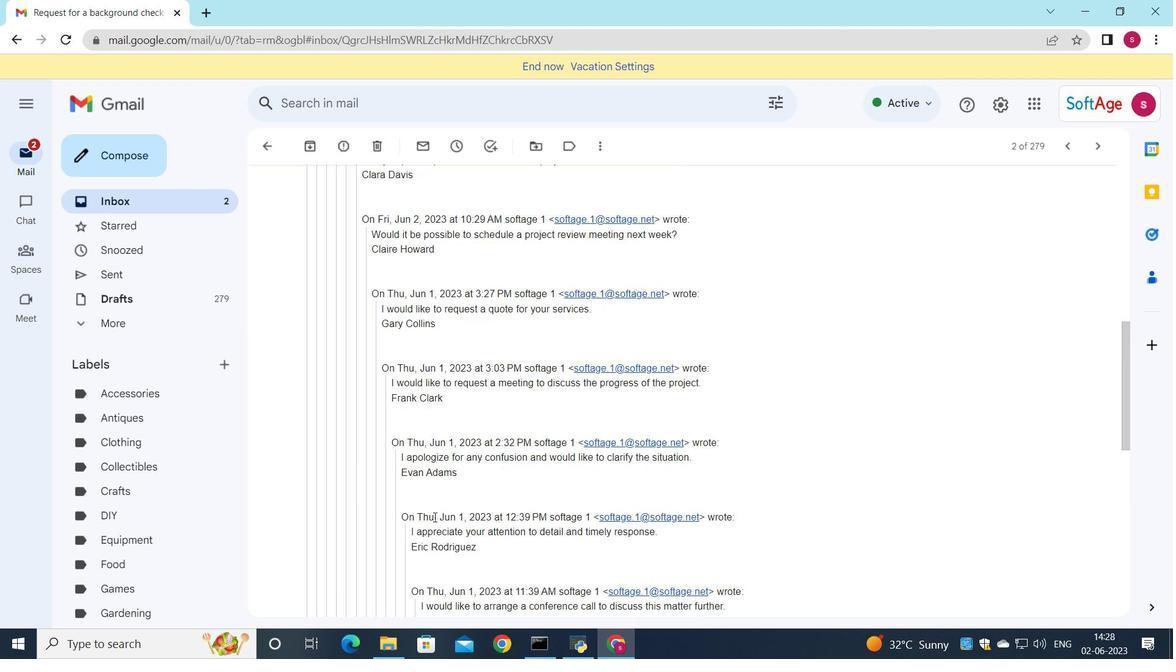 
Action: Mouse scrolled (433, 516) with delta (0, 0)
Screenshot: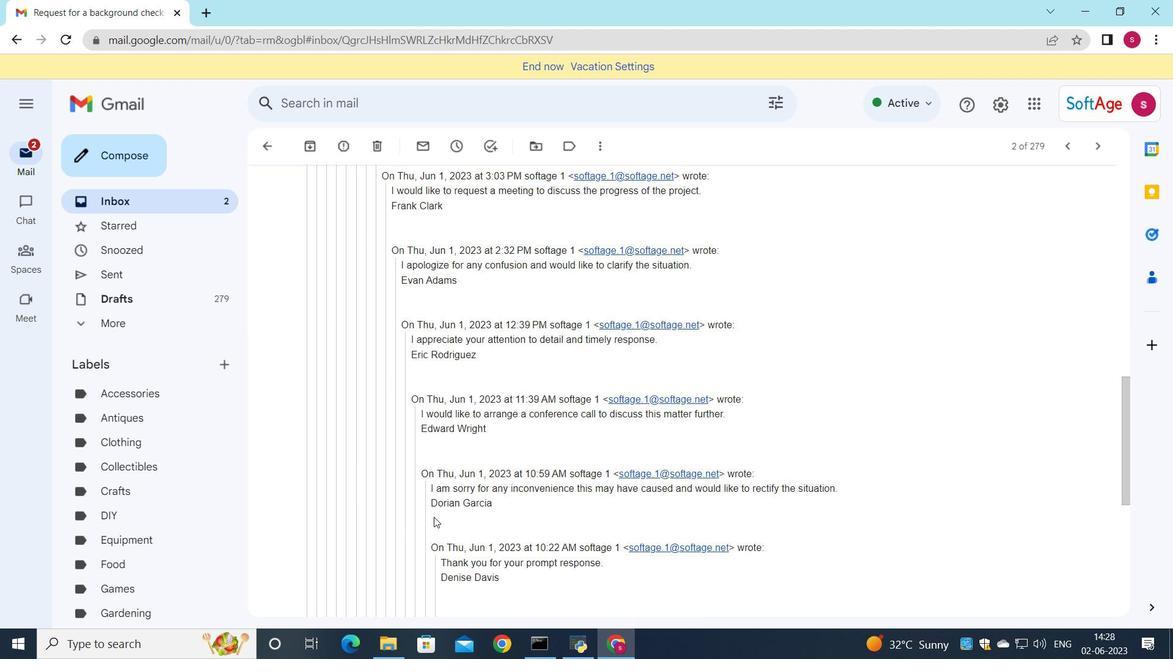 
Action: Mouse scrolled (433, 516) with delta (0, 0)
Screenshot: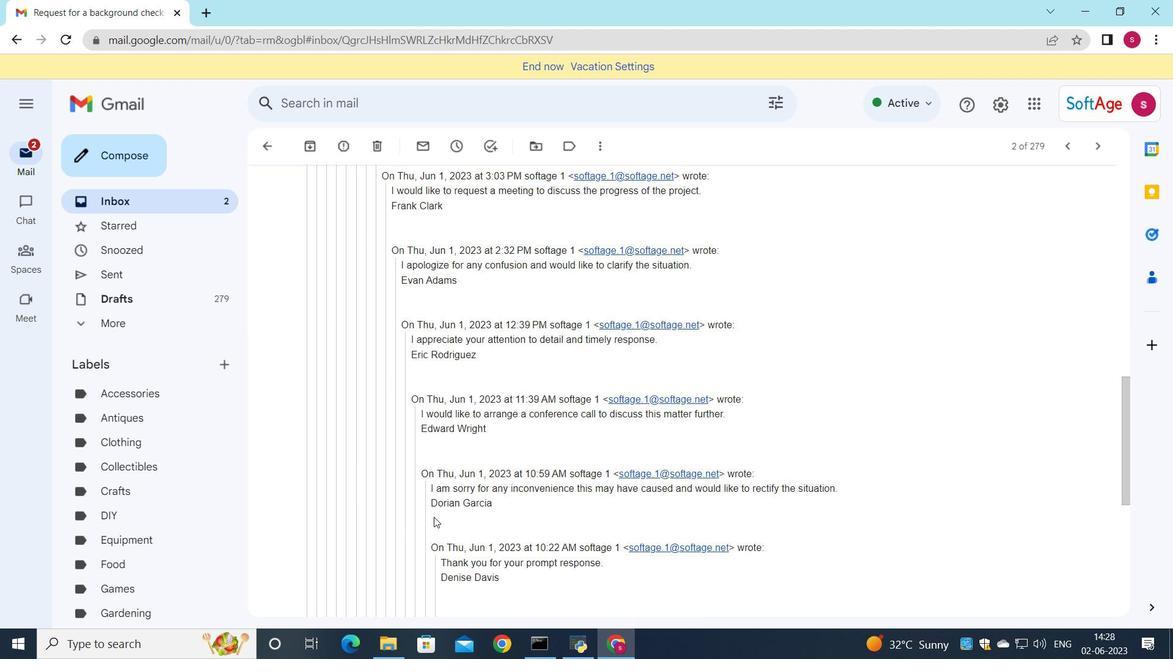 
Action: Mouse scrolled (433, 516) with delta (0, 0)
Screenshot: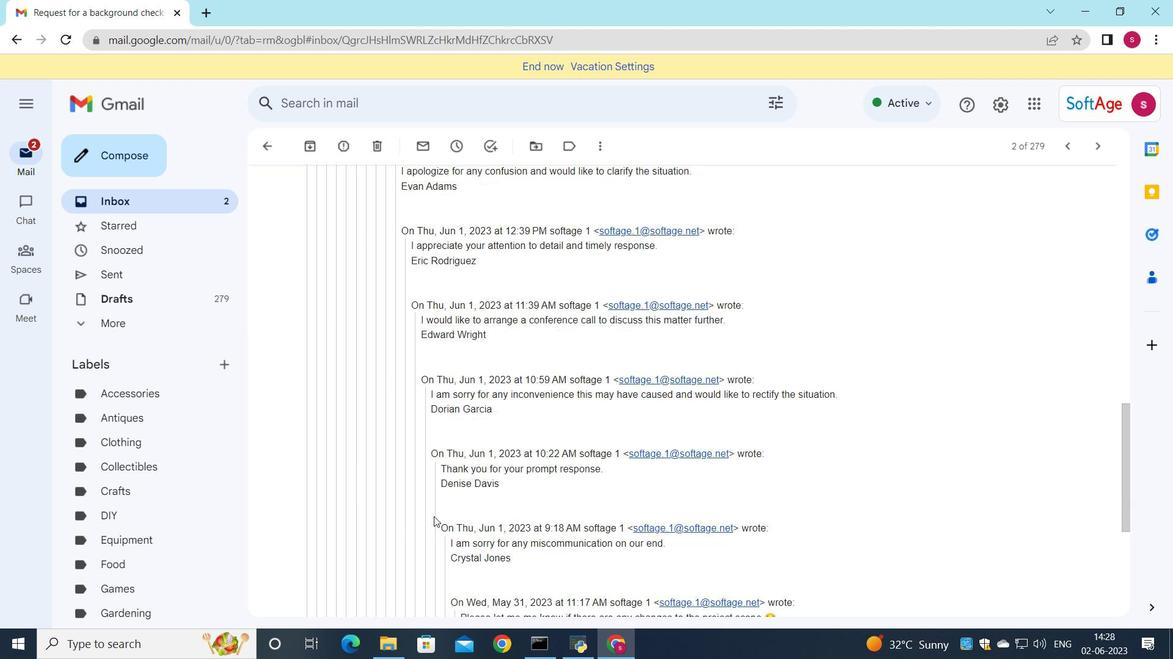 
Action: Mouse scrolled (433, 516) with delta (0, 0)
Screenshot: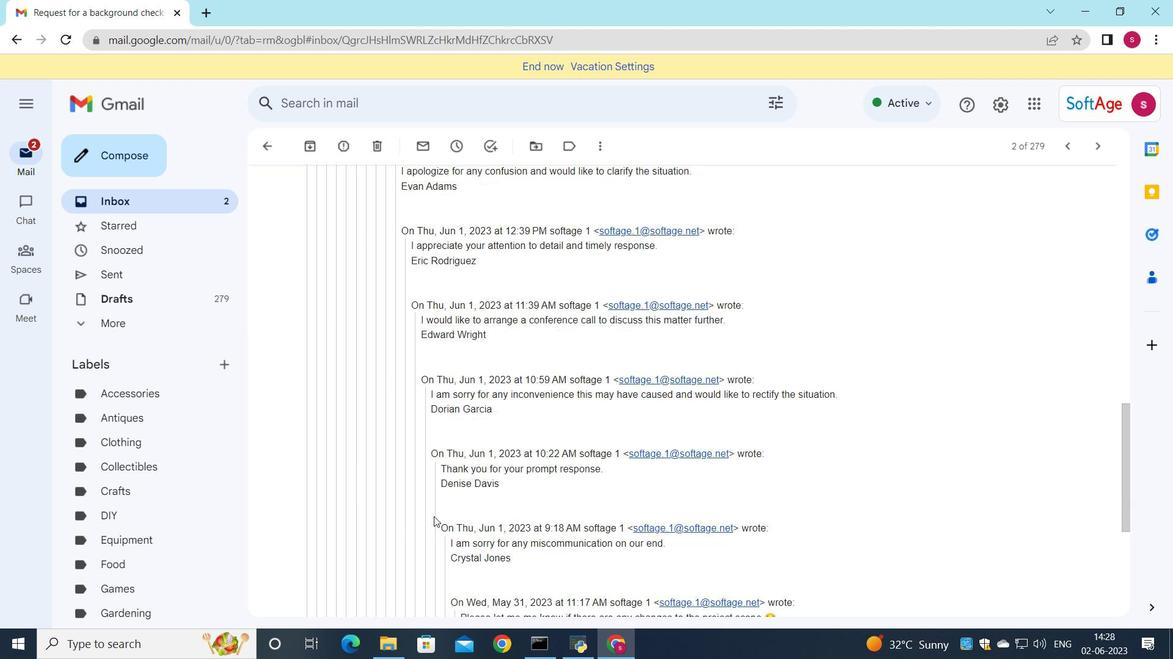 
Action: Mouse moved to (442, 510)
Screenshot: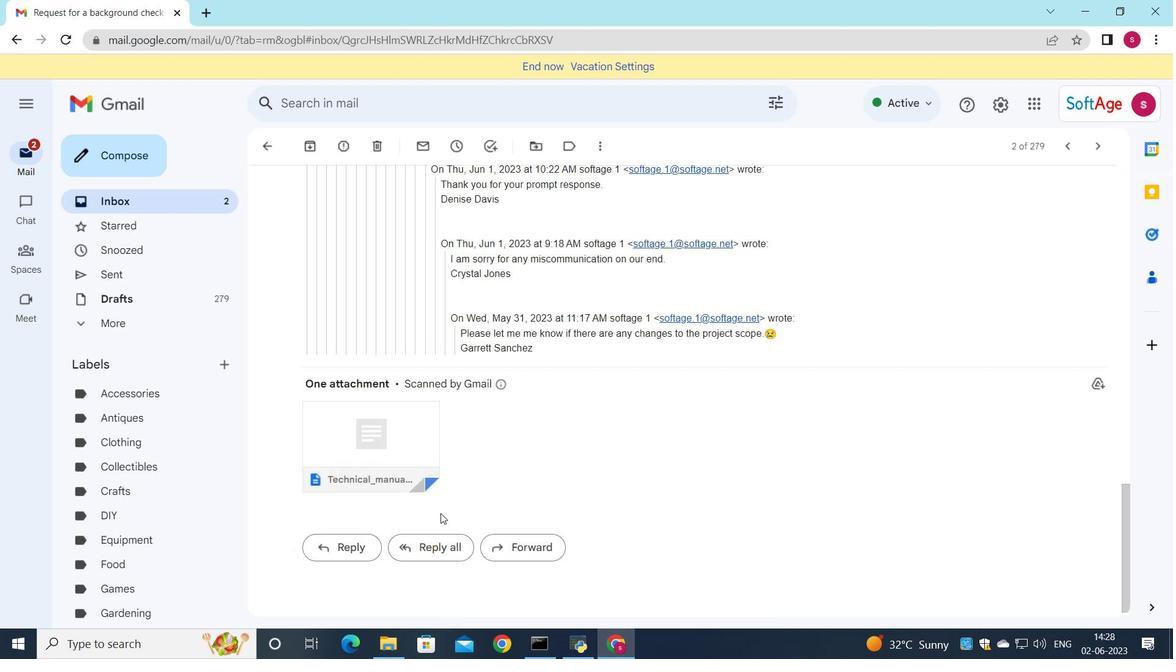
Action: Mouse scrolled (442, 509) with delta (0, 0)
Screenshot: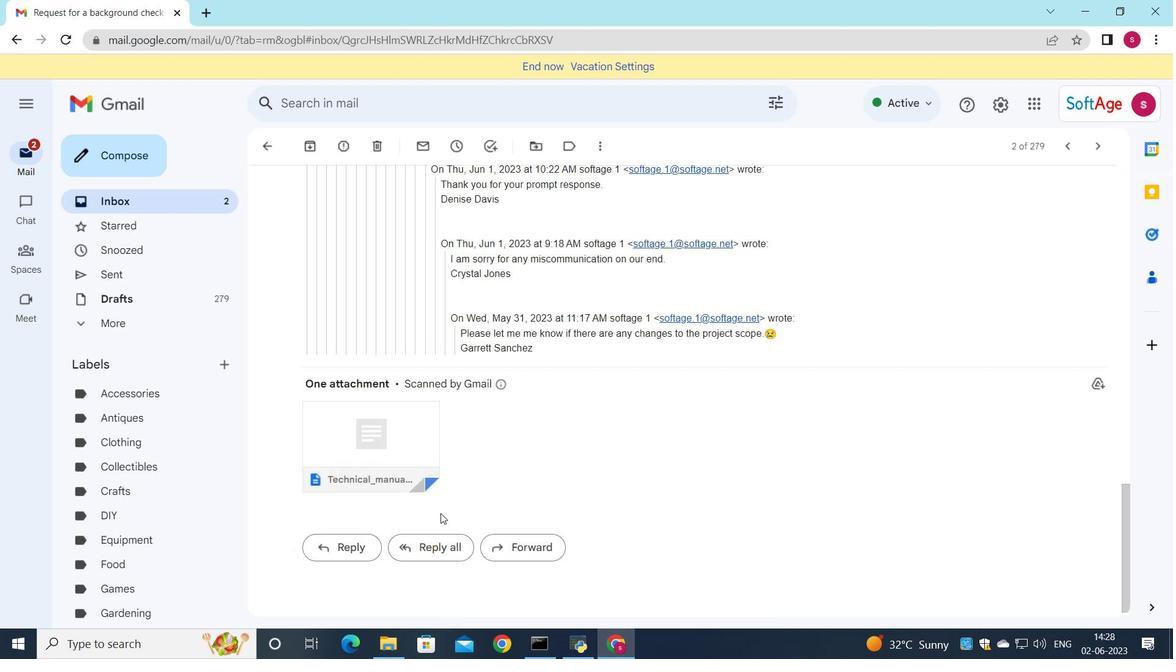 
Action: Mouse moved to (442, 510)
Screenshot: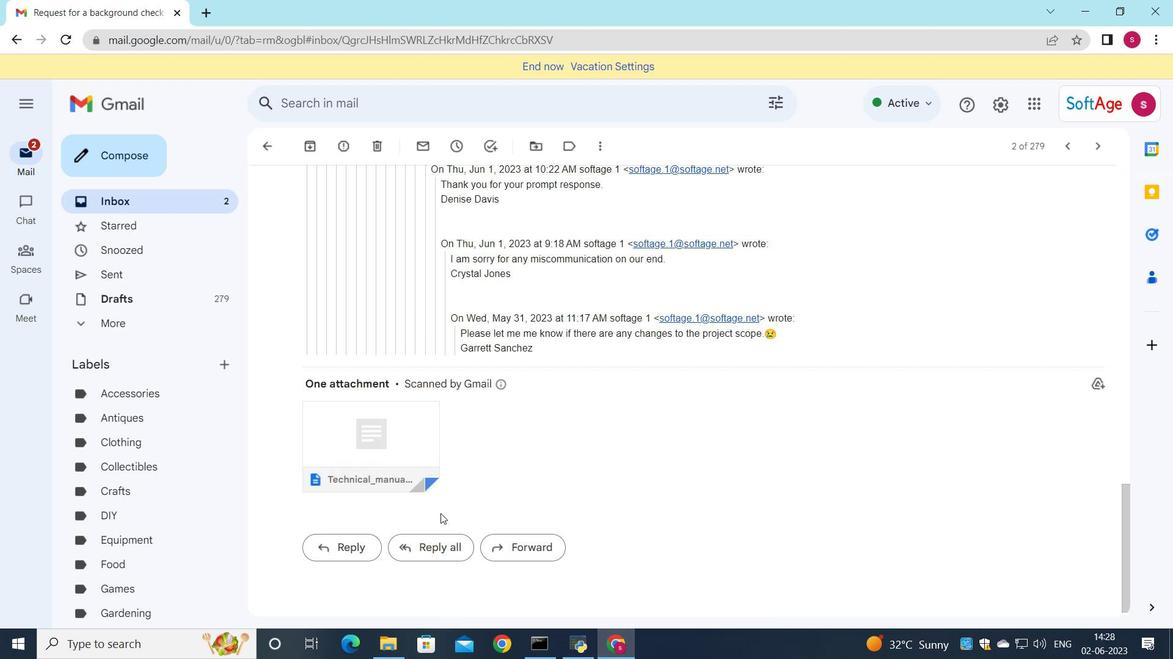 
Action: Mouse scrolled (442, 509) with delta (0, 0)
Screenshot: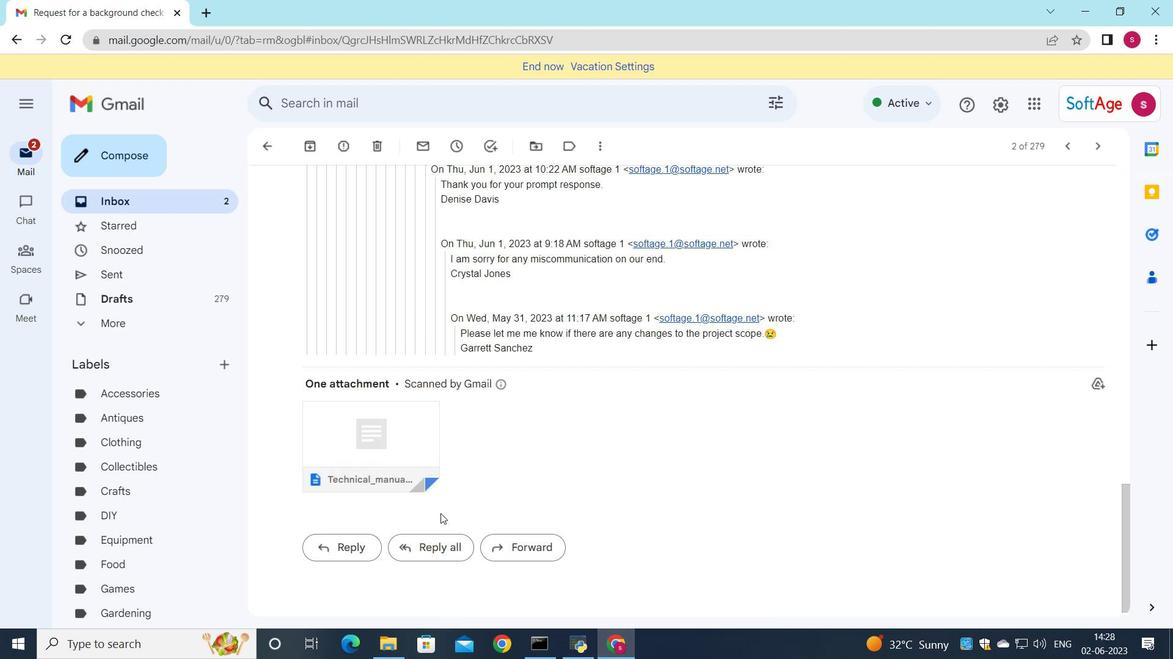 
Action: Mouse moved to (442, 510)
Screenshot: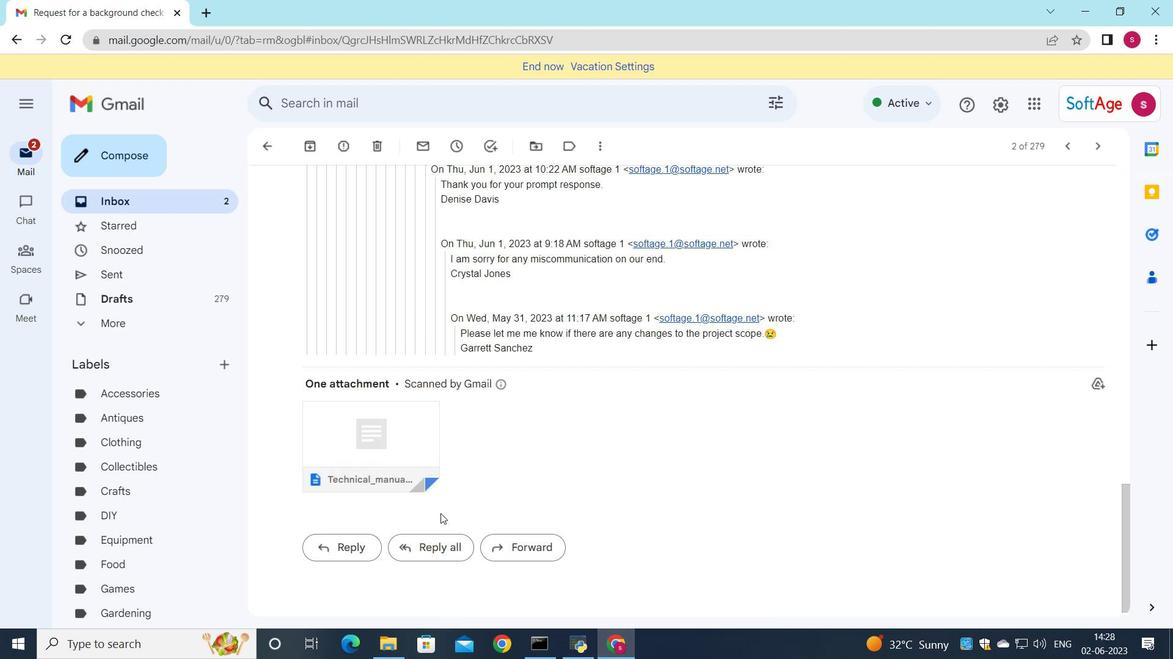 
Action: Mouse scrolled (442, 509) with delta (0, 0)
Screenshot: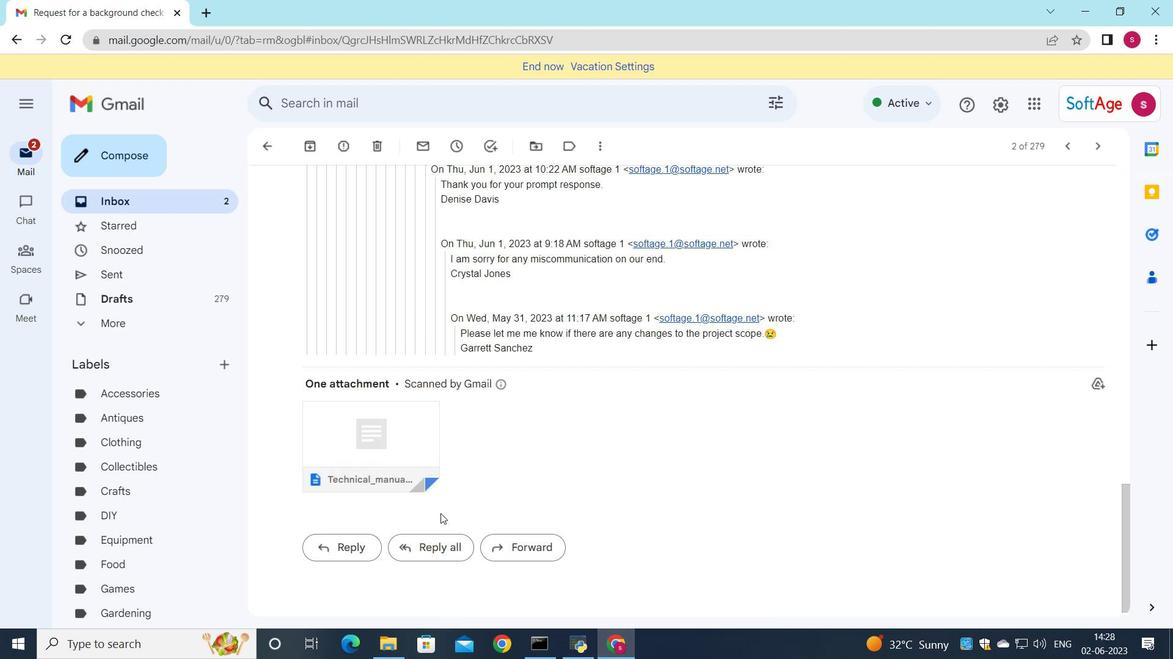 
Action: Mouse moved to (443, 510)
Screenshot: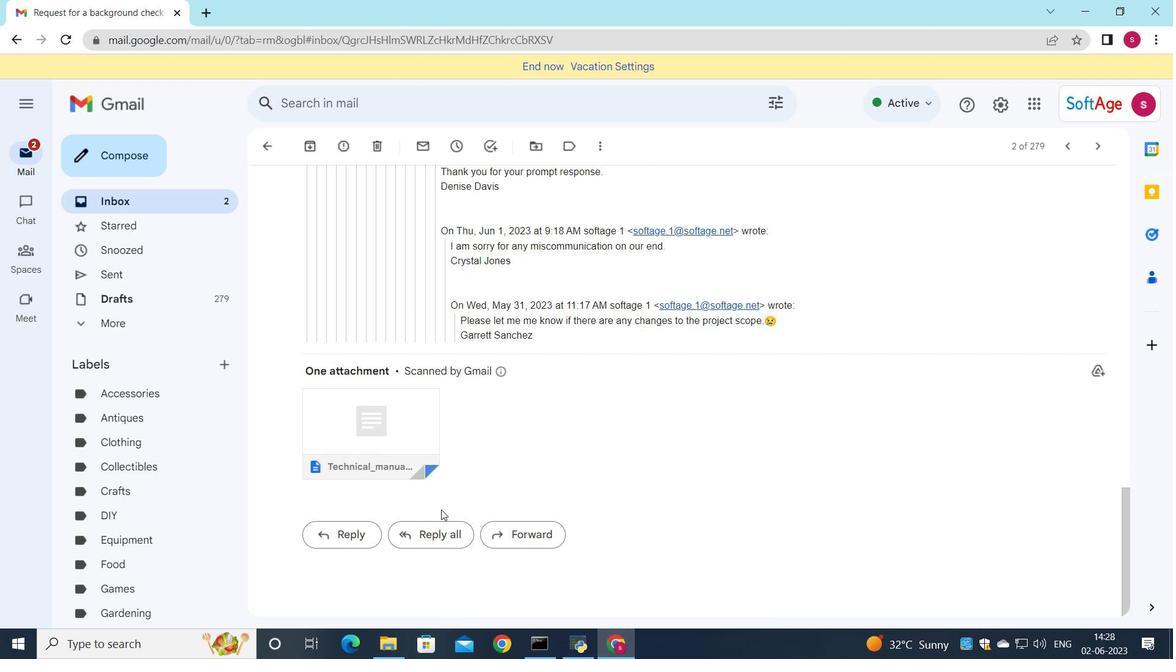 
Action: Mouse scrolled (443, 510) with delta (0, 0)
Screenshot: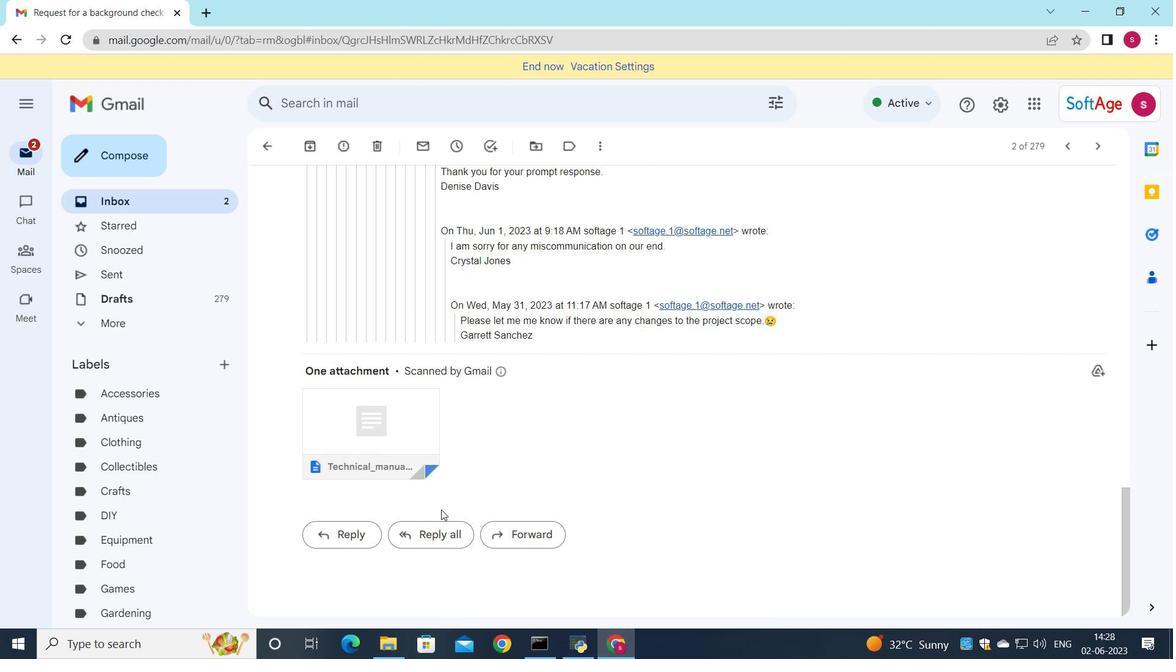 
Action: Mouse moved to (360, 536)
Screenshot: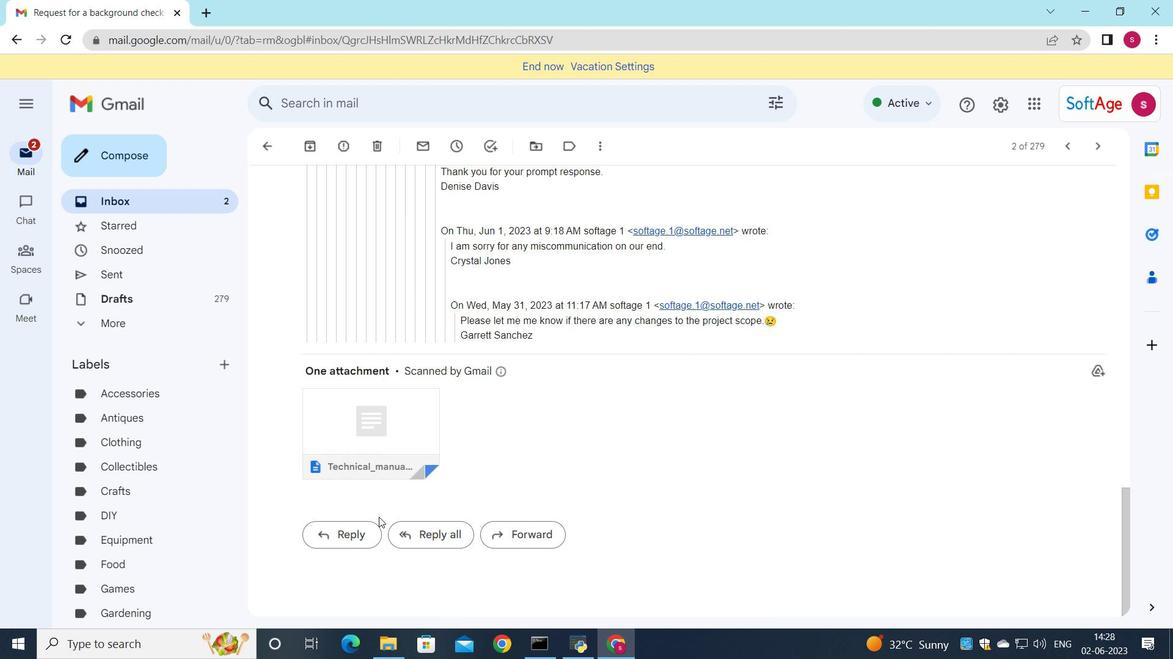 
Action: Mouse pressed left at (360, 536)
Screenshot: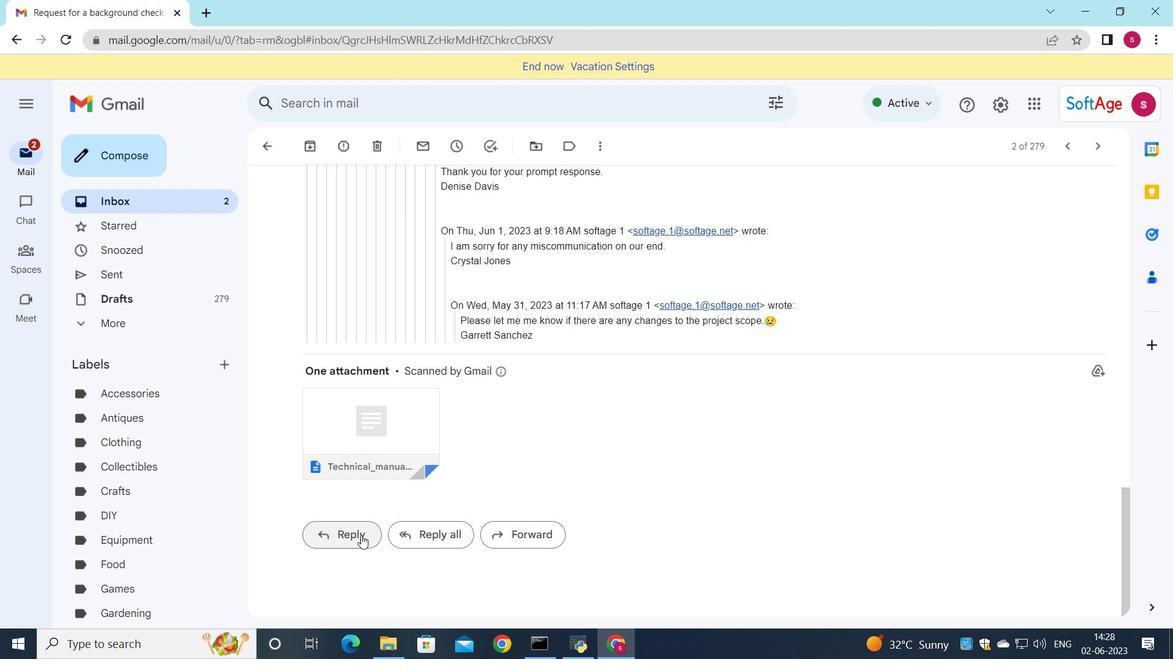 
Action: Mouse moved to (335, 445)
Screenshot: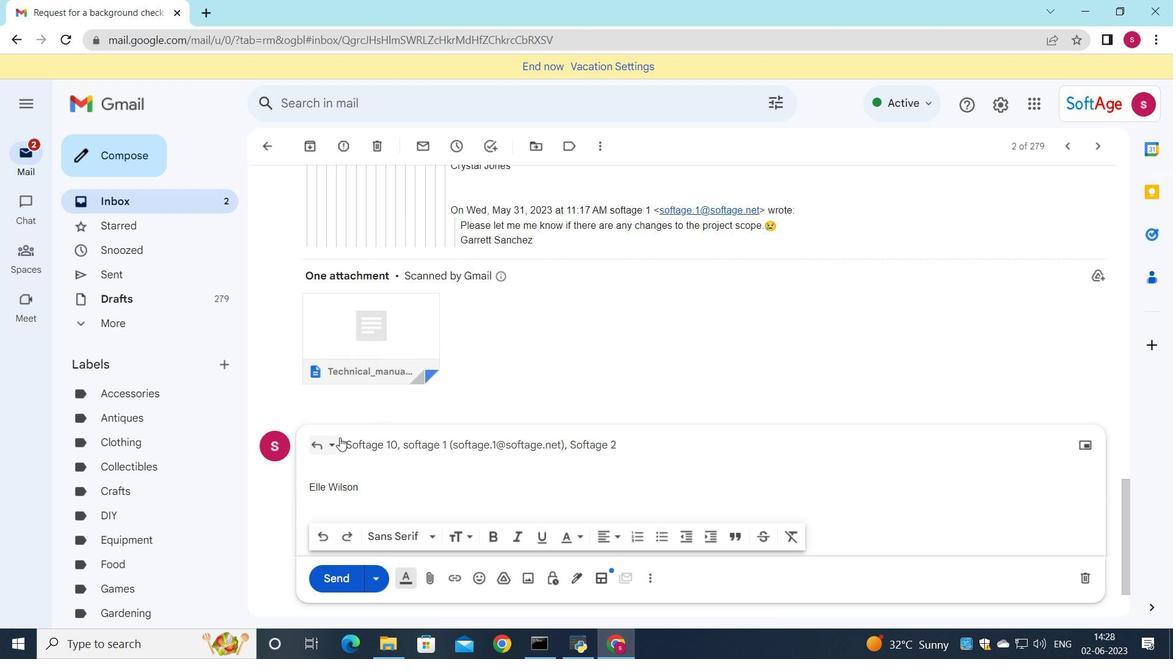 
Action: Mouse pressed left at (335, 445)
Screenshot: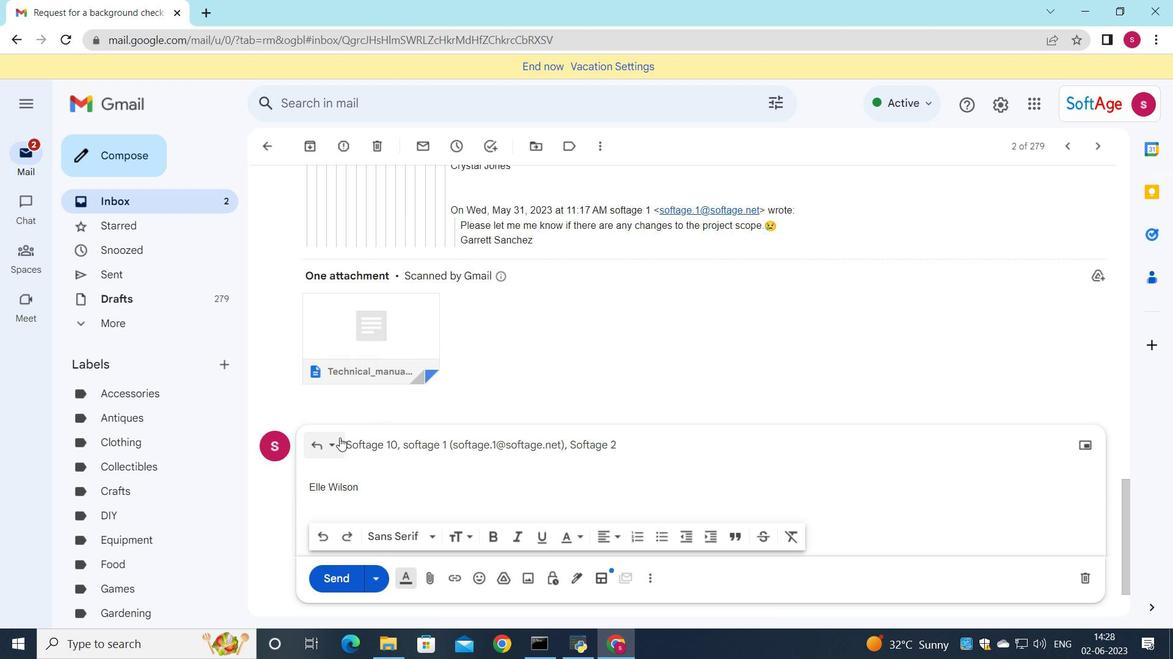
Action: Mouse moved to (378, 554)
Screenshot: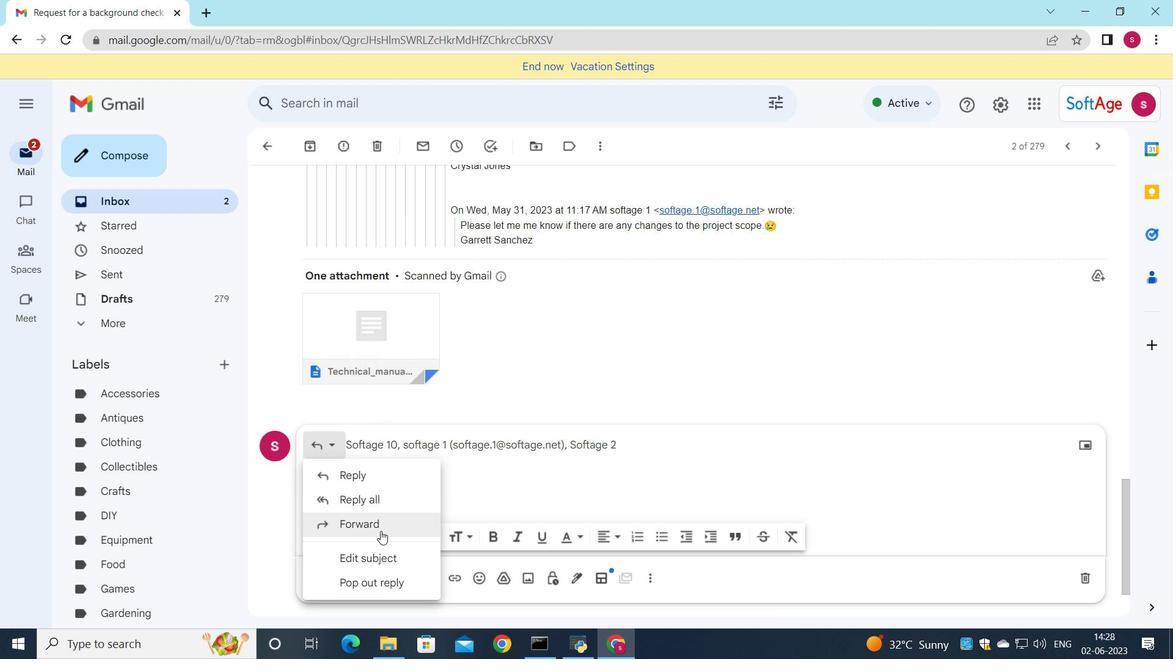 
Action: Mouse pressed left at (378, 554)
Screenshot: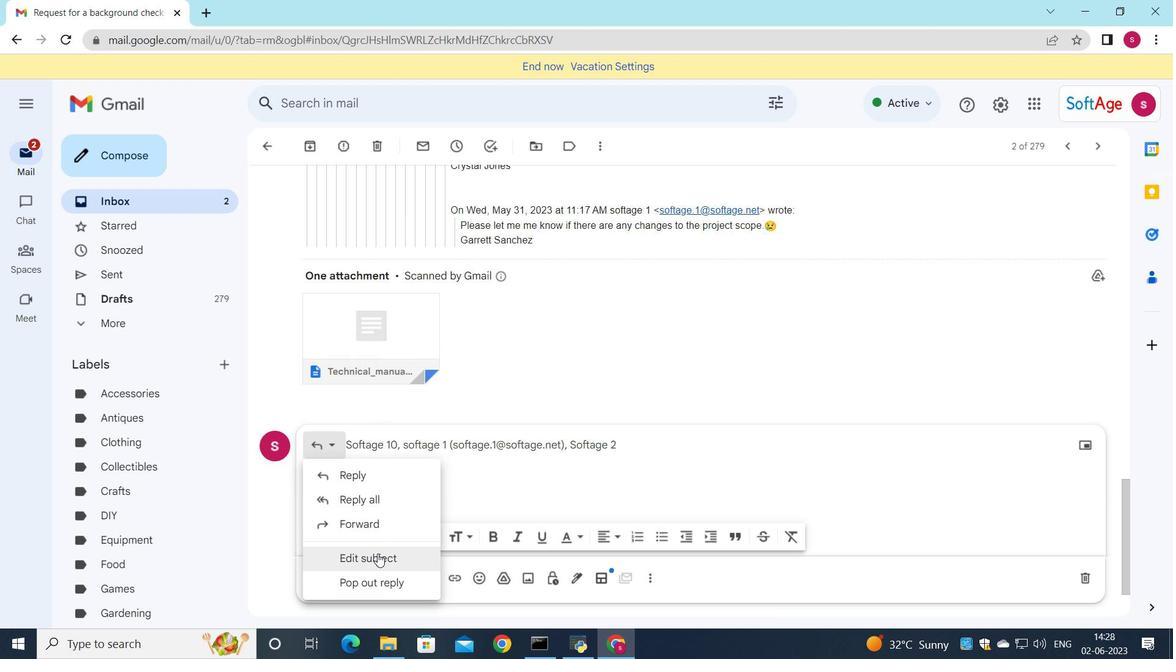 
Action: Mouse moved to (928, 232)
Screenshot: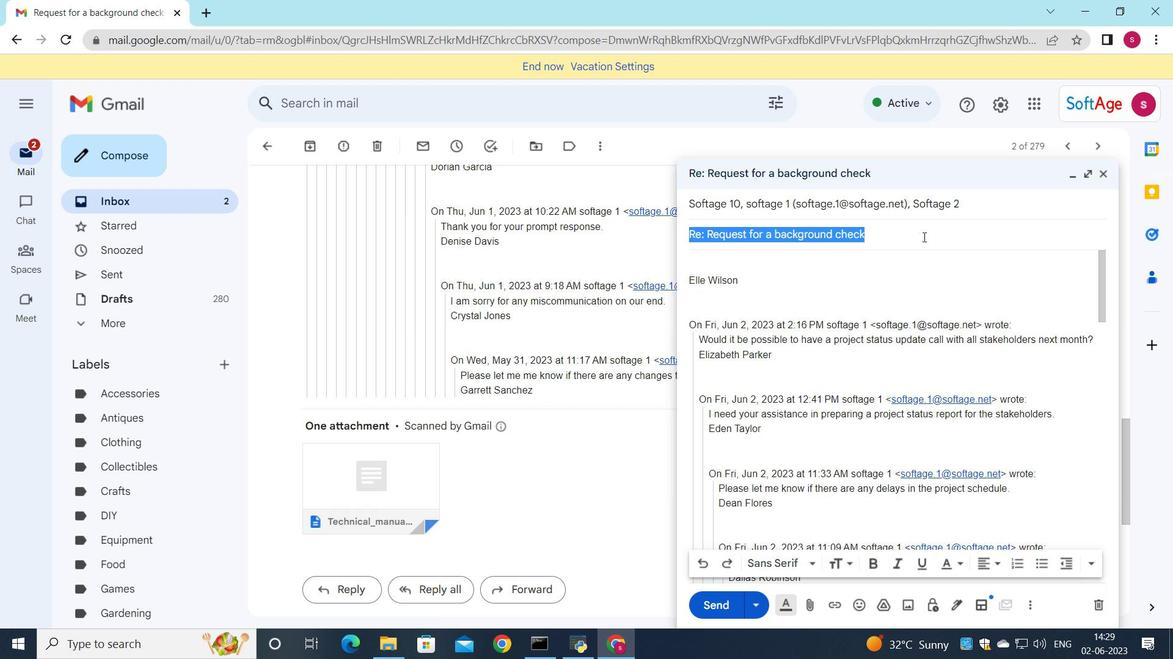 
Action: Key pressed <Key.shift>Interview<Key.space>follow<Key.shift>_up
Screenshot: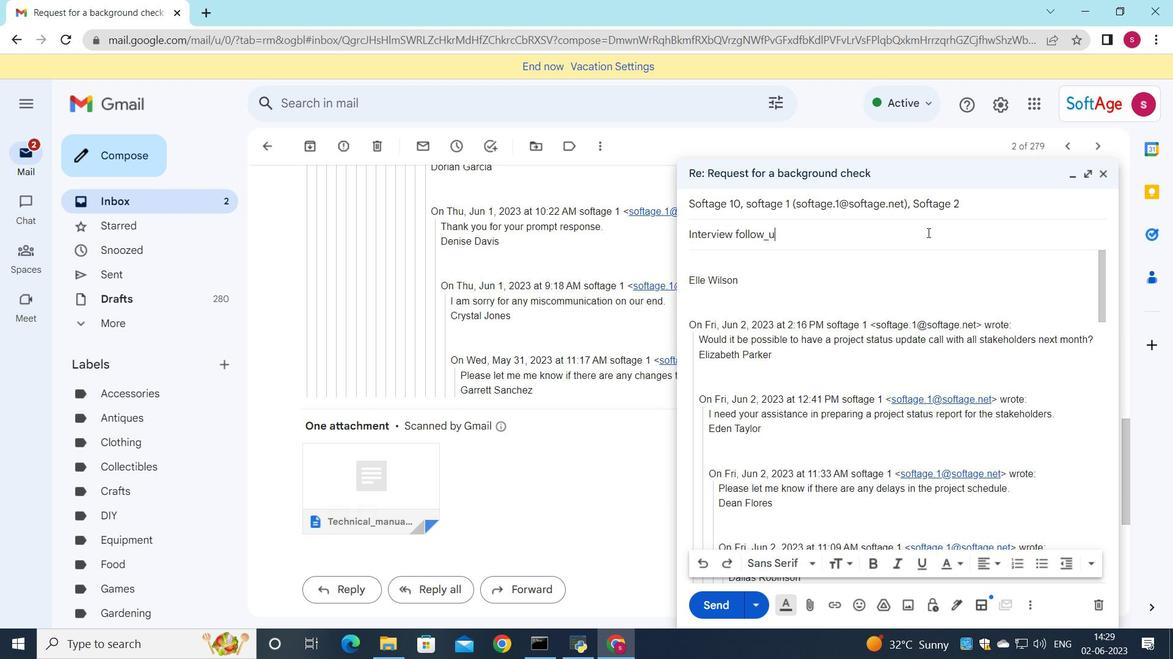 
Action: Mouse moved to (772, 238)
Screenshot: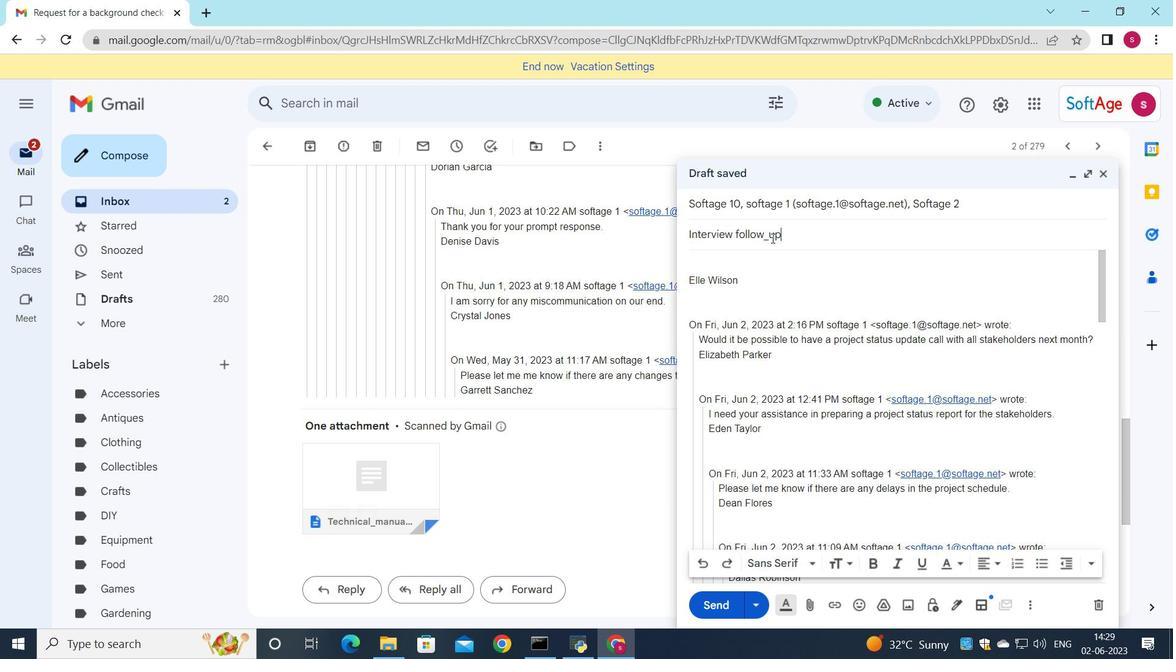 
Action: Mouse pressed left at (772, 238)
Screenshot: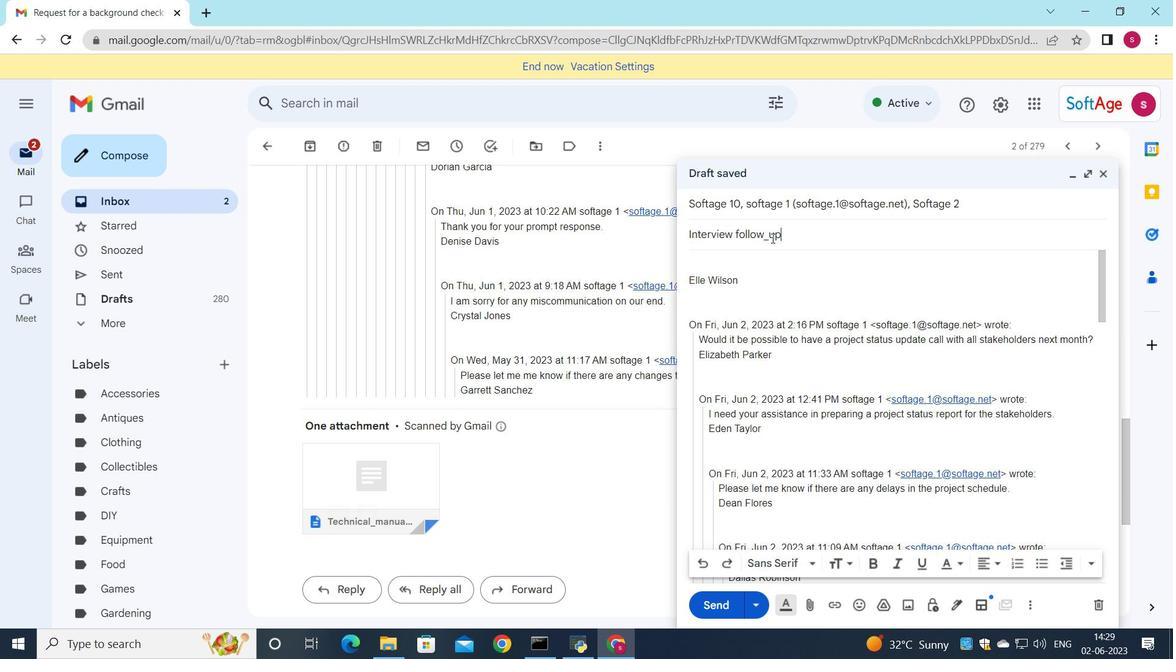 
Action: Key pressed <Key.backspace>-
Screenshot: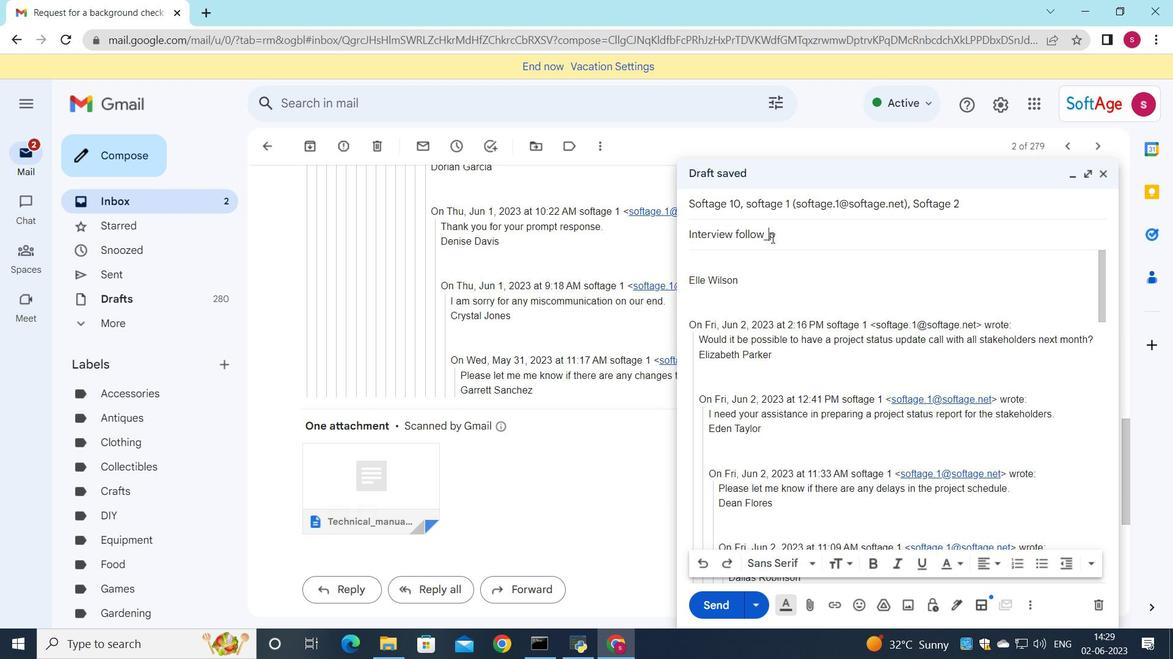 
Action: Mouse moved to (767, 236)
Screenshot: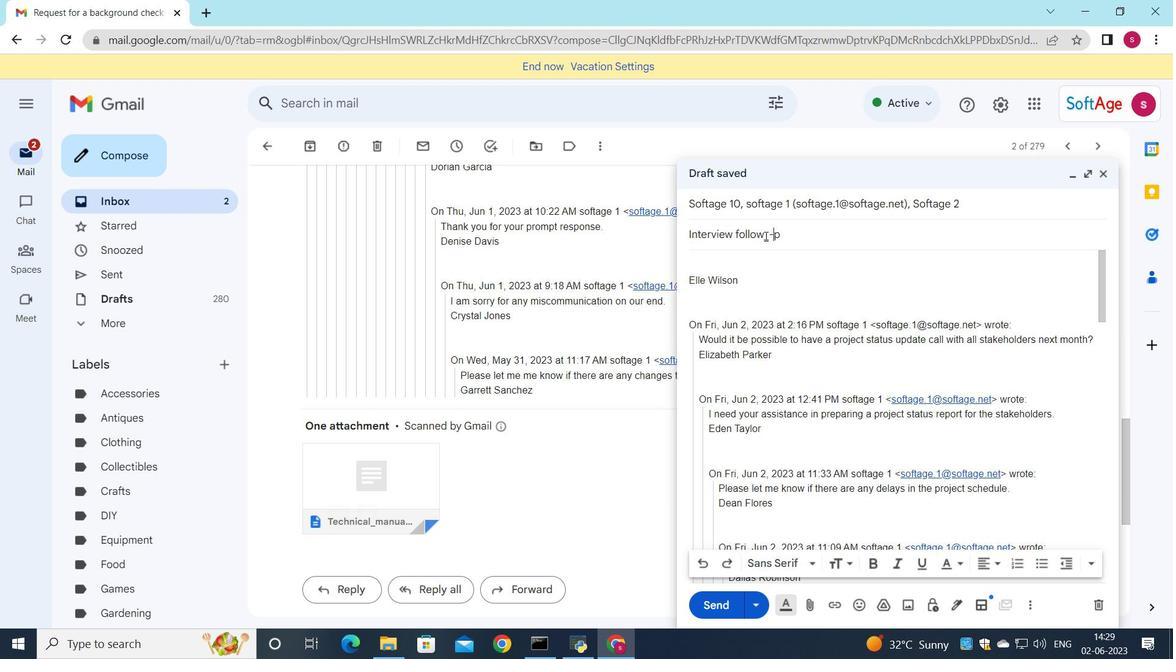 
Action: Mouse pressed left at (767, 236)
Screenshot: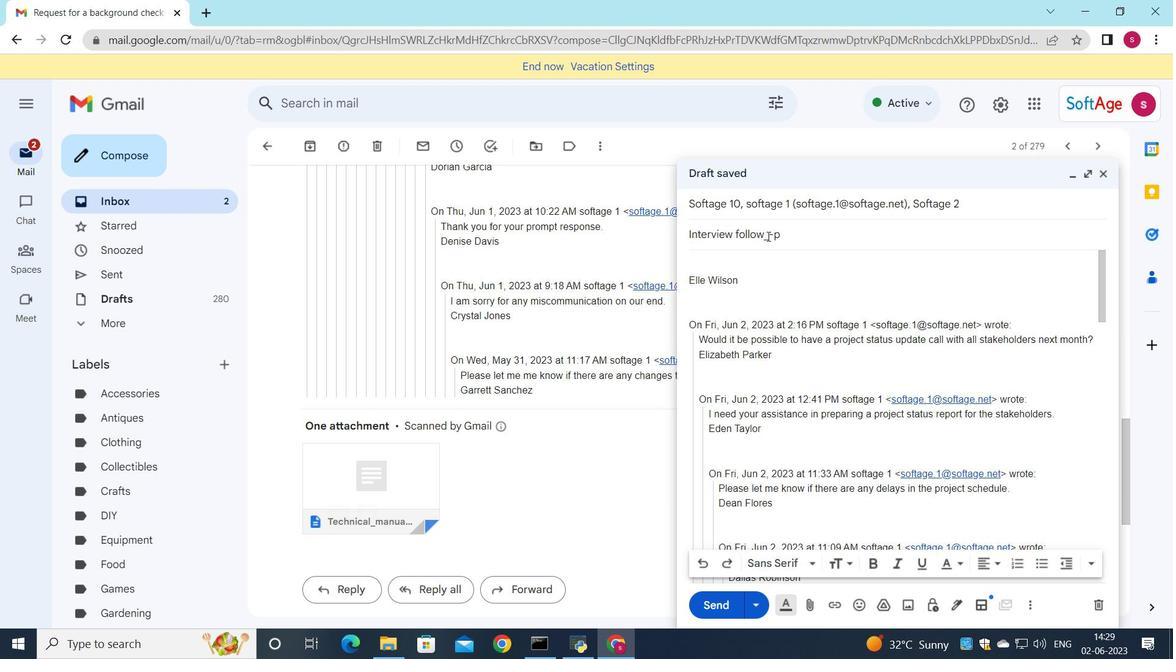 
Action: Mouse moved to (771, 240)
Screenshot: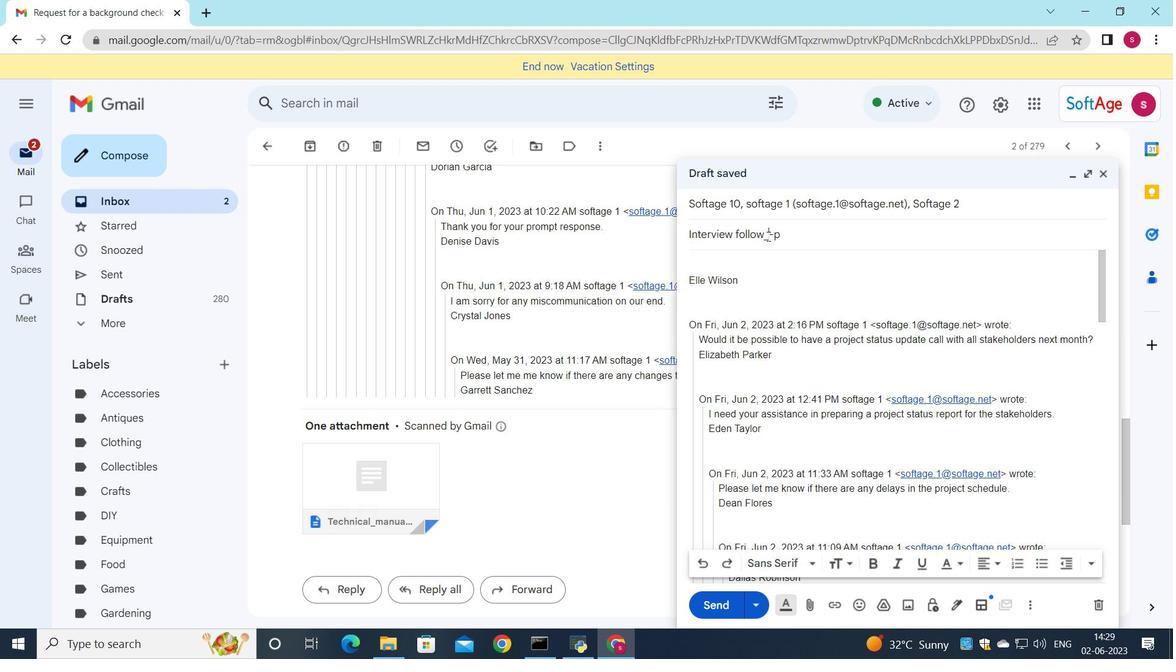 
Action: Key pressed <Key.backspace>
Screenshot: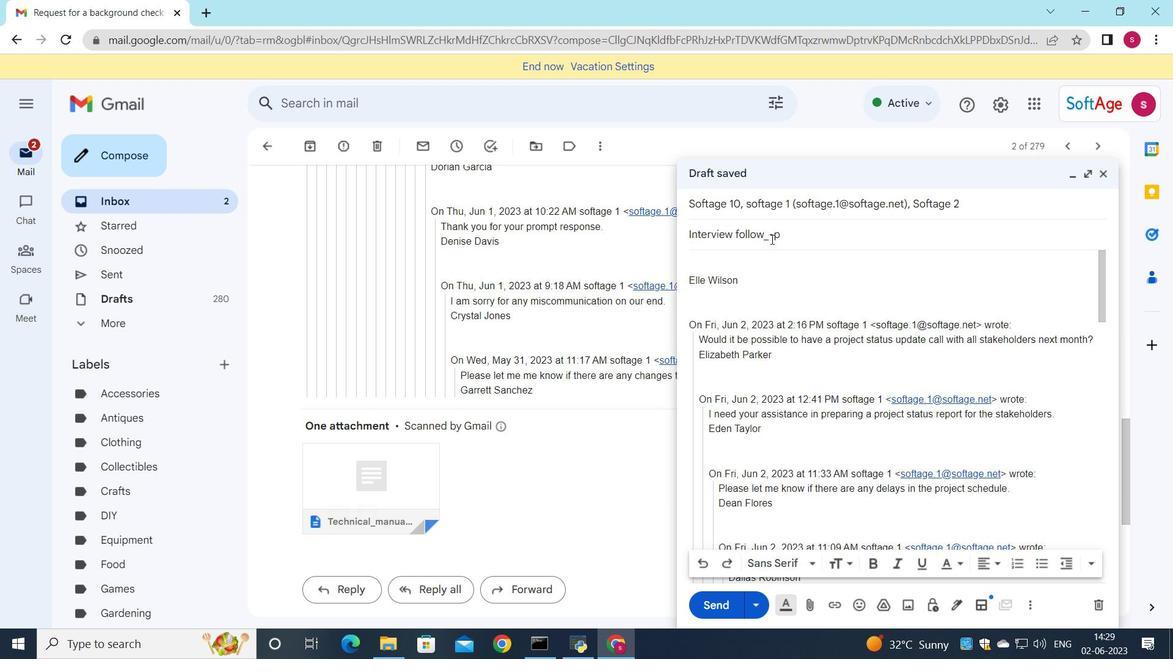 
Action: Mouse moved to (768, 237)
Screenshot: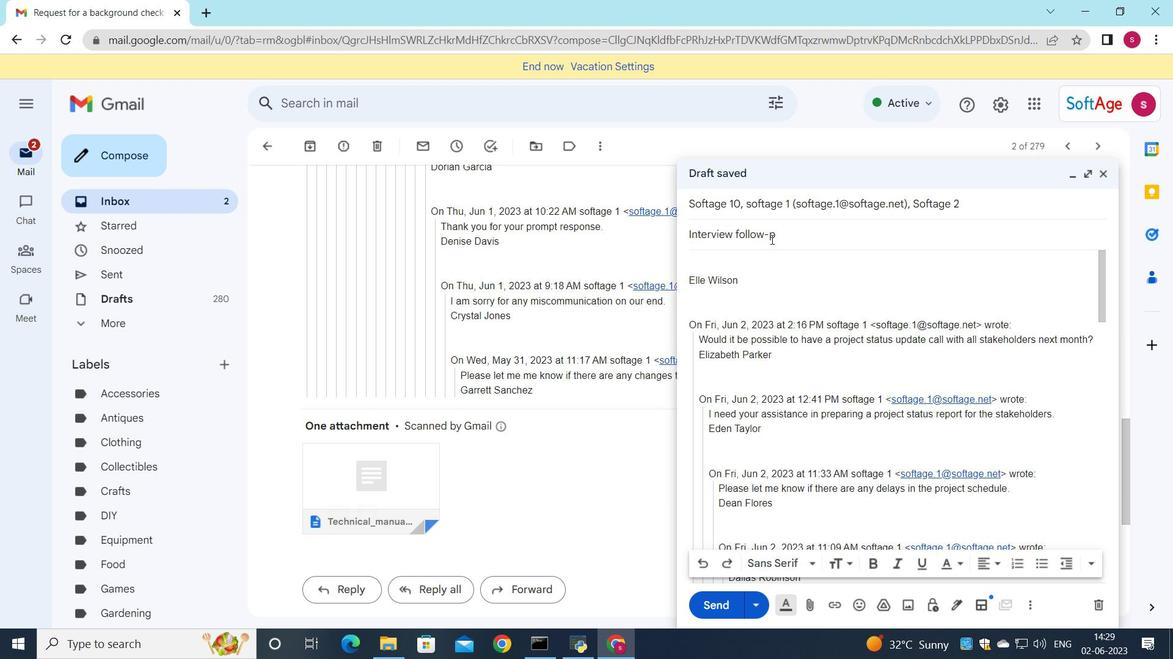 
Action: Mouse pressed left at (768, 237)
Screenshot: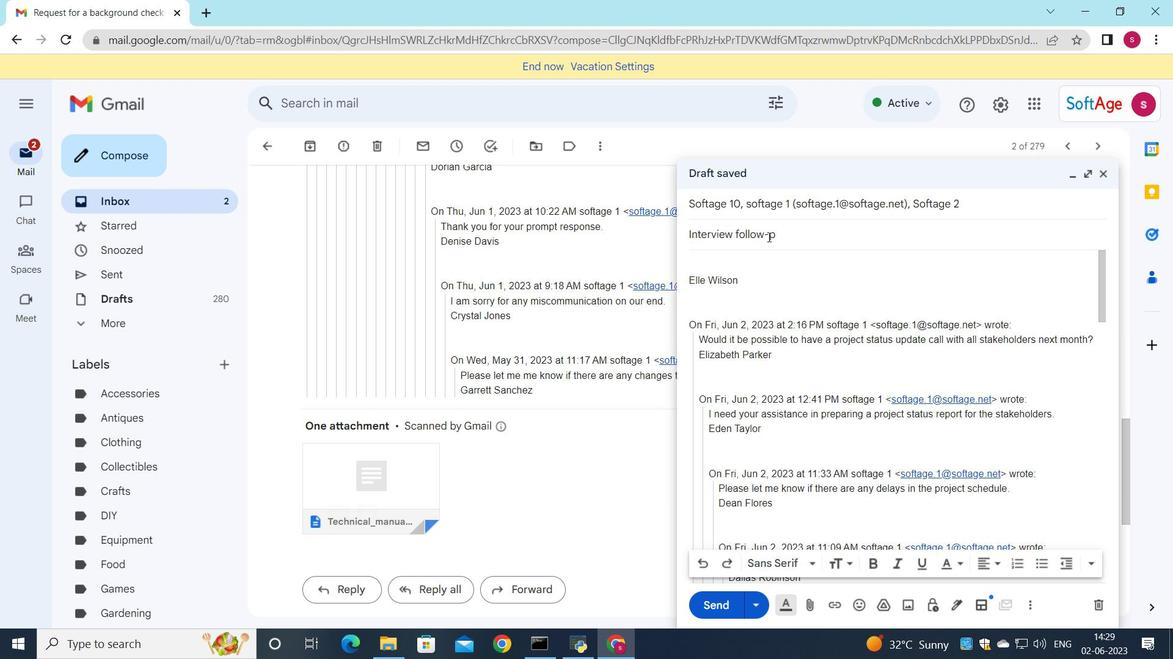 
Action: Key pressed u
Screenshot: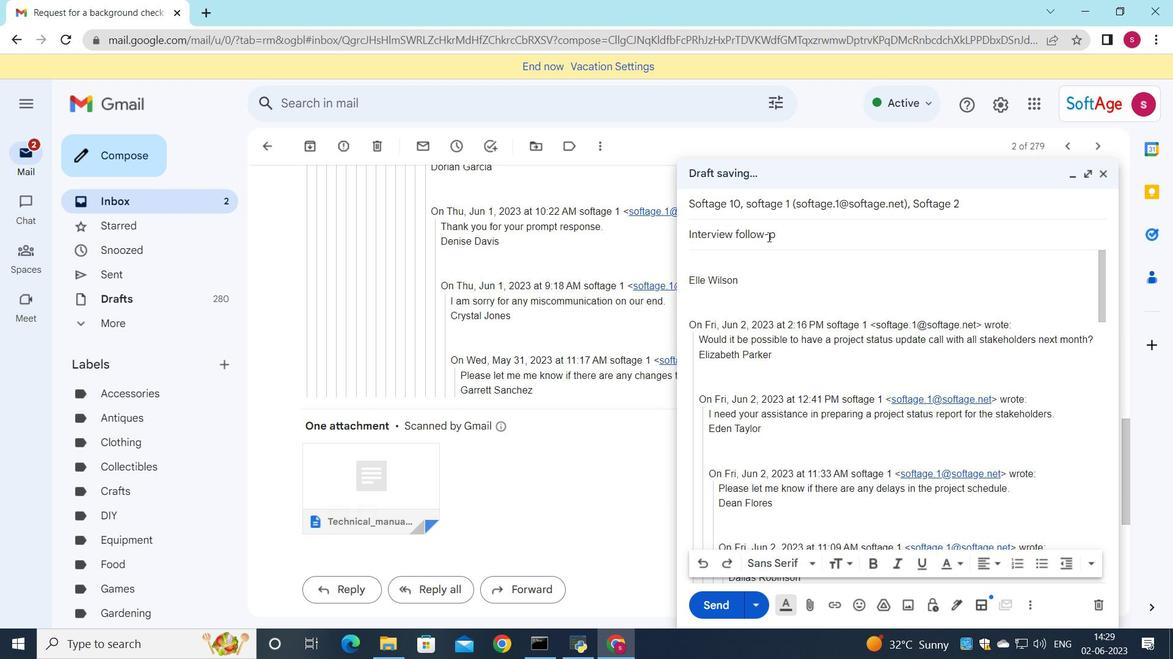 
Action: Mouse moved to (1005, 204)
Screenshot: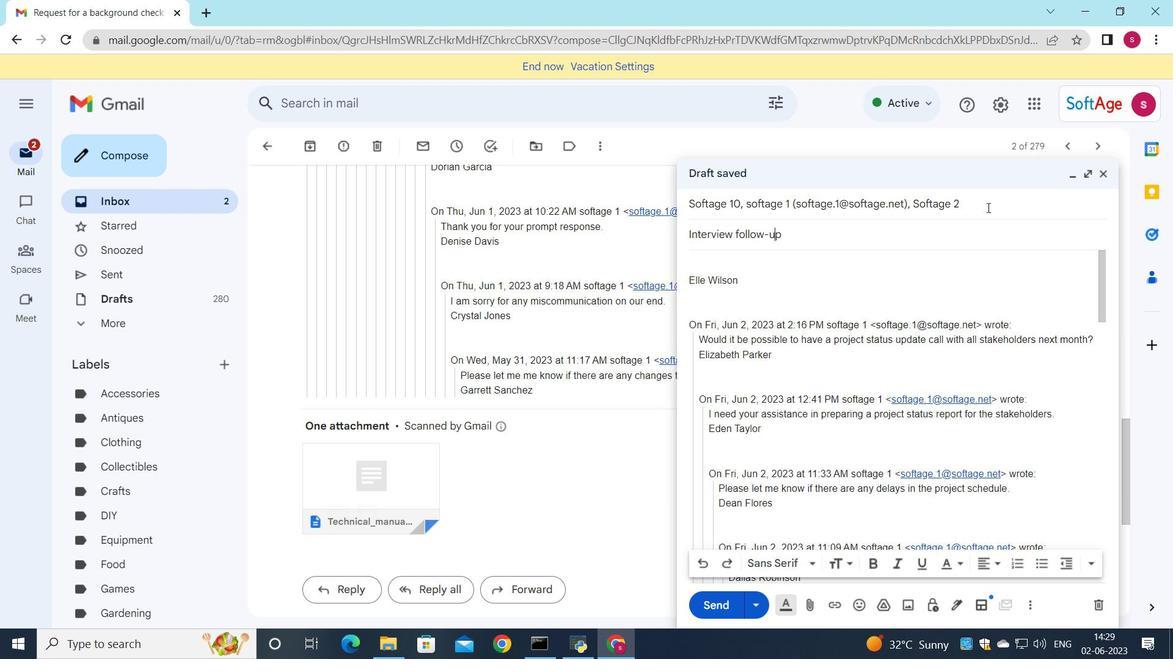 
Action: Mouse pressed left at (1005, 204)
Screenshot: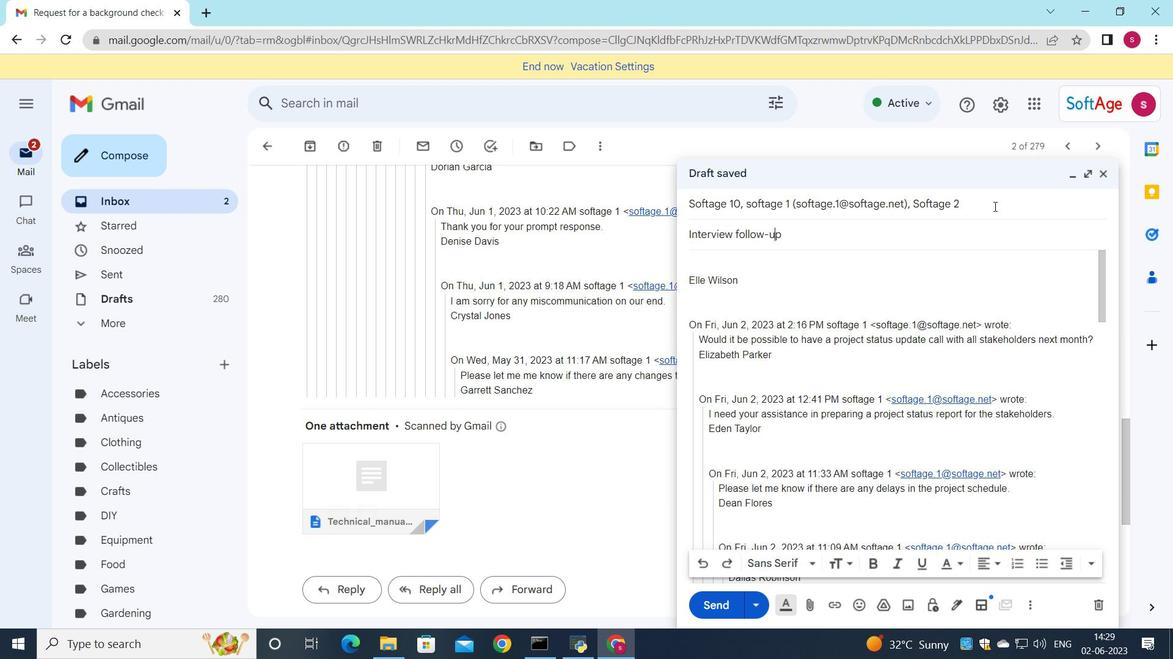 
Action: Mouse moved to (1074, 221)
Screenshot: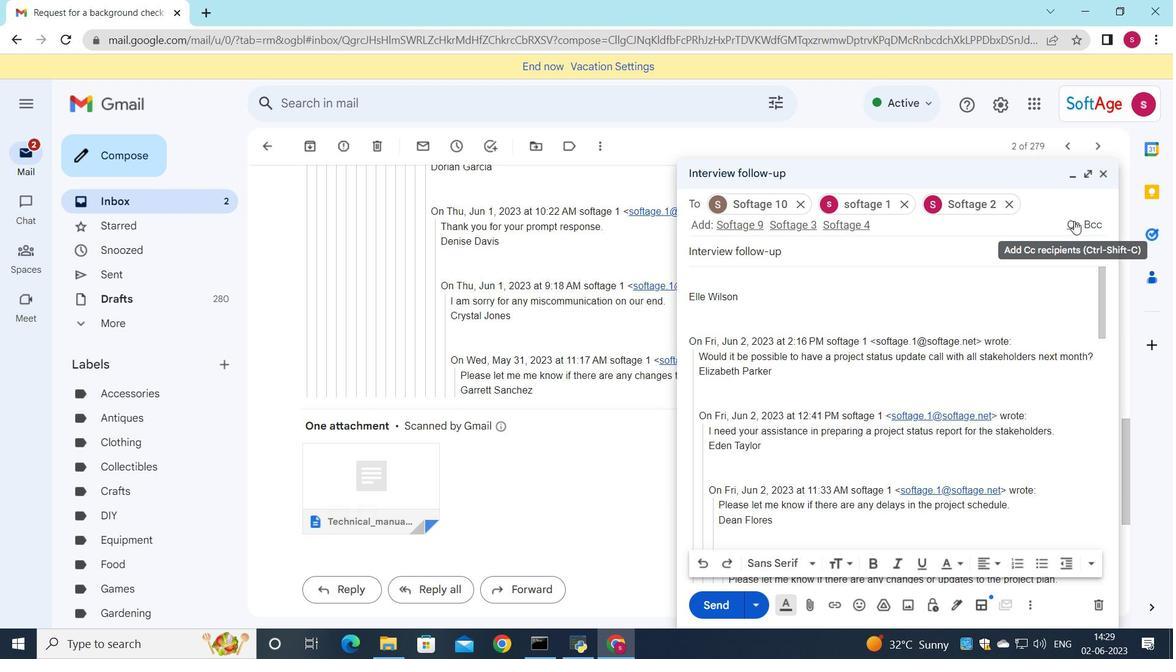 
Action: Mouse pressed left at (1074, 221)
Screenshot: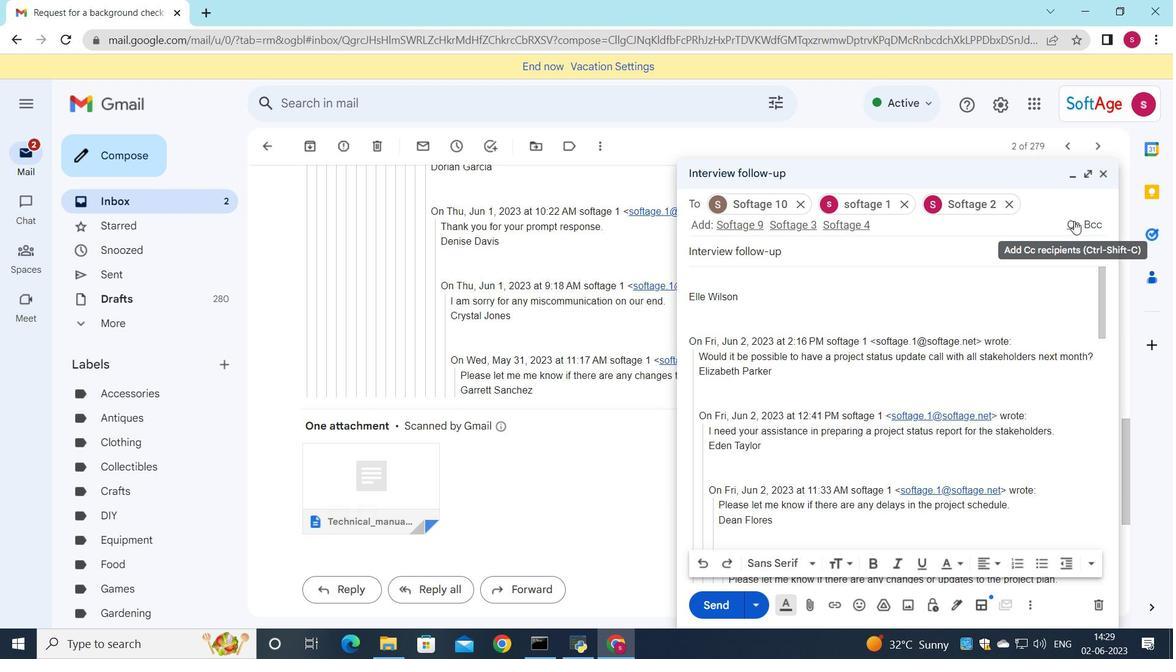 
Action: Mouse moved to (805, 254)
Screenshot: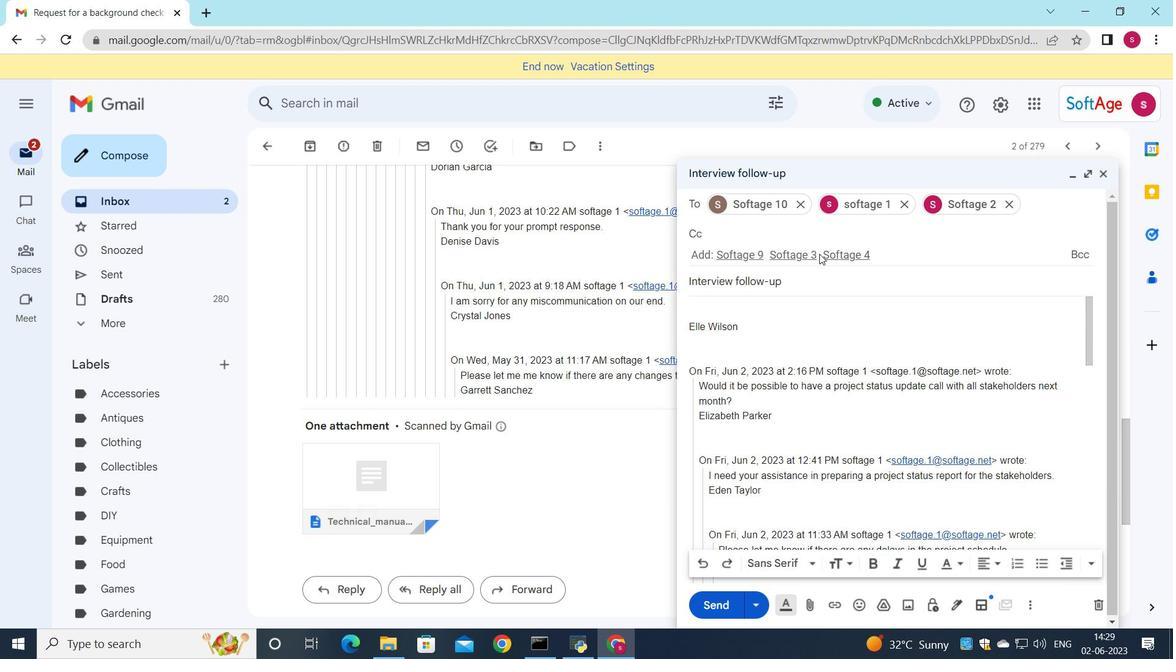 
Action: Mouse pressed left at (805, 254)
Screenshot: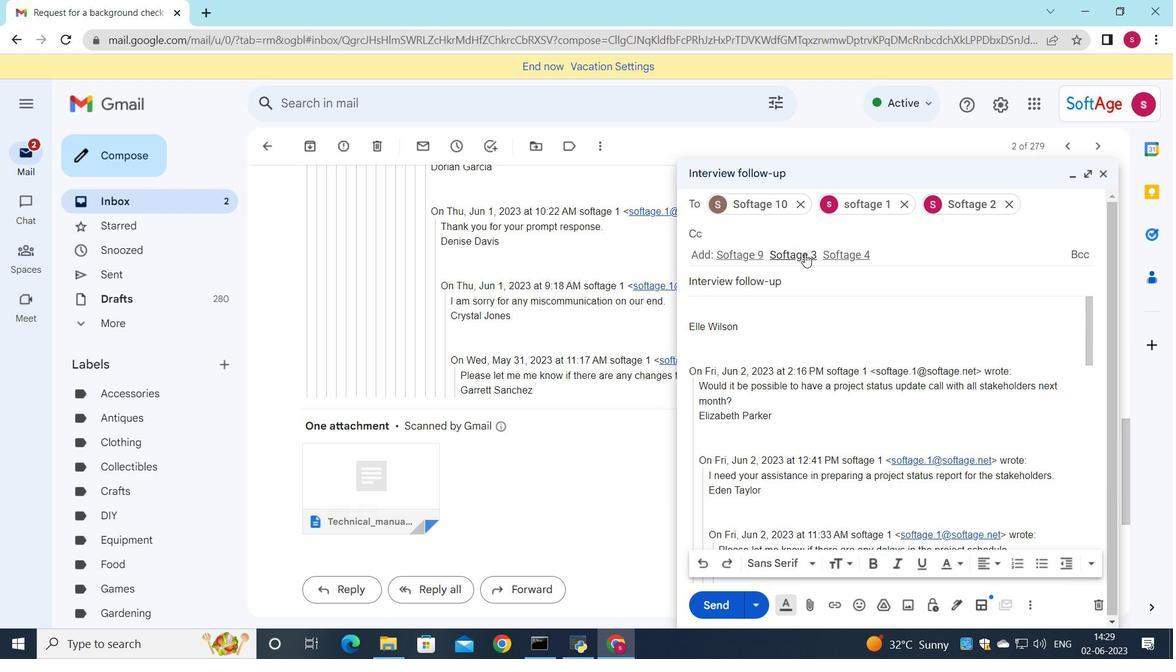 
Action: Mouse moved to (711, 314)
Screenshot: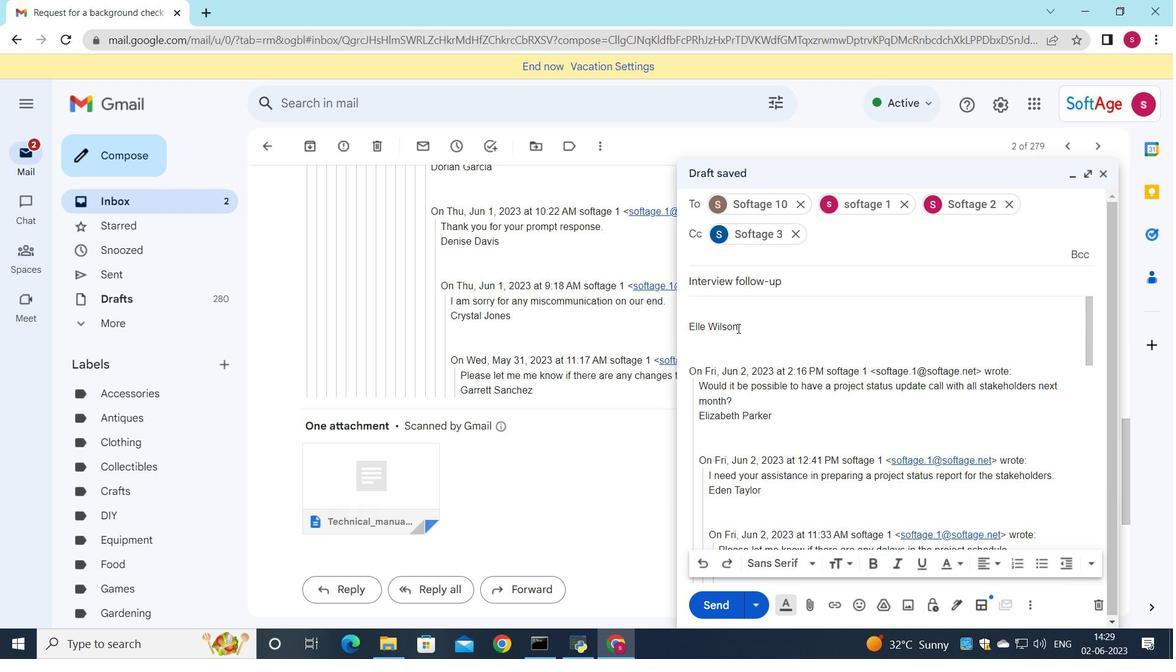 
Action: Mouse pressed left at (711, 314)
Screenshot: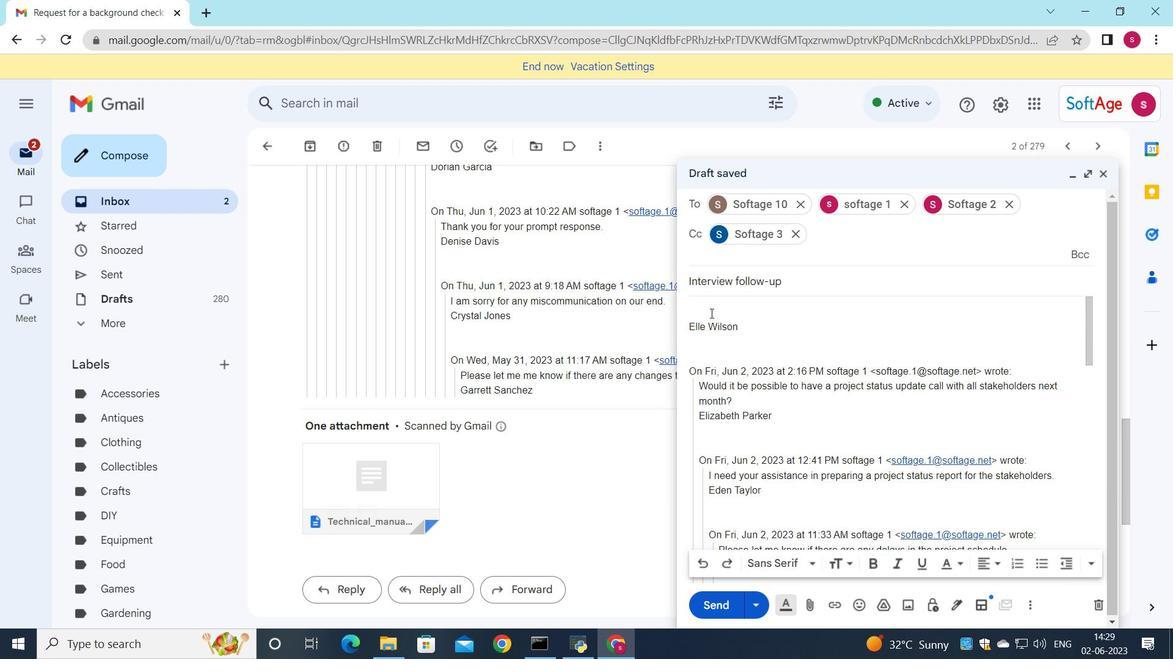 
Action: Mouse moved to (790, 307)
Screenshot: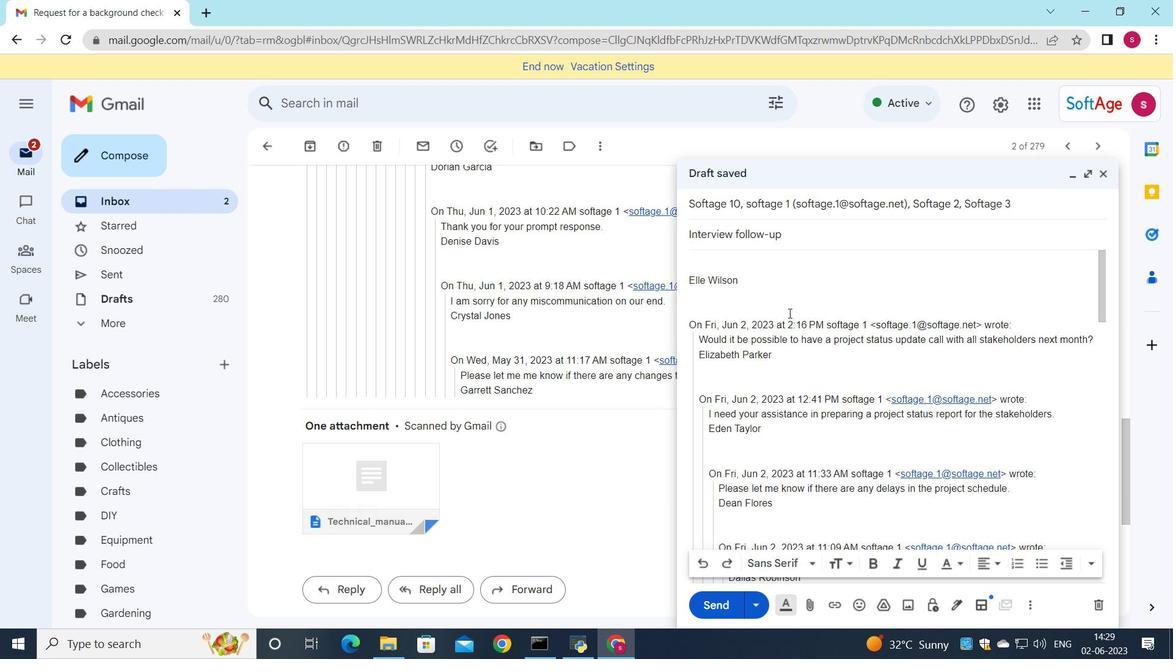
Action: Key pressed <Key.shift>Please<Key.space>confirm<Key.space>your<Key.space>availability<Key.space>foe<Key.backspace>r<Key.space>the<Key.space>meeting<Key.space>schrr<Key.backspace>eduled<Key.space>on<Key.shift_r><Key.shift_r><Key.shift_r><Key.shift_r><Key.shift_r><Key.shift_r><Key.shift_r><Key.shift_r><Key.shift_r><Key.shift_r><Key.shift_r><Key.shift_r><Key.shift_r><Key.shift_r><Key.shift_r><Key.shift_r><Key.shift_r><Key.shift_r>{<Key.backspace><Key.left><Key.space><Key.backspace><Key.right><Key.space>[]<Key.left>dta<Key.backspace><Key.backspace>ate<Key.space>and<Key.space>time<Key.right><Key.right>
Screenshot: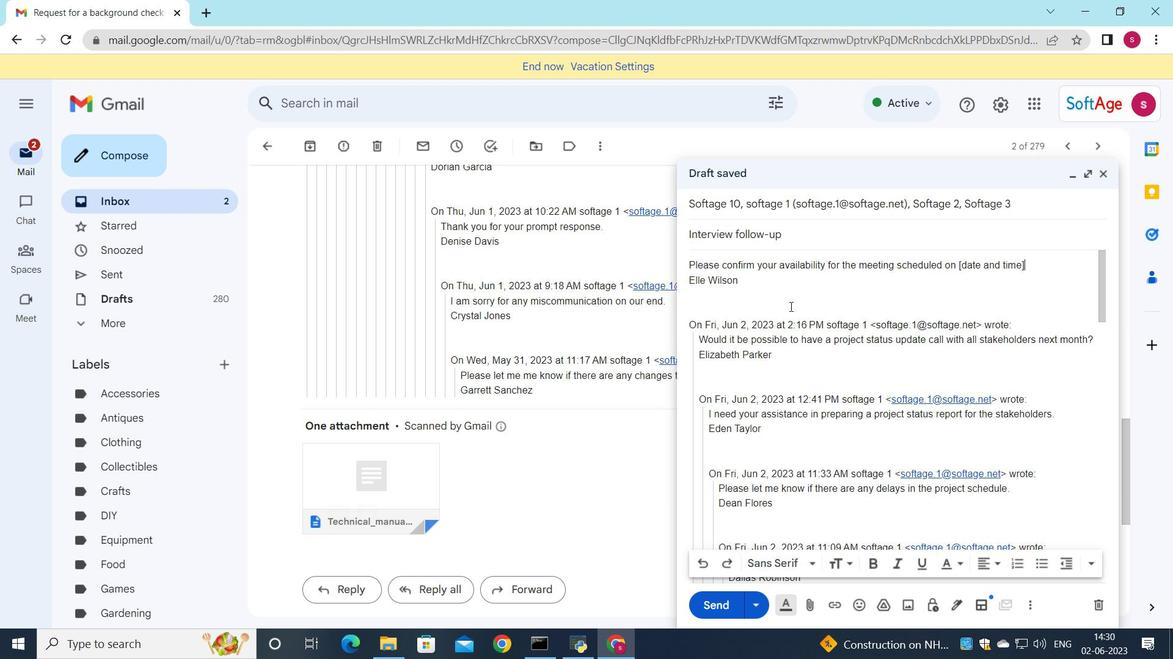 
Action: Mouse moved to (1060, 198)
Screenshot: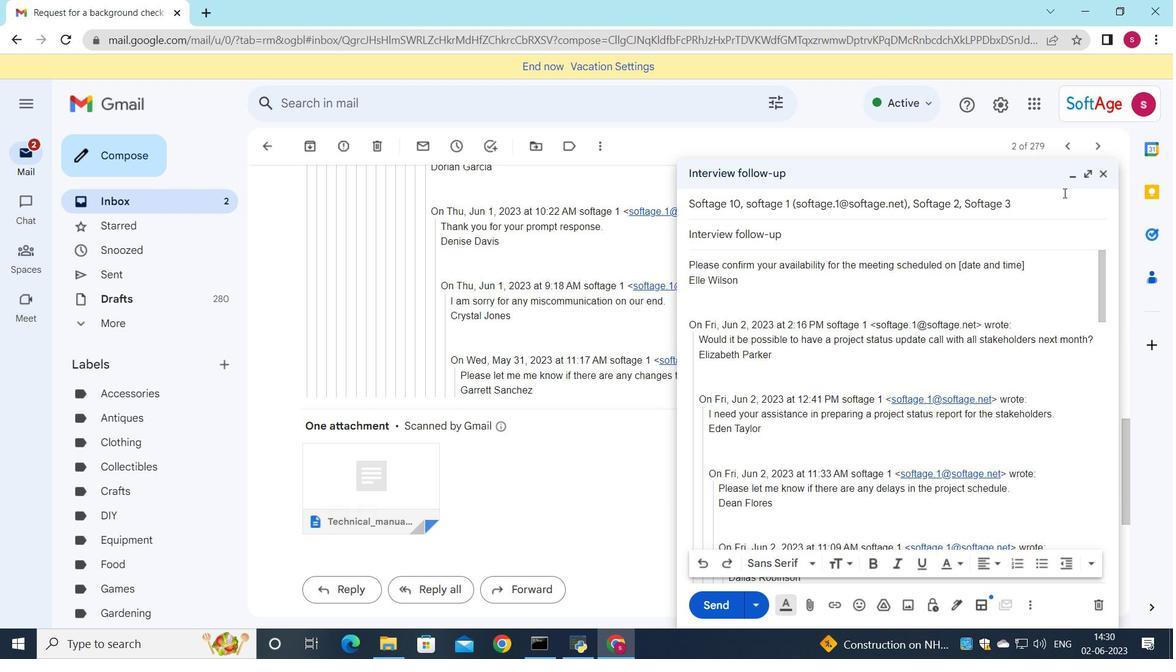 
Action: Mouse pressed left at (1060, 198)
Screenshot: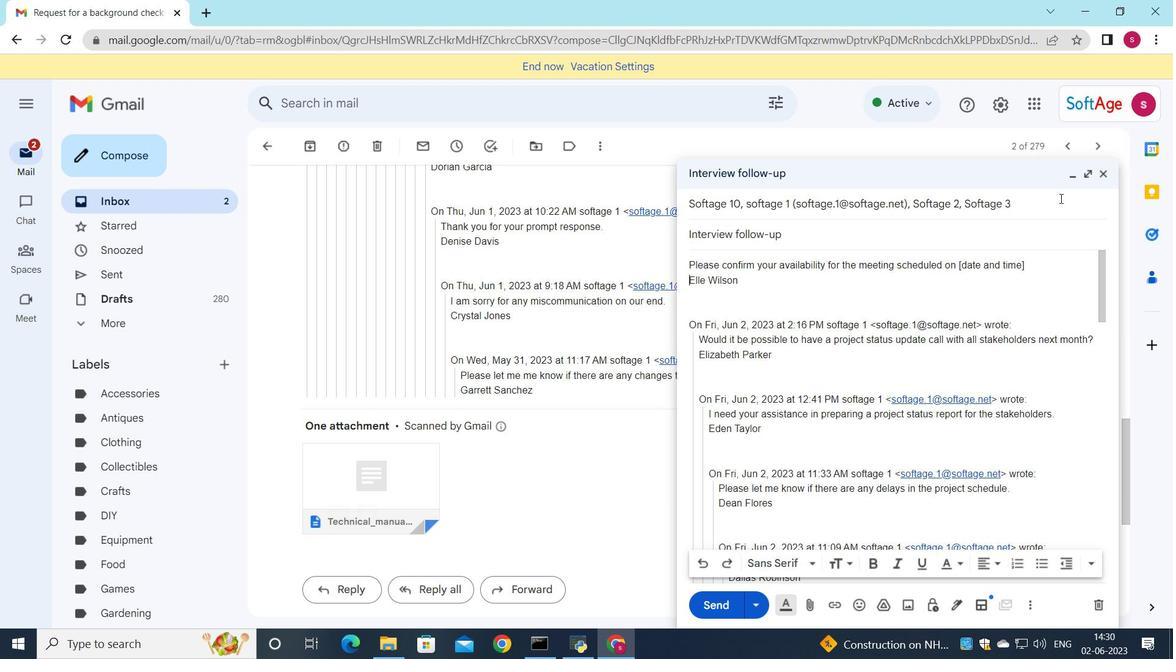 
Action: Mouse moved to (905, 443)
Screenshot: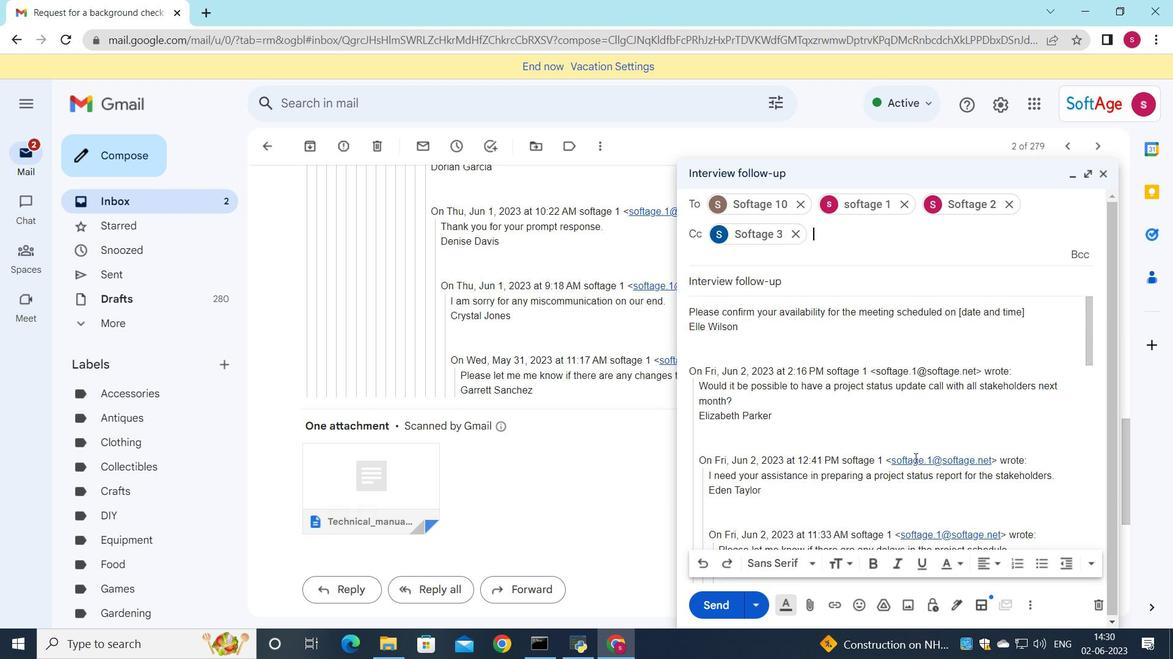 
Action: Mouse scrolled (905, 442) with delta (0, 0)
Screenshot: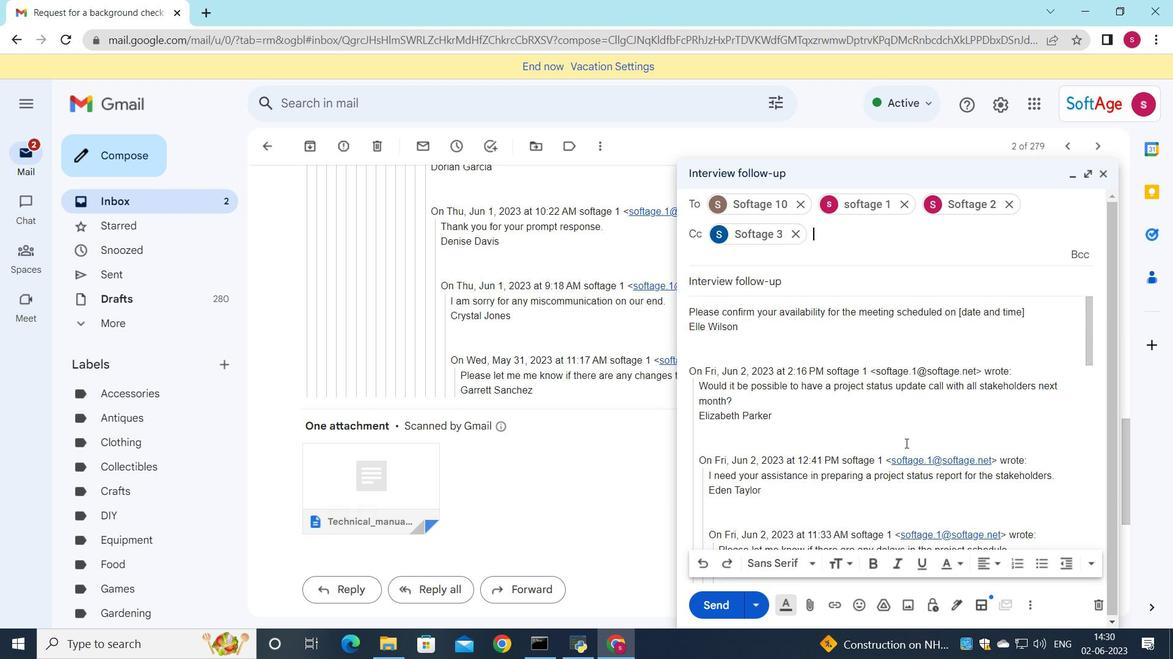 
Action: Mouse moved to (811, 601)
Screenshot: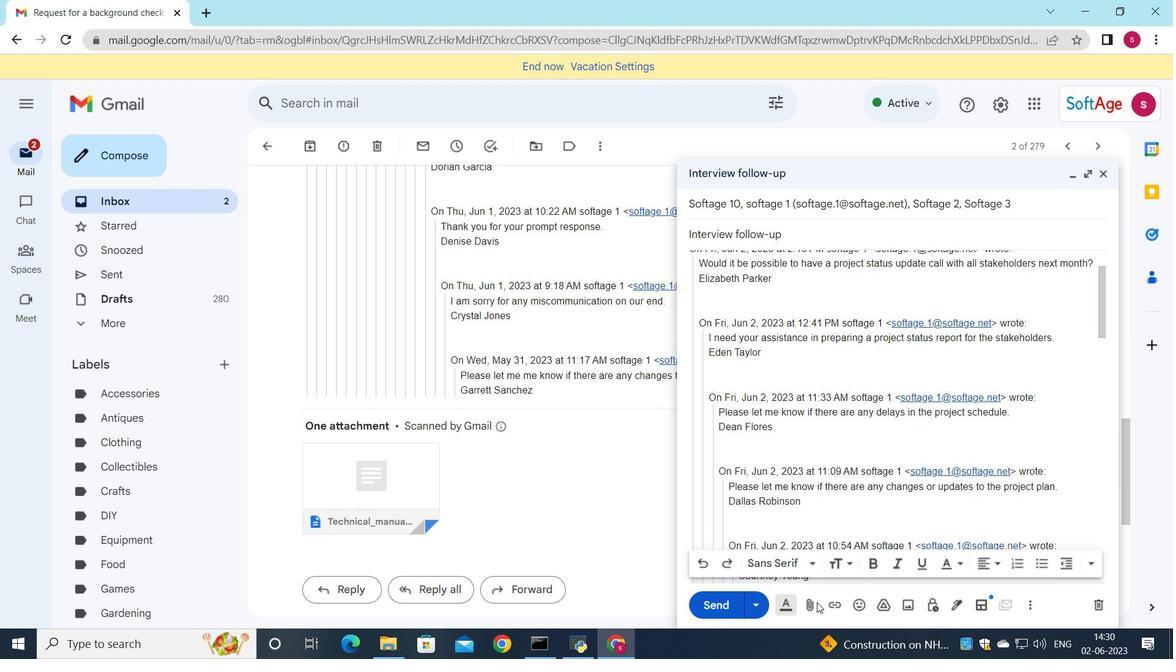 
Action: Mouse pressed left at (811, 601)
Screenshot: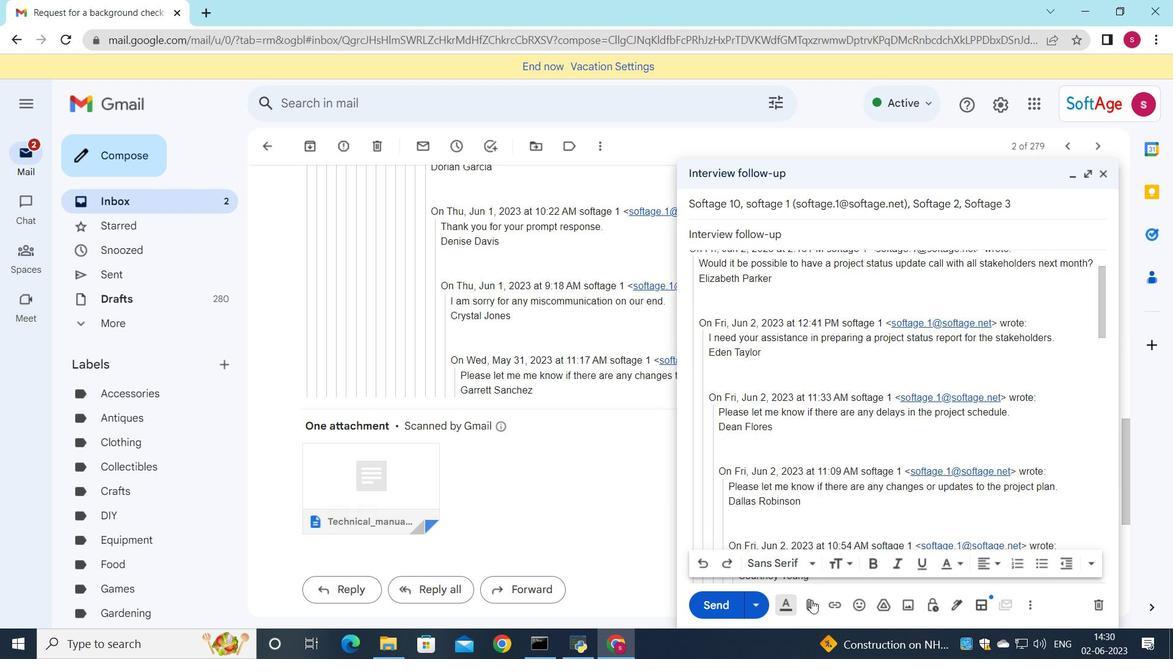 
Action: Mouse moved to (228, 113)
Screenshot: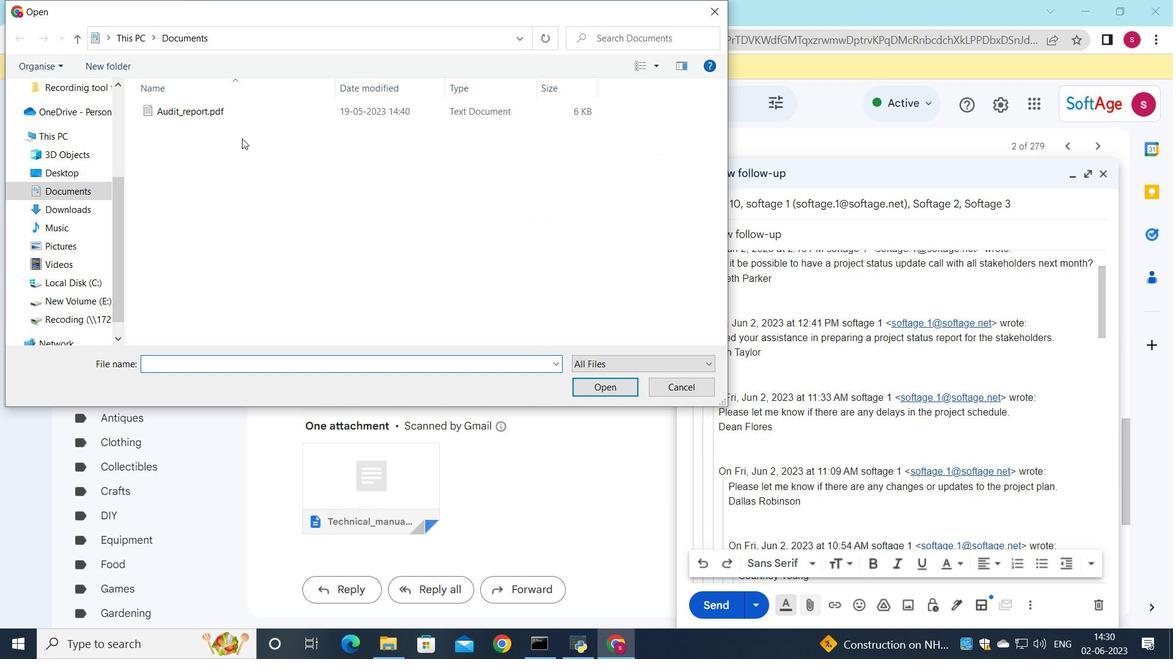 
Action: Mouse pressed left at (228, 113)
Screenshot: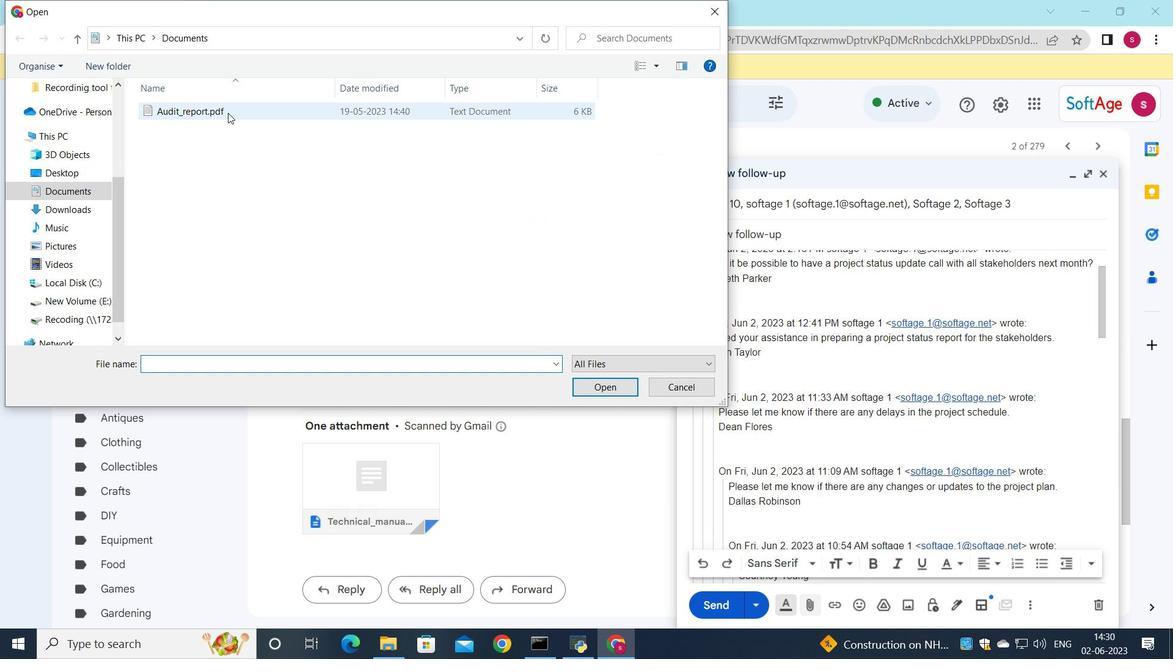 
Action: Mouse moved to (243, 114)
Screenshot: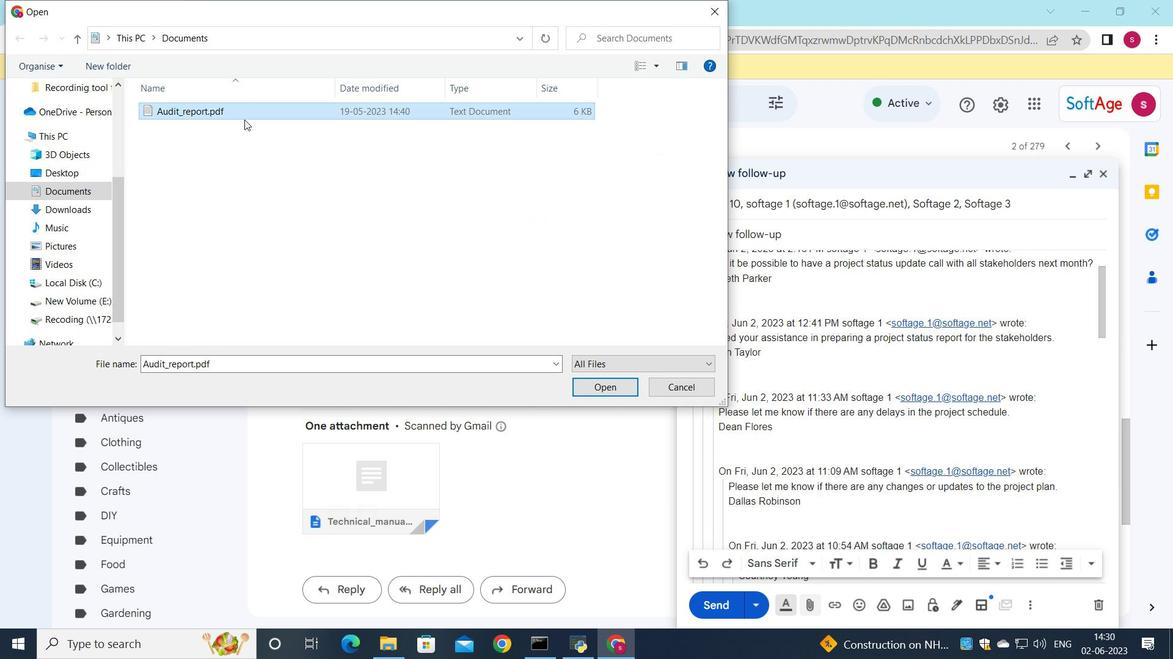 
Action: Mouse pressed left at (243, 114)
Screenshot: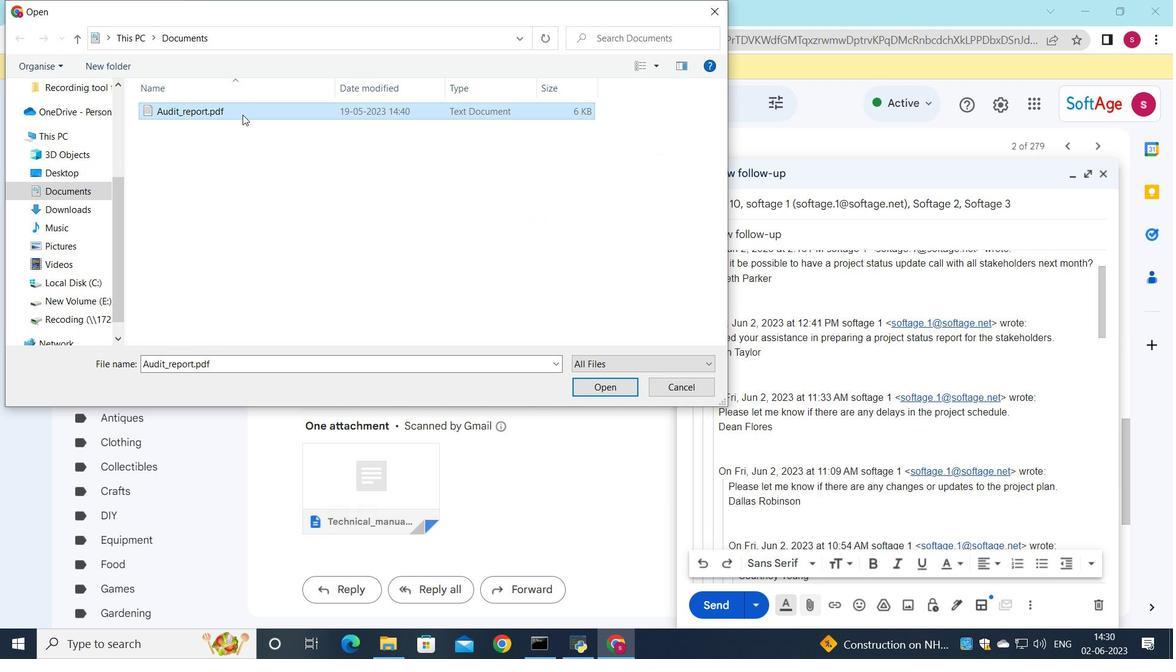 
Action: Mouse moved to (425, 160)
Screenshot: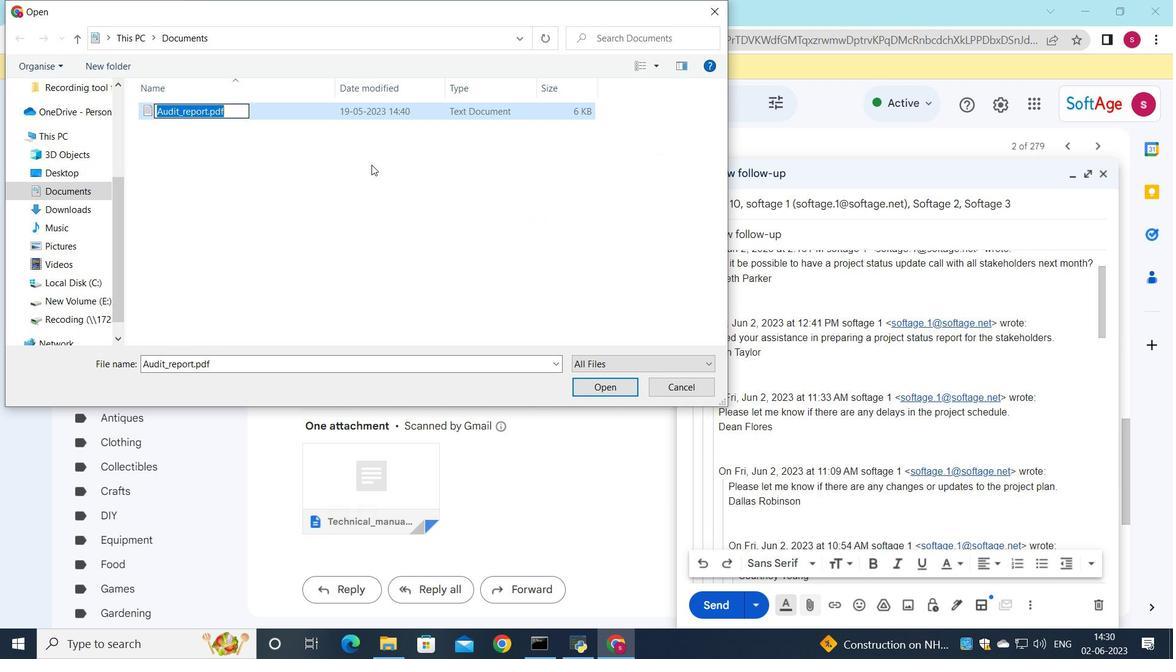 
Action: Key pressed <Key.shift>Request<Key.shift><Key.shift><Key.shift><Key.shift>_for<Key.shift>_quote.docx
Screenshot: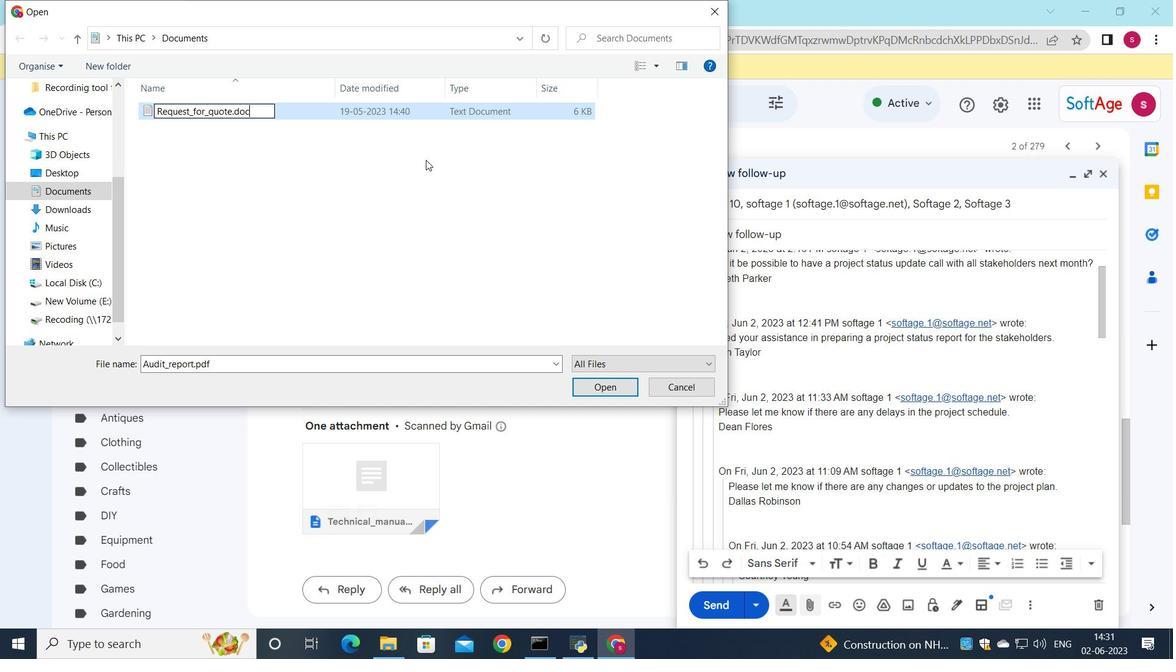 
Action: Mouse moved to (289, 106)
Screenshot: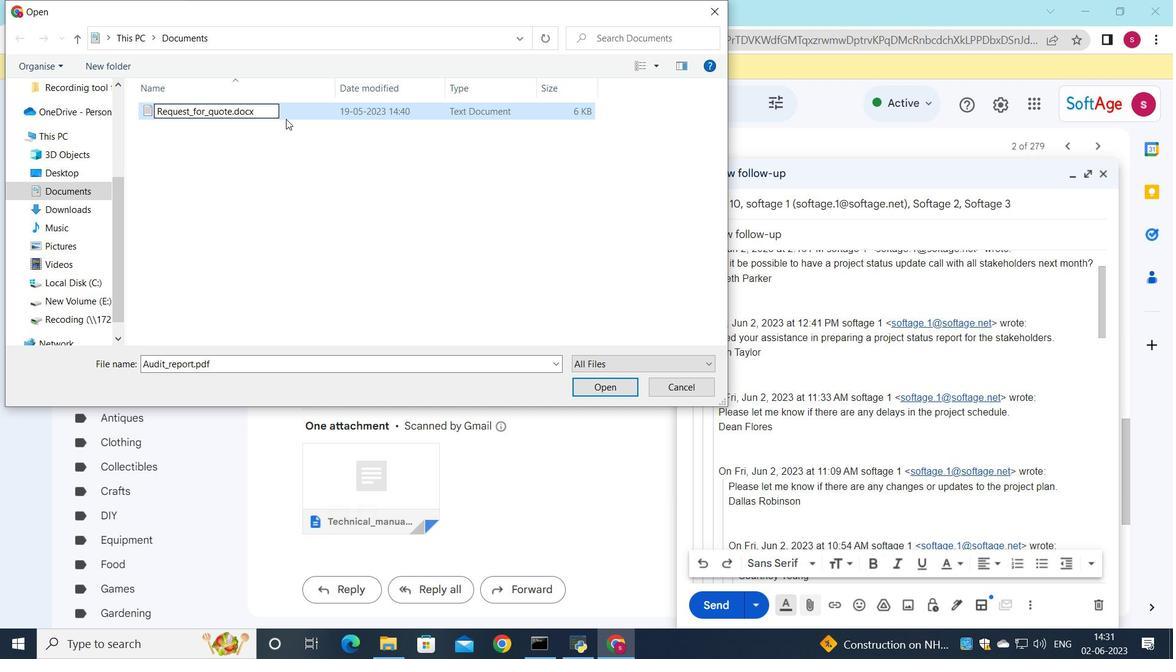 
Action: Mouse pressed left at (289, 106)
Screenshot: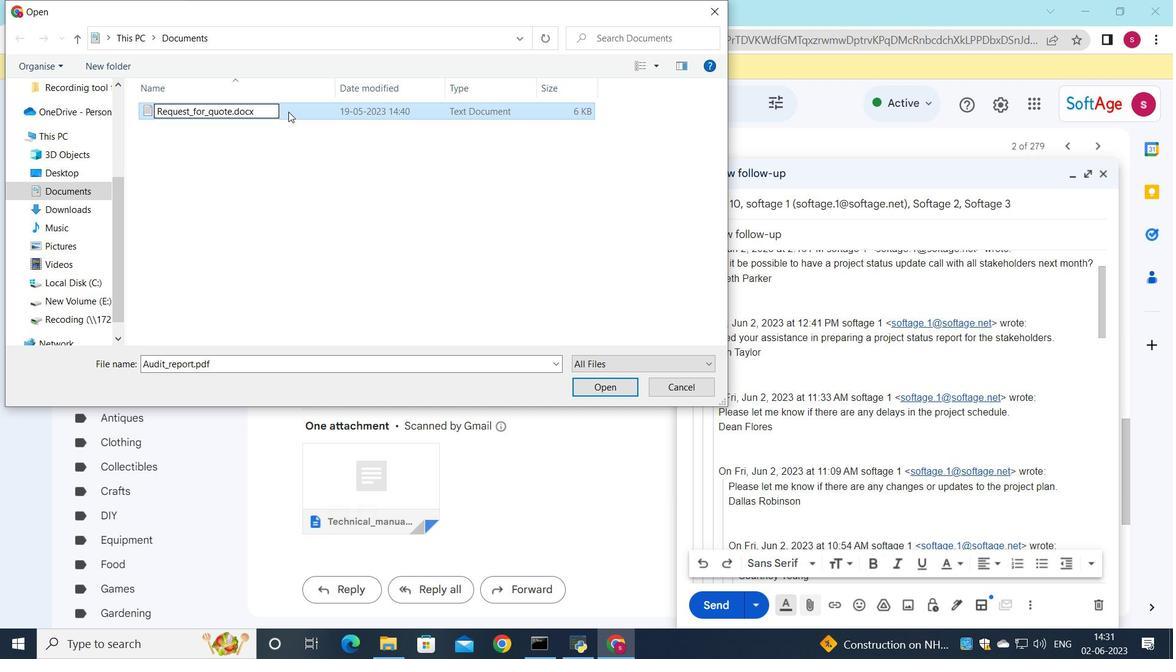 
Action: Mouse moved to (603, 395)
Screenshot: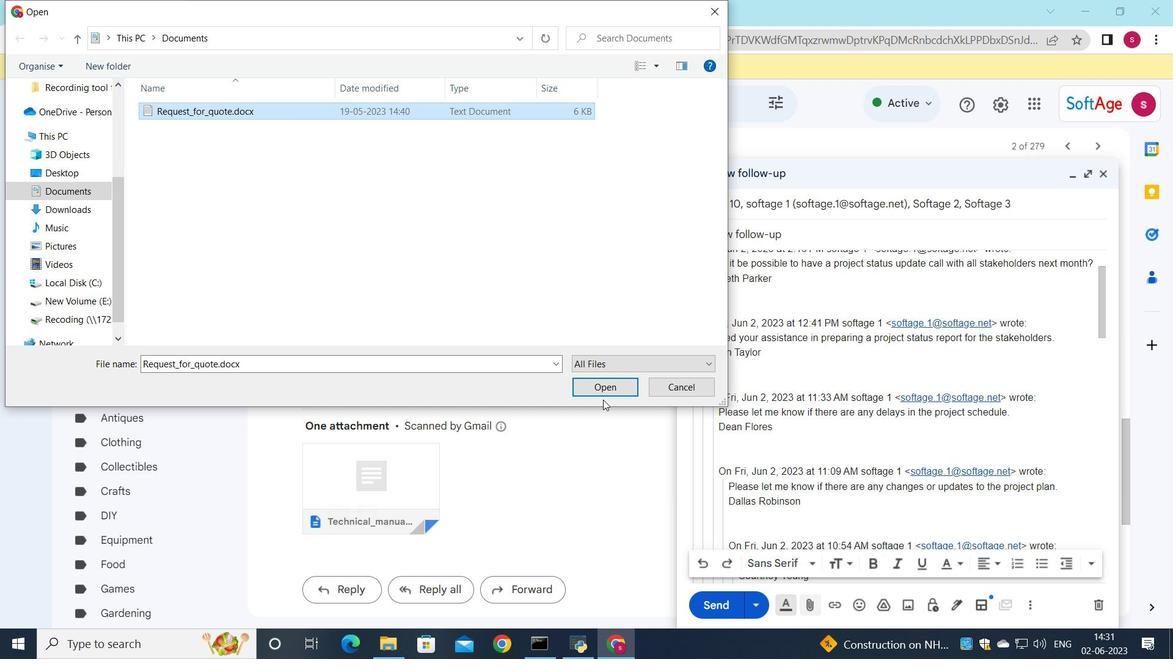 
Action: Mouse pressed left at (603, 395)
Screenshot: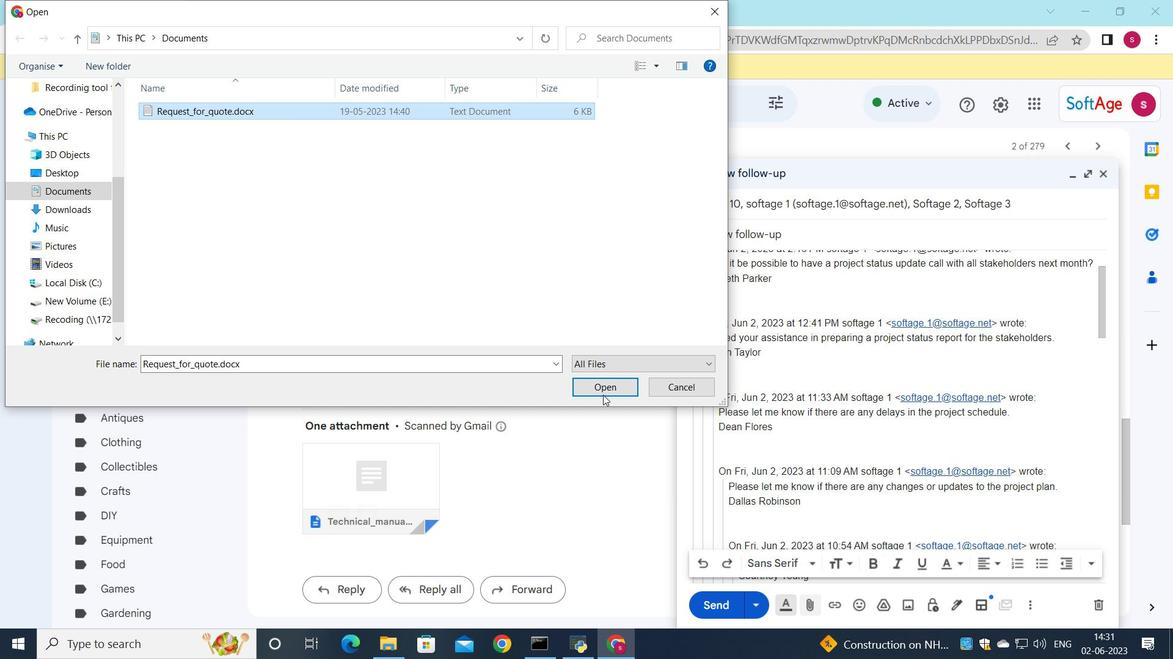 
Action: Mouse moved to (711, 601)
Screenshot: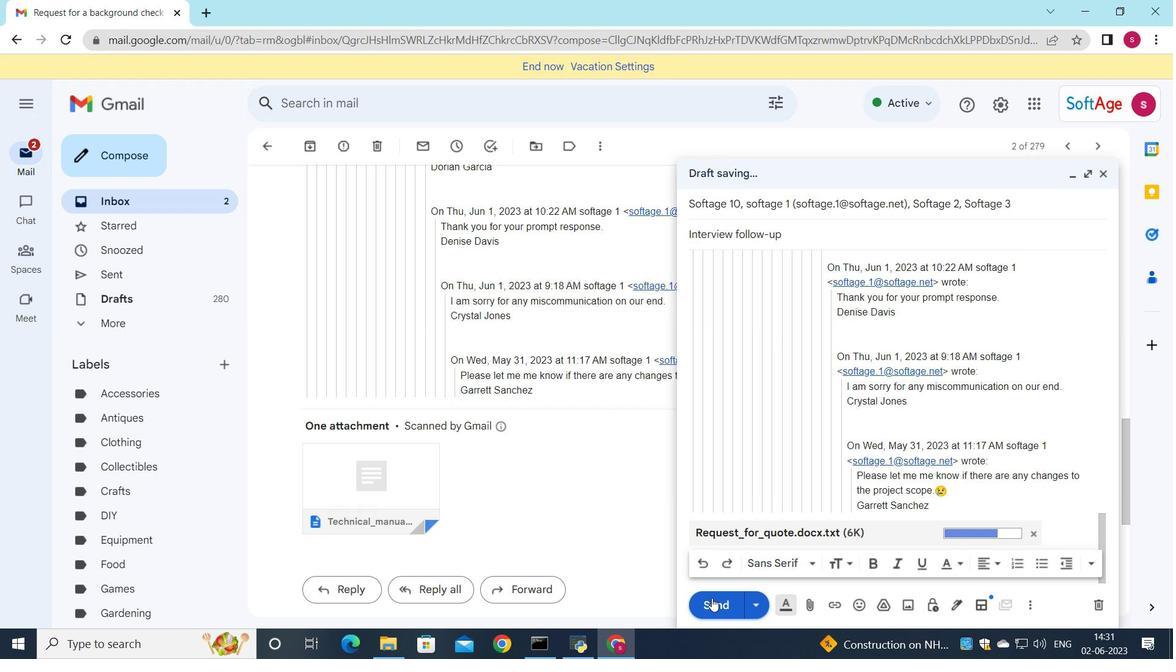 
Action: Mouse pressed left at (711, 601)
Screenshot: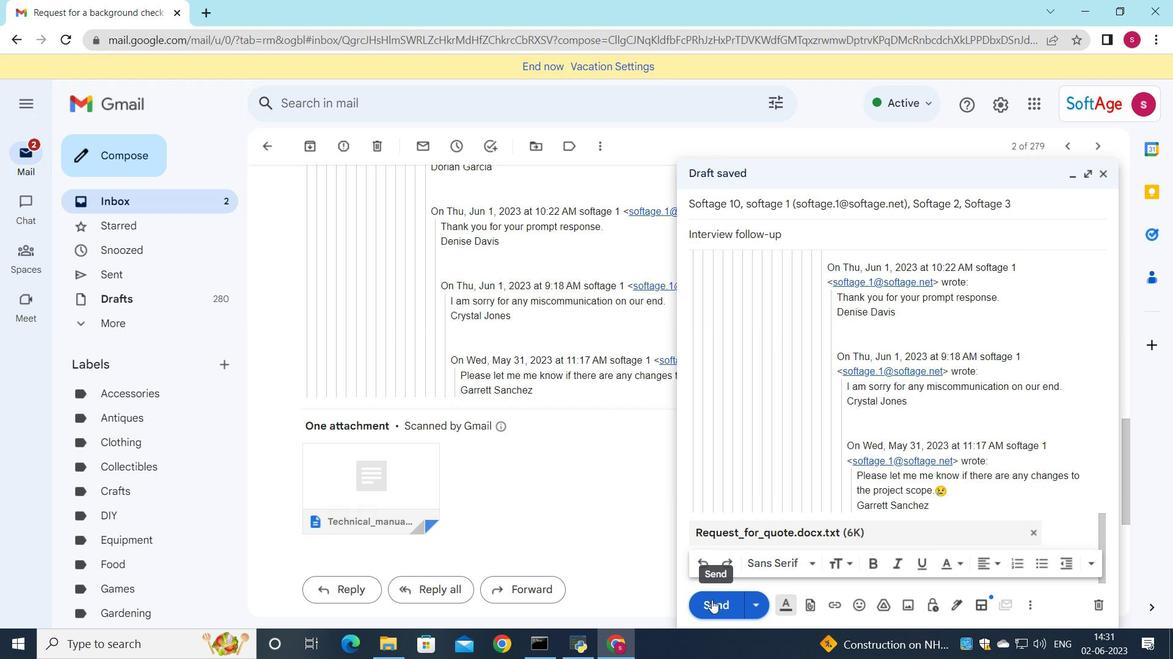 
Action: Mouse moved to (213, 197)
Screenshot: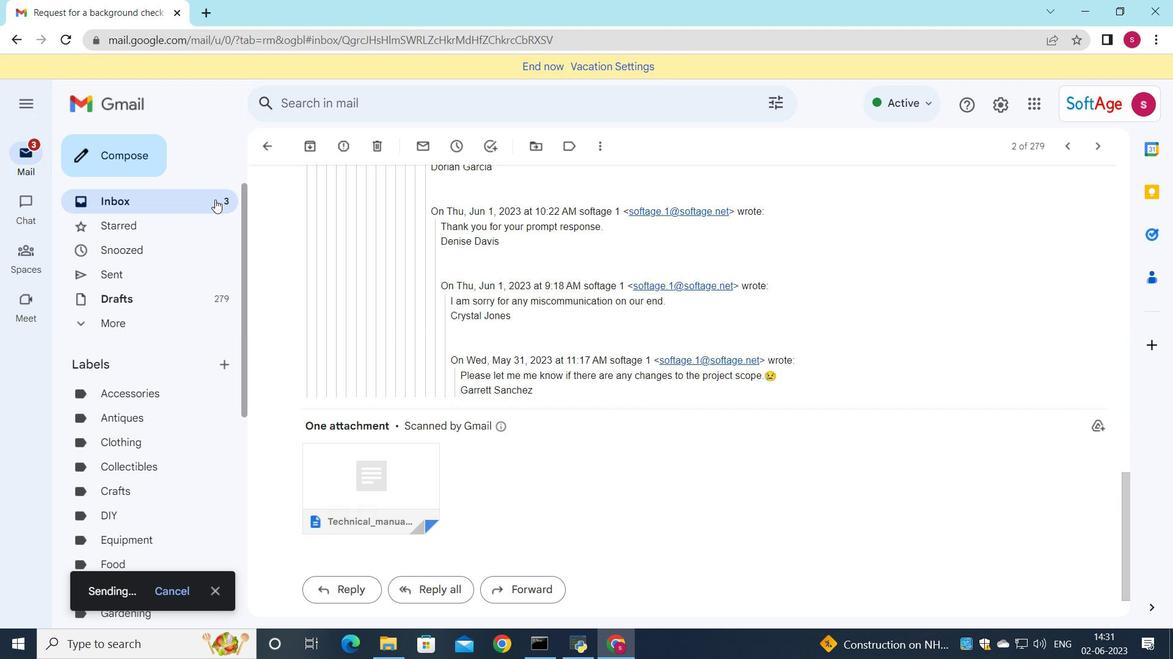 
Action: Mouse pressed left at (213, 197)
Screenshot: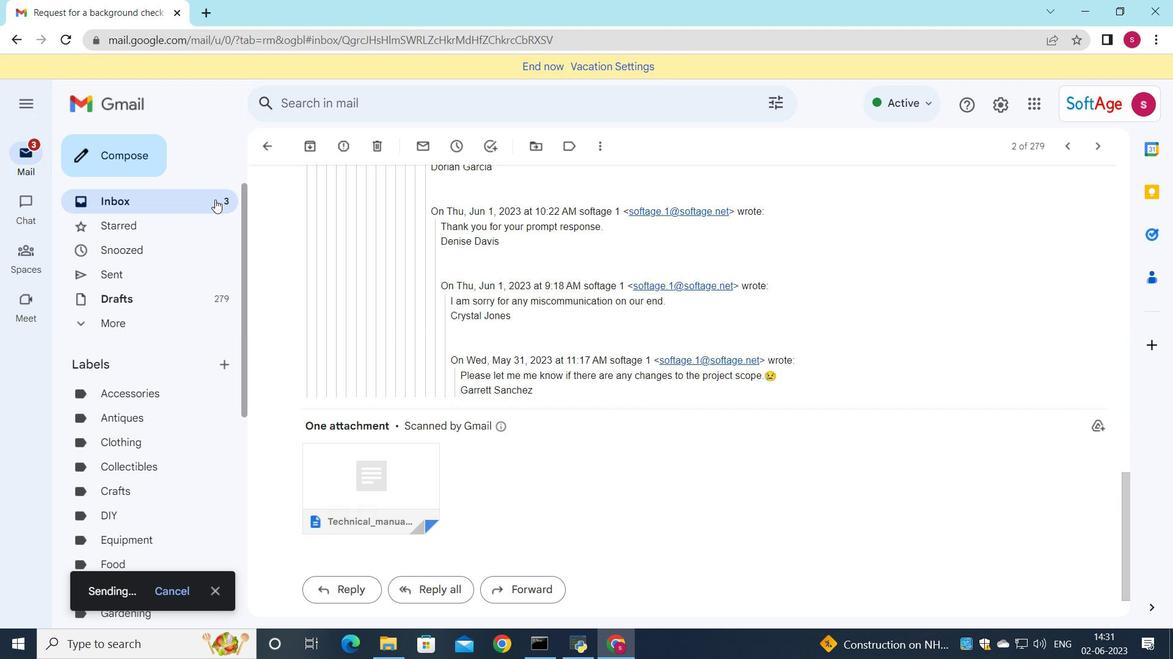 
Action: Mouse moved to (612, 240)
Screenshot: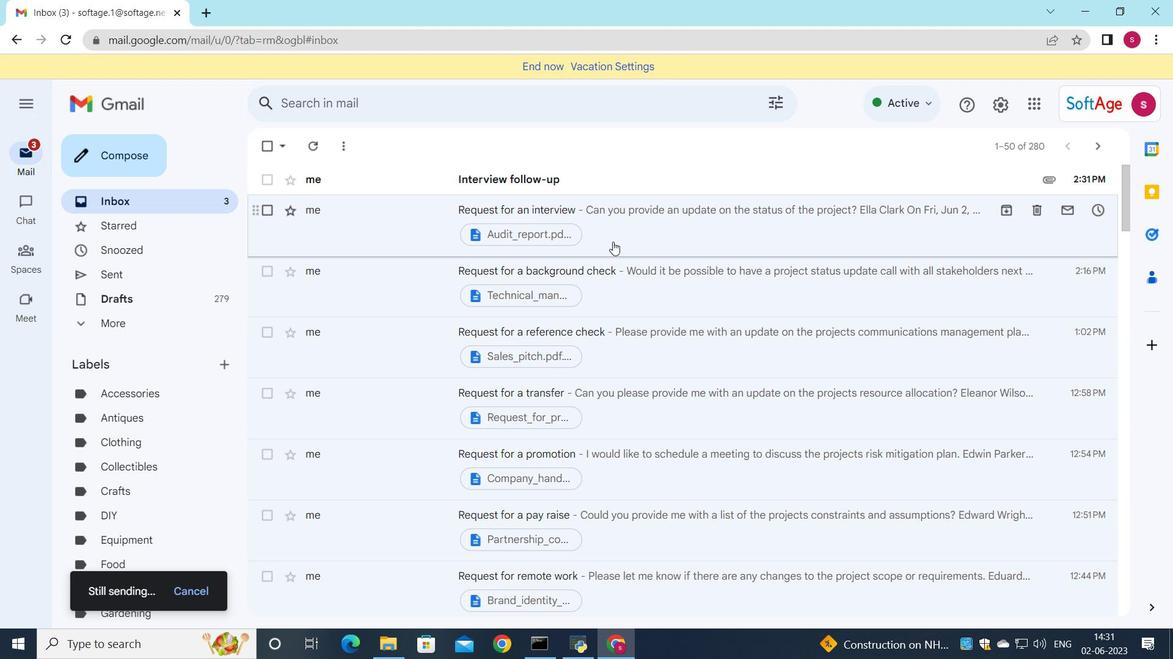 
Action: Mouse scrolled (612, 240) with delta (0, 0)
Screenshot: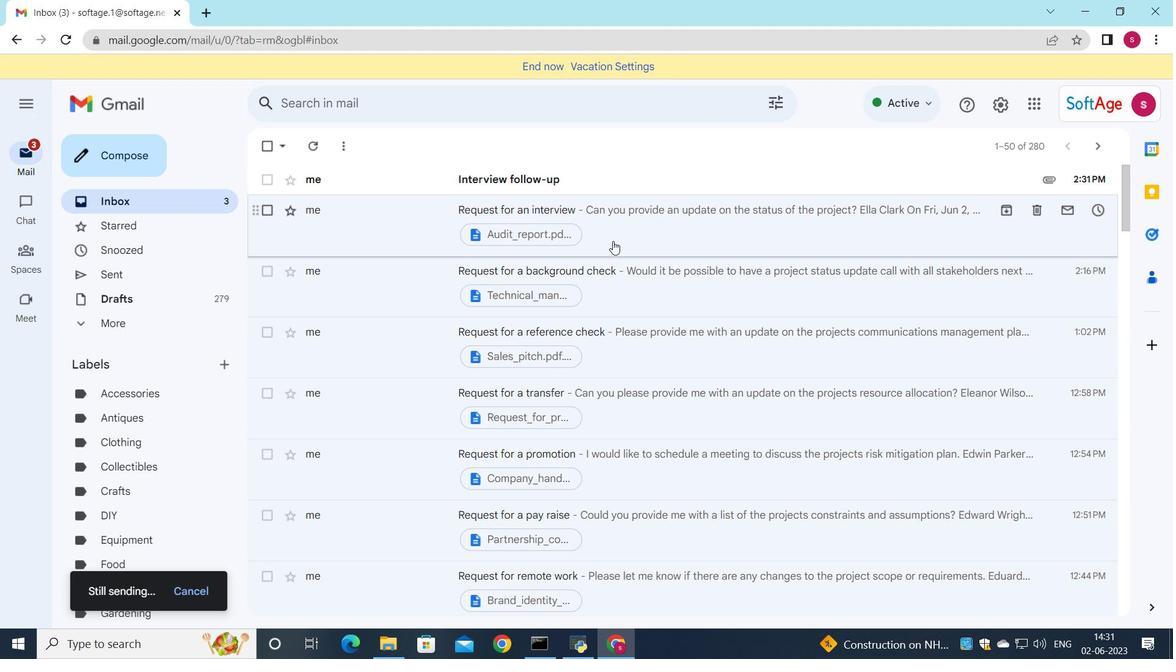 
Action: Mouse scrolled (612, 240) with delta (0, 0)
Screenshot: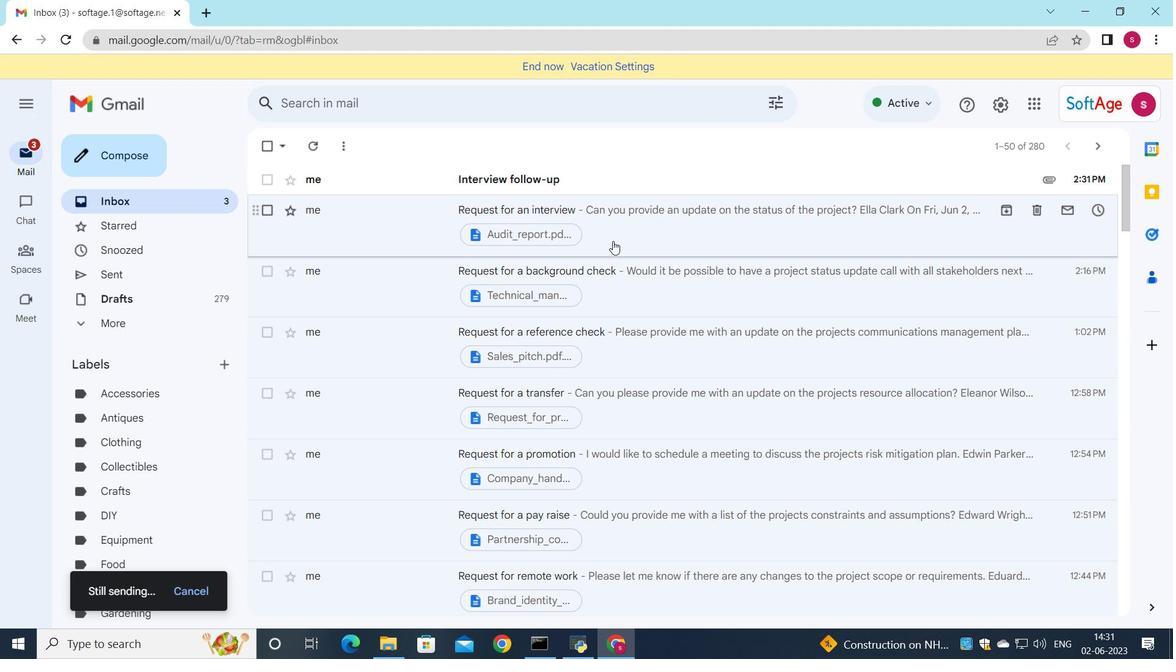 
Action: Mouse scrolled (612, 240) with delta (0, 0)
Screenshot: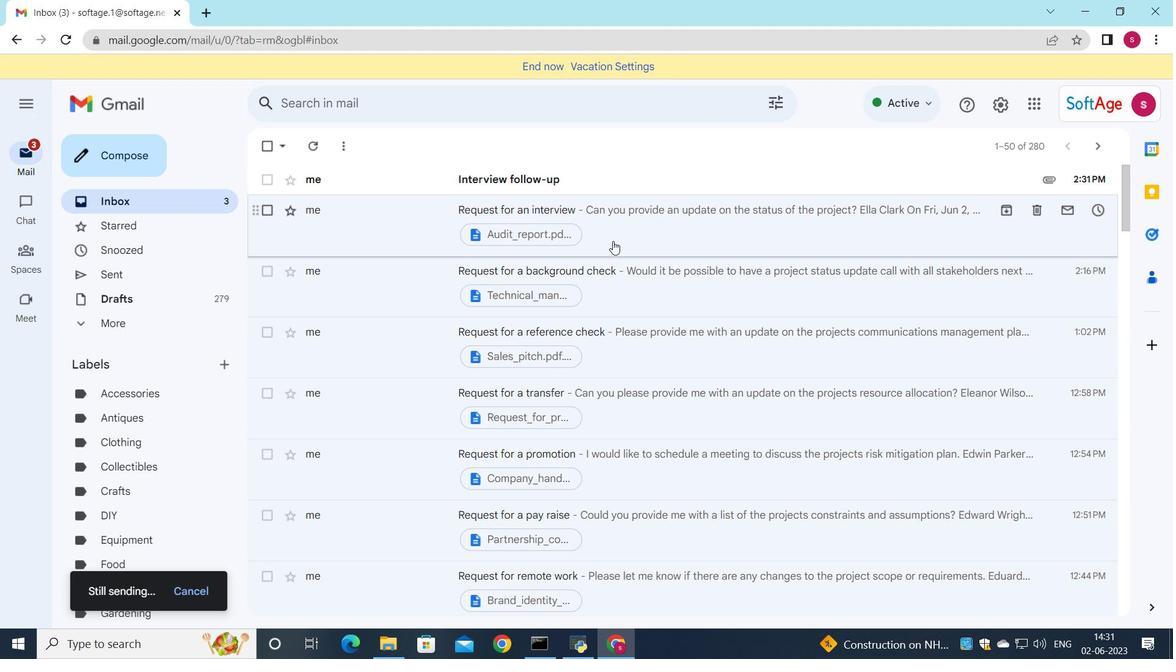 
Action: Mouse scrolled (612, 240) with delta (0, 0)
Screenshot: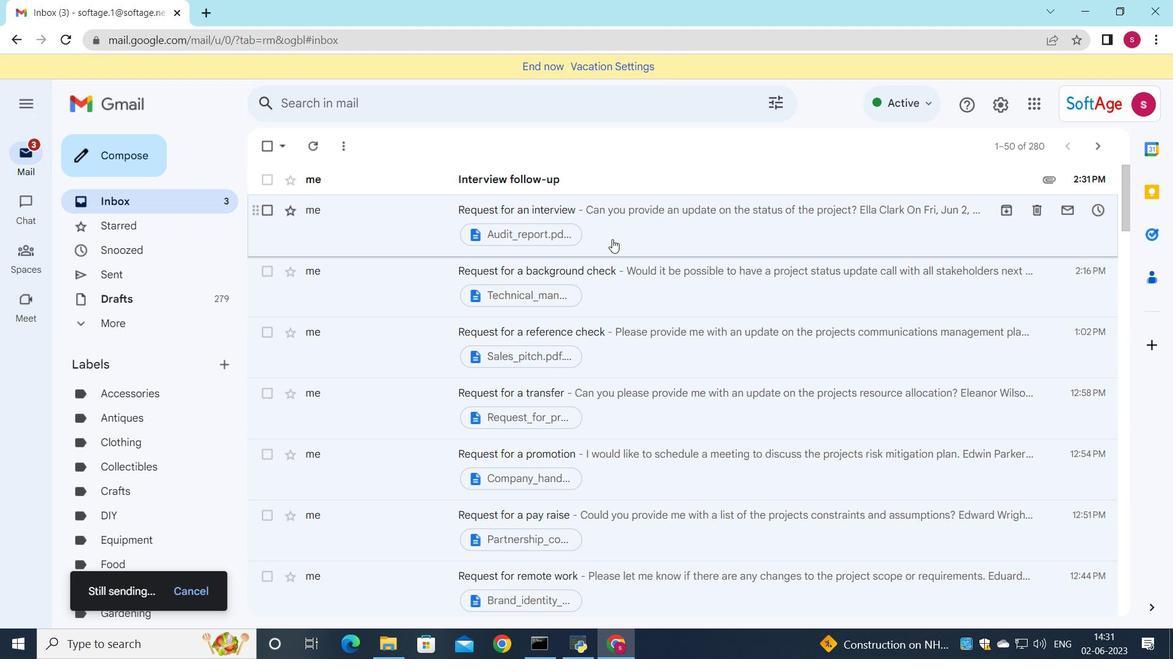 
Action: Mouse moved to (628, 185)
Screenshot: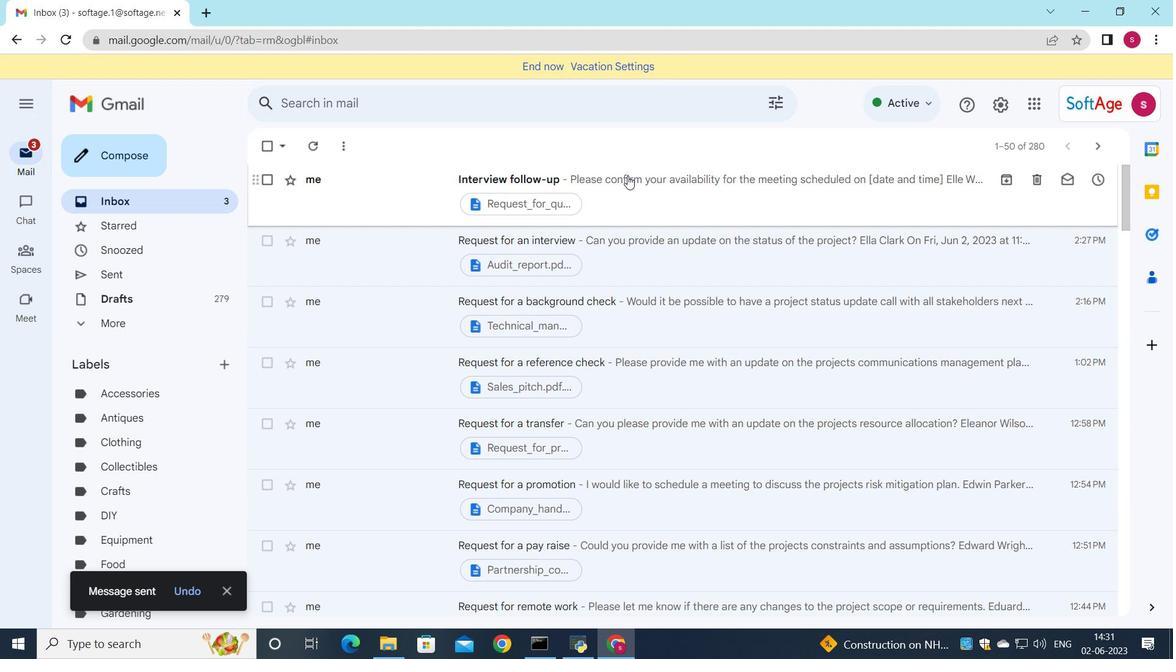 
Action: Mouse pressed left at (628, 185)
Screenshot: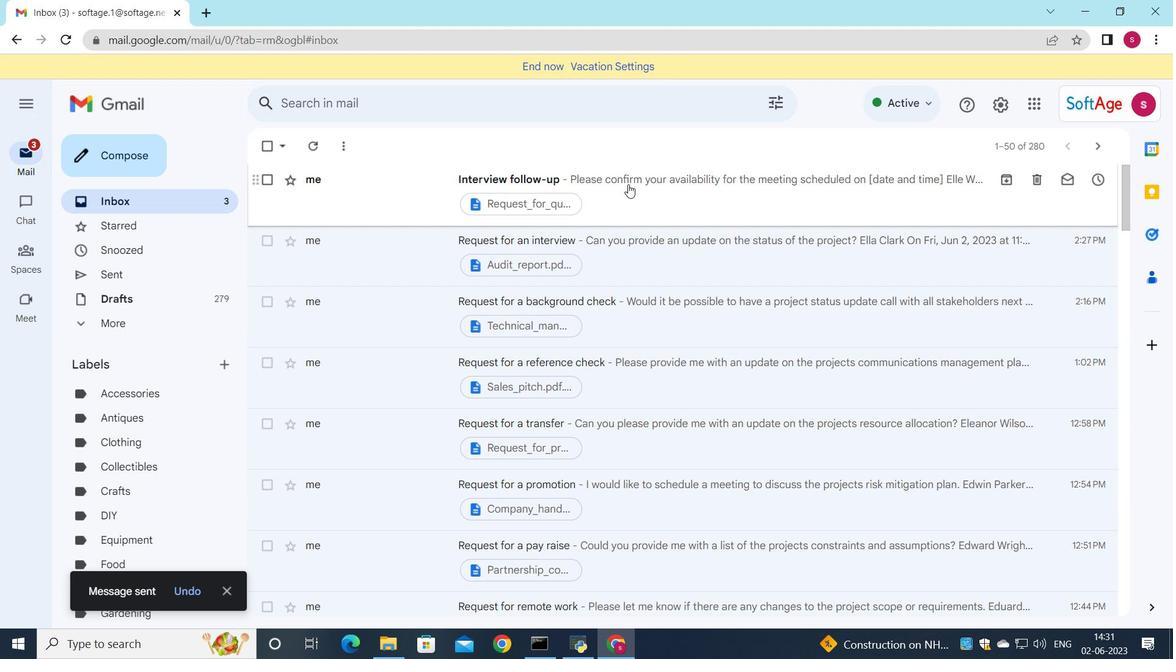 
Action: Mouse moved to (692, 198)
Screenshot: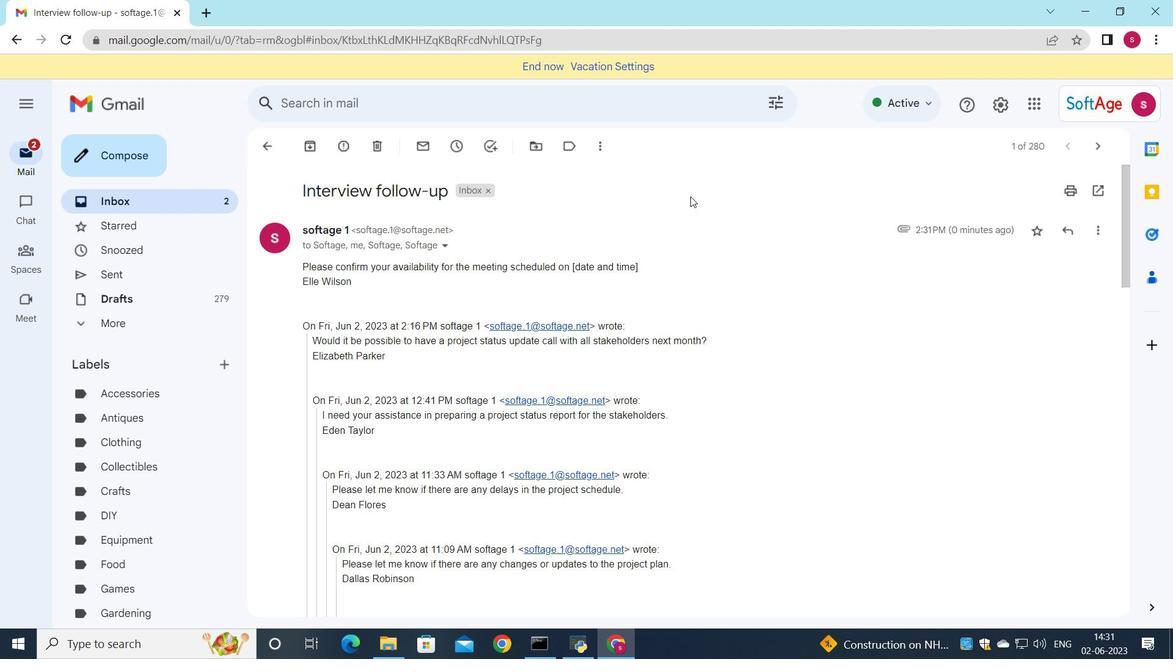 
